 Task: Look for space in Union City, United States from 12th July, 2023 to 16th July, 2023 for 8 adults in price range Rs.10000 to Rs.16000. Place can be private room with 8 bedrooms having 8 beds and 8 bathrooms. Property type can be house, flat, guest house. Amenities needed are: wifi, TV, free parkinig on premises, gym, breakfast. Booking option can be shelf check-in. Required host language is English.
Action: Mouse moved to (499, 130)
Screenshot: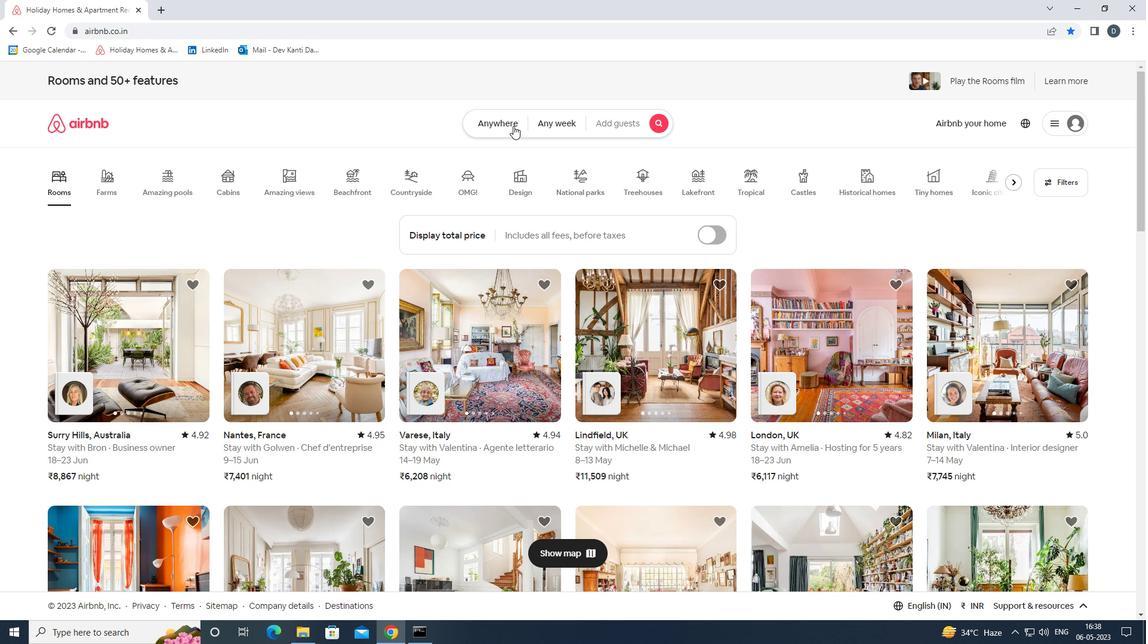 
Action: Mouse pressed left at (499, 130)
Screenshot: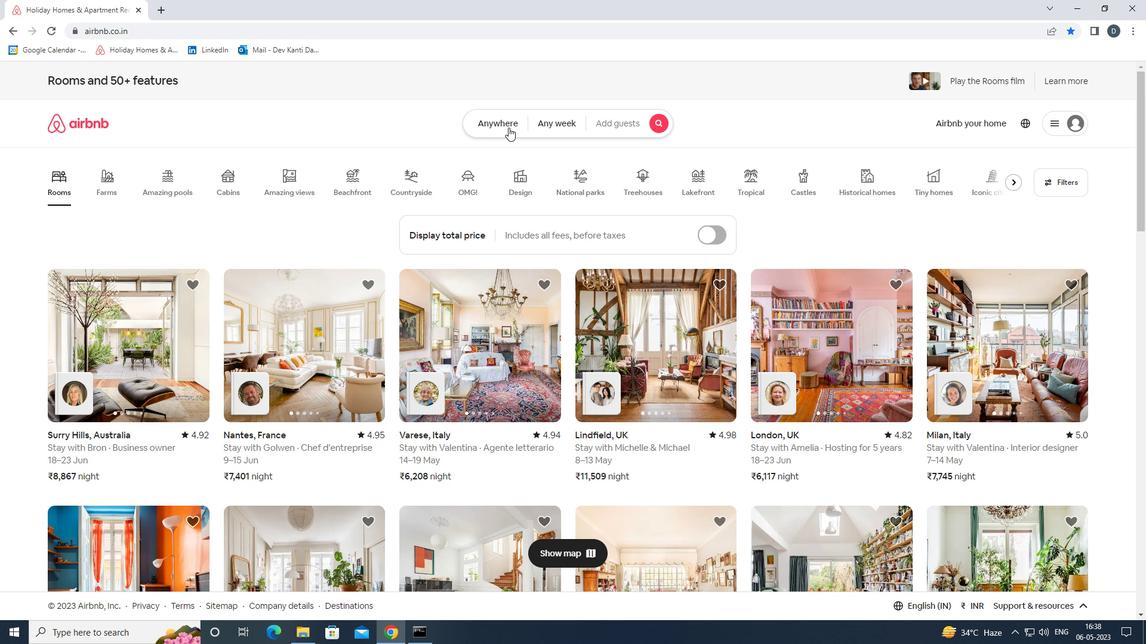 
Action: Mouse moved to (444, 164)
Screenshot: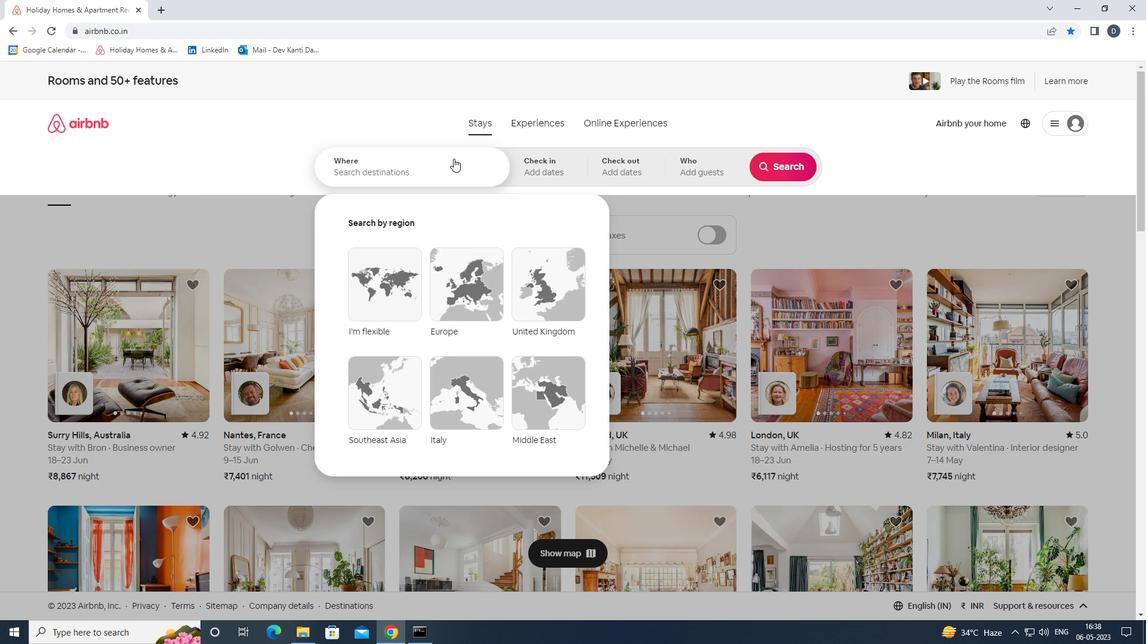 
Action: Mouse pressed left at (444, 164)
Screenshot: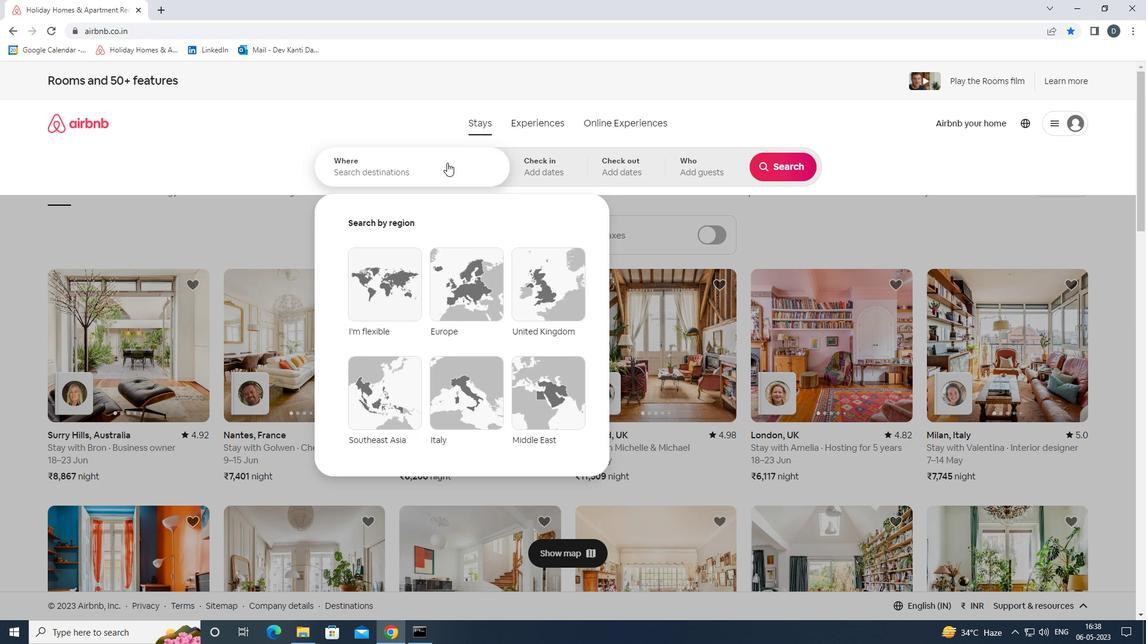 
Action: Mouse moved to (440, 167)
Screenshot: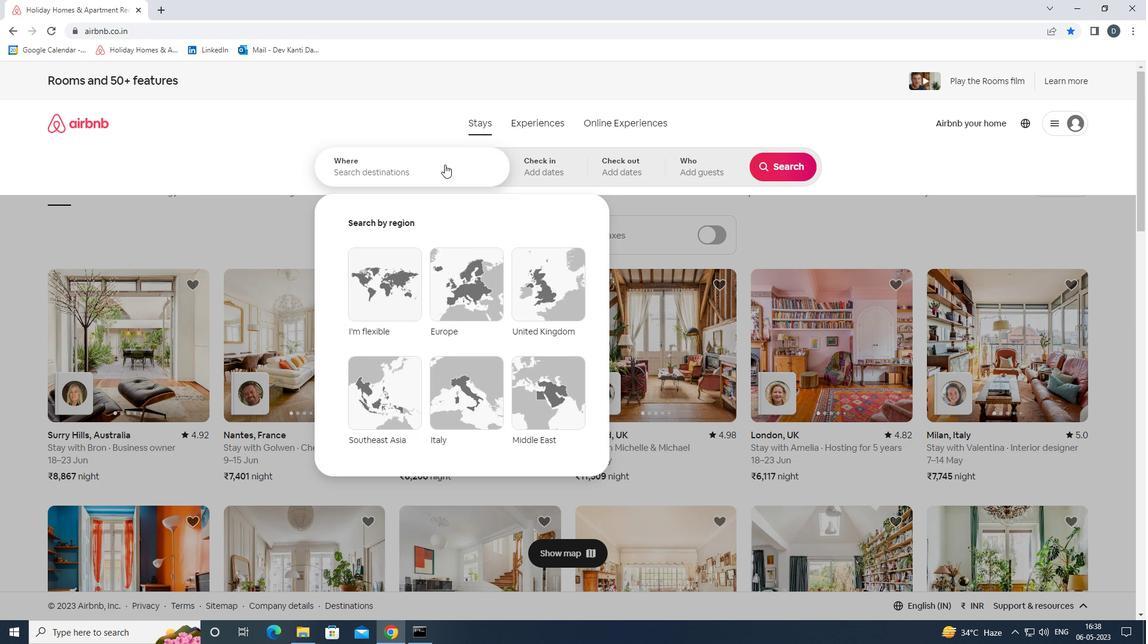 
Action: Mouse pressed left at (440, 167)
Screenshot: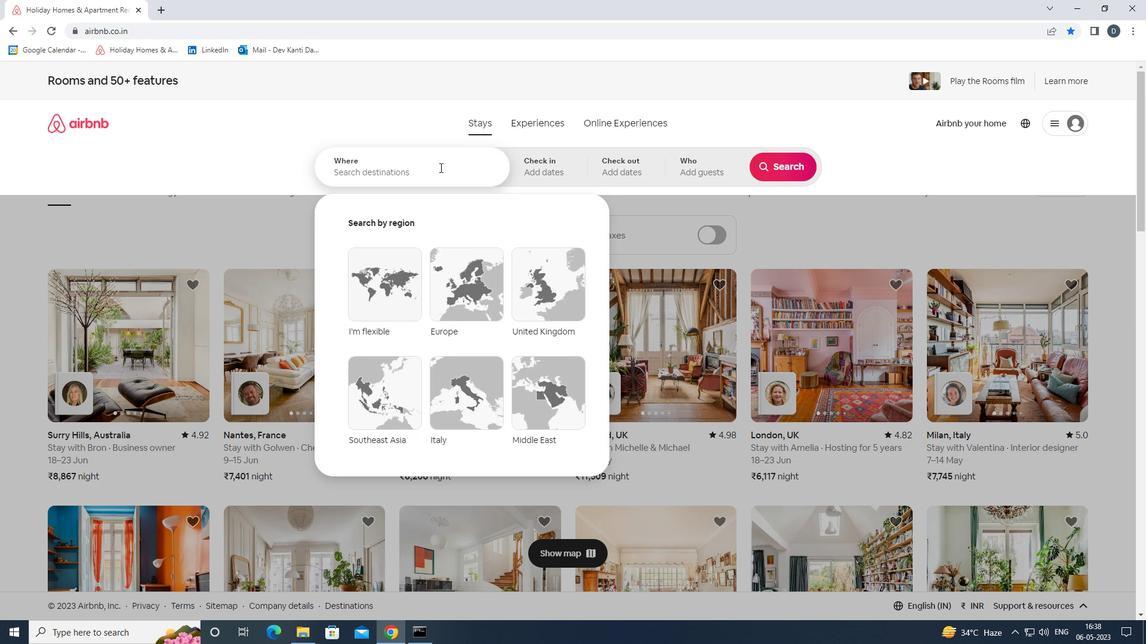 
Action: Mouse moved to (434, 170)
Screenshot: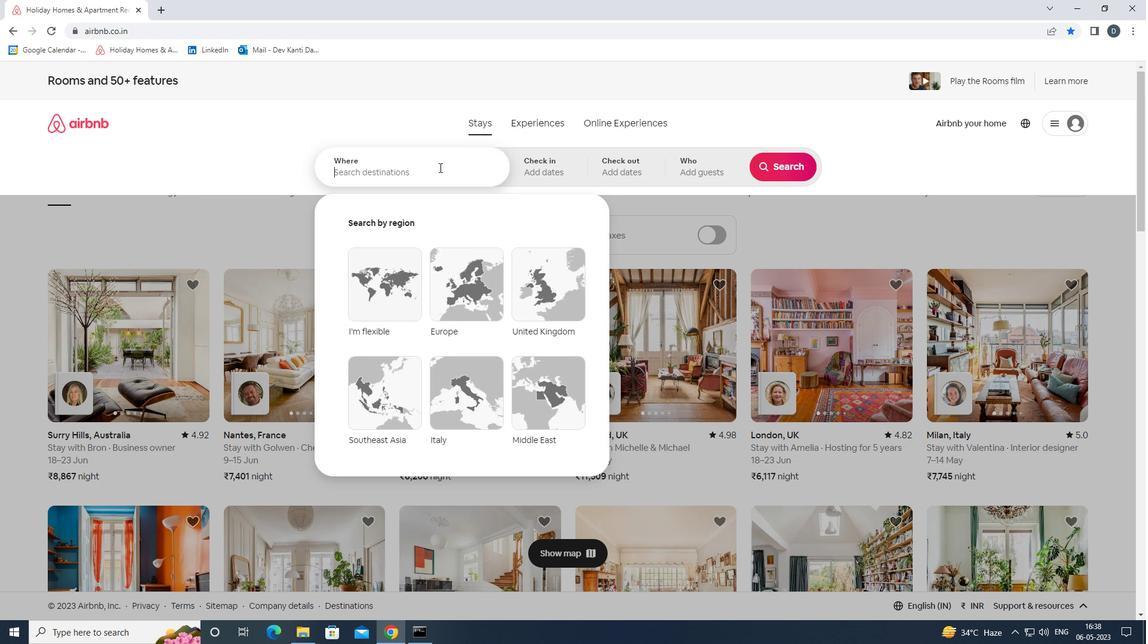 
Action: Key pressed <Key.shift>
Screenshot: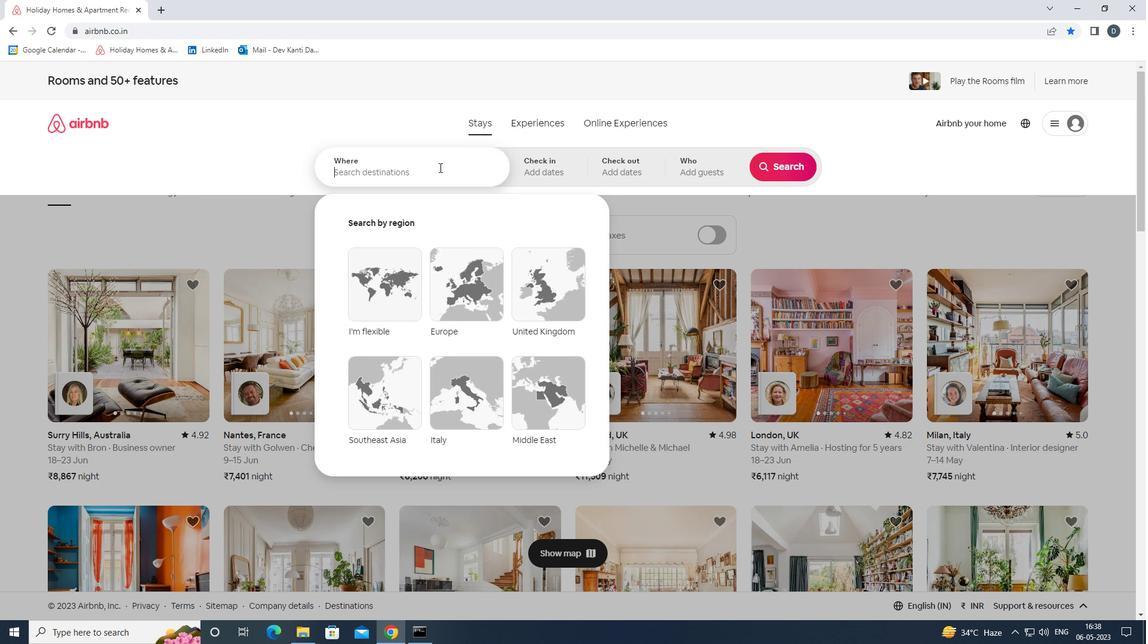 
Action: Mouse moved to (431, 172)
Screenshot: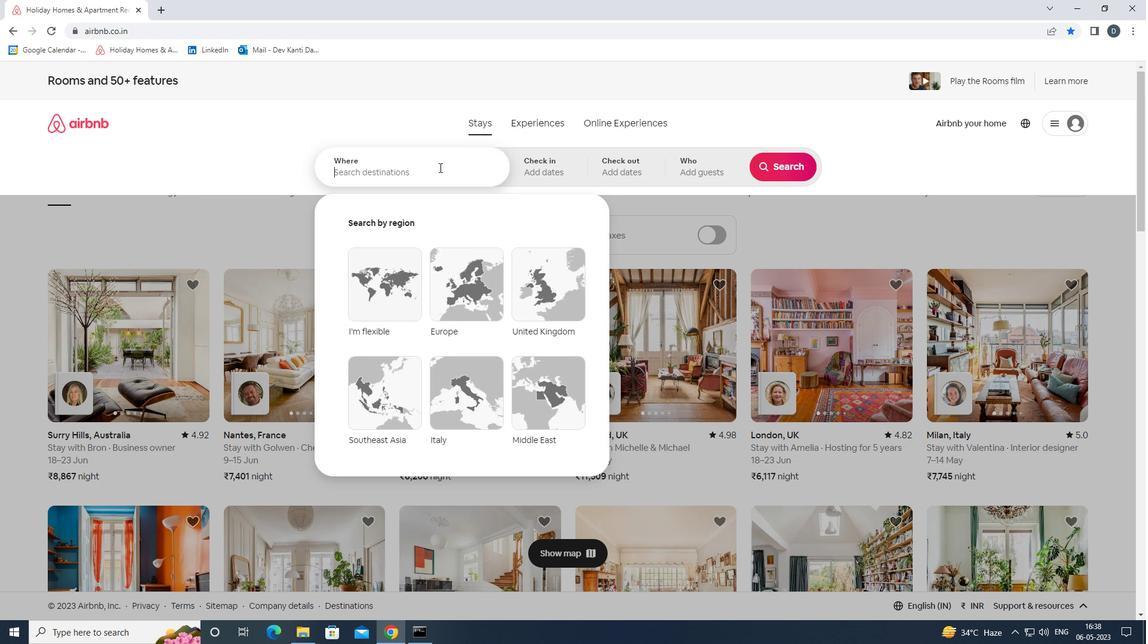 
Action: Key pressed <Key.shift><Key.shift><Key.shift><Key.shift><Key.shift><Key.shift><Key.shift><Key.shift><Key.shift><Key.shift><Key.shift><Key.shift><Key.shift><Key.shift><Key.shift><Key.shift><Key.shift><Key.shift><Key.shift><Key.shift><Key.shift><Key.shift><Key.shift><Key.shift><Key.shift><Key.shift><Key.shift><Key.shift><Key.shift><Key.shift><Key.shift><Key.shift><Key.shift><Key.shift><Key.shift><Key.shift><Key.shift><Key.shift><Key.shift><Key.shift><Key.shift><Key.shift>UNION<Key.shift><Key.space><Key.shift>CITY<Key.space><Key.backspace>,<Key.shift><Key.shift><Key.shift><Key.shift><Key.shift><Key.shift><Key.shift><Key.shift><Key.shift><Key.shift><Key.shift><Key.shift><Key.shift>UNITED<Key.space><Key.shift>STATES<Key.enter>
Screenshot: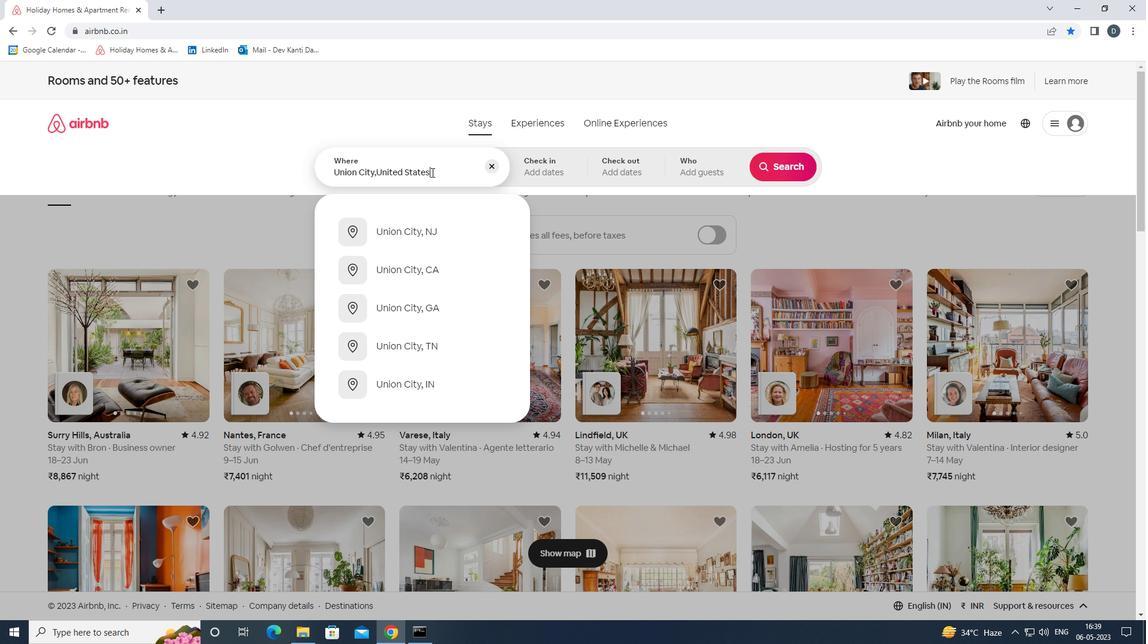 
Action: Mouse moved to (780, 265)
Screenshot: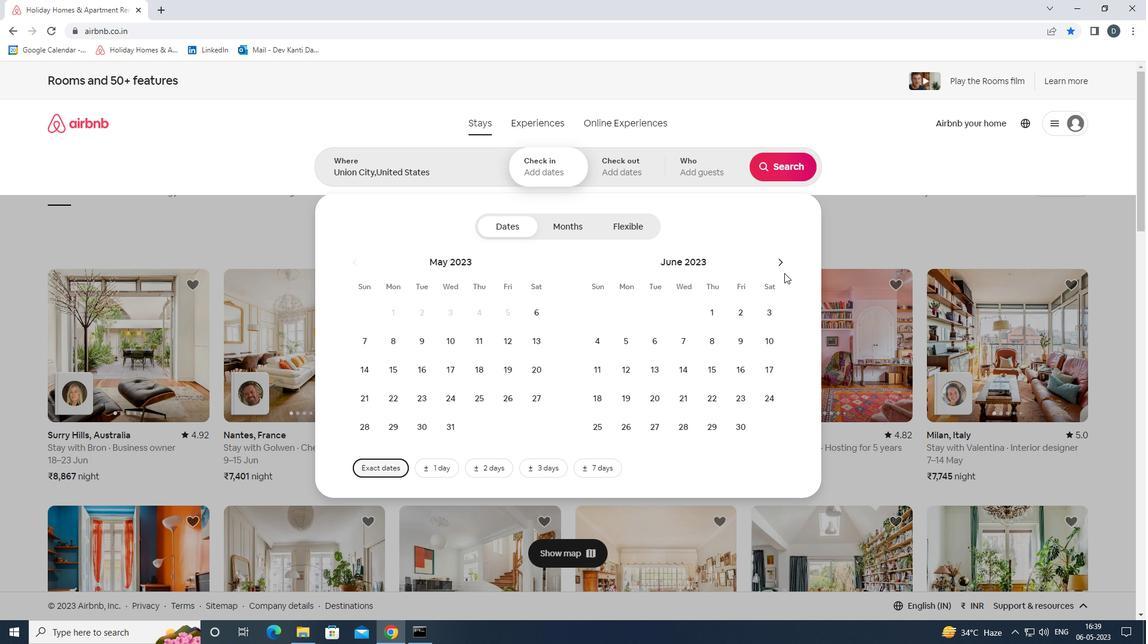 
Action: Mouse pressed left at (780, 265)
Screenshot: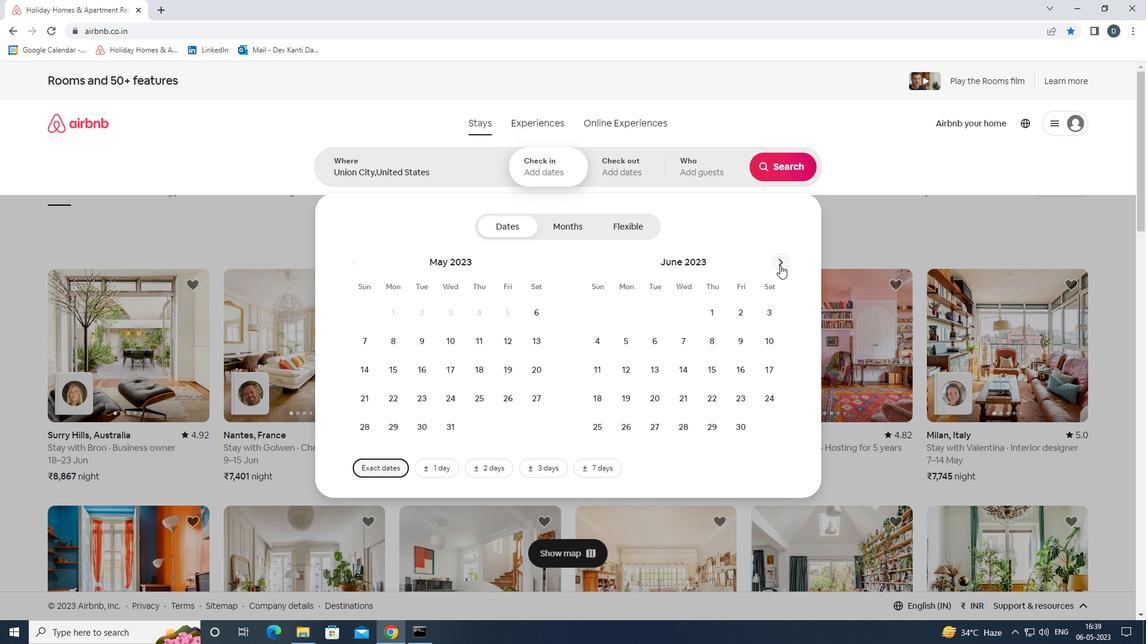 
Action: Mouse moved to (687, 372)
Screenshot: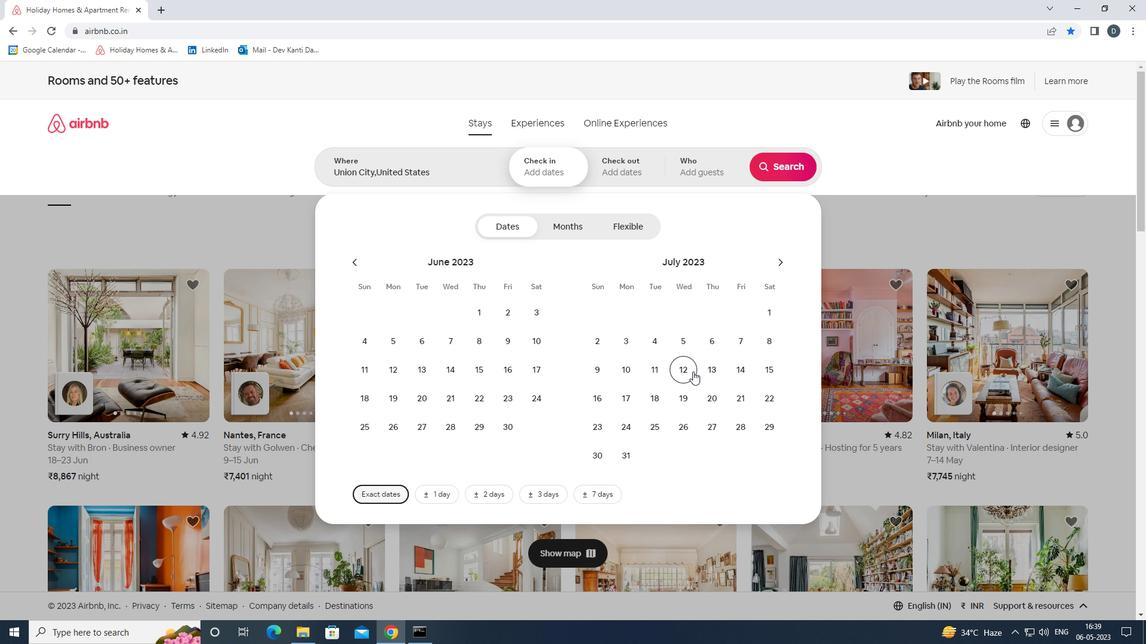 
Action: Mouse pressed left at (687, 372)
Screenshot: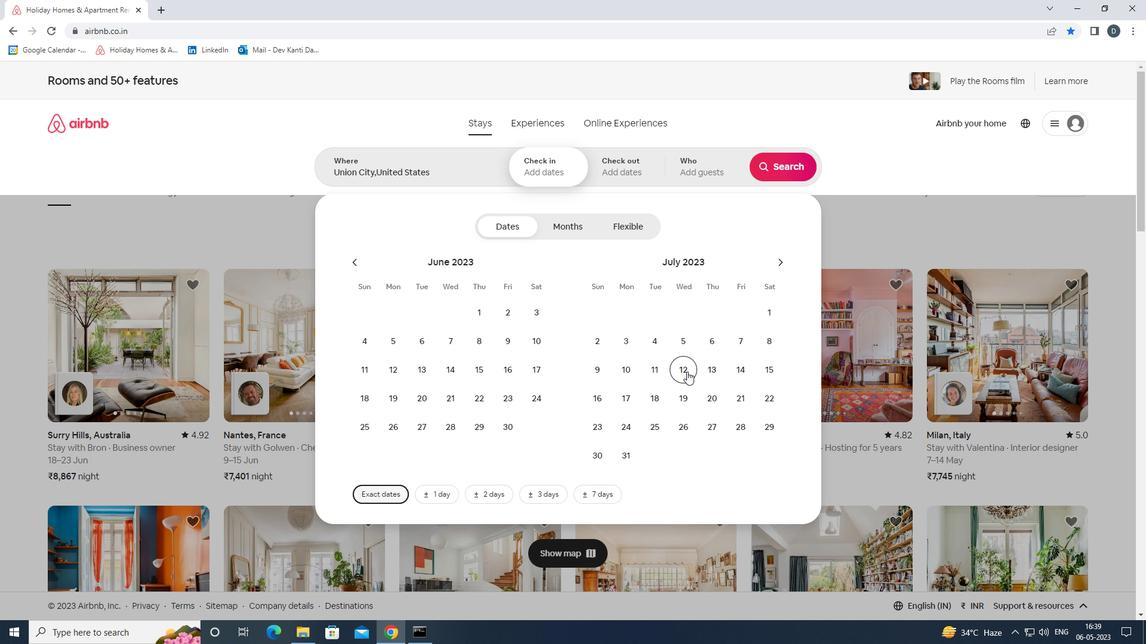 
Action: Mouse moved to (608, 401)
Screenshot: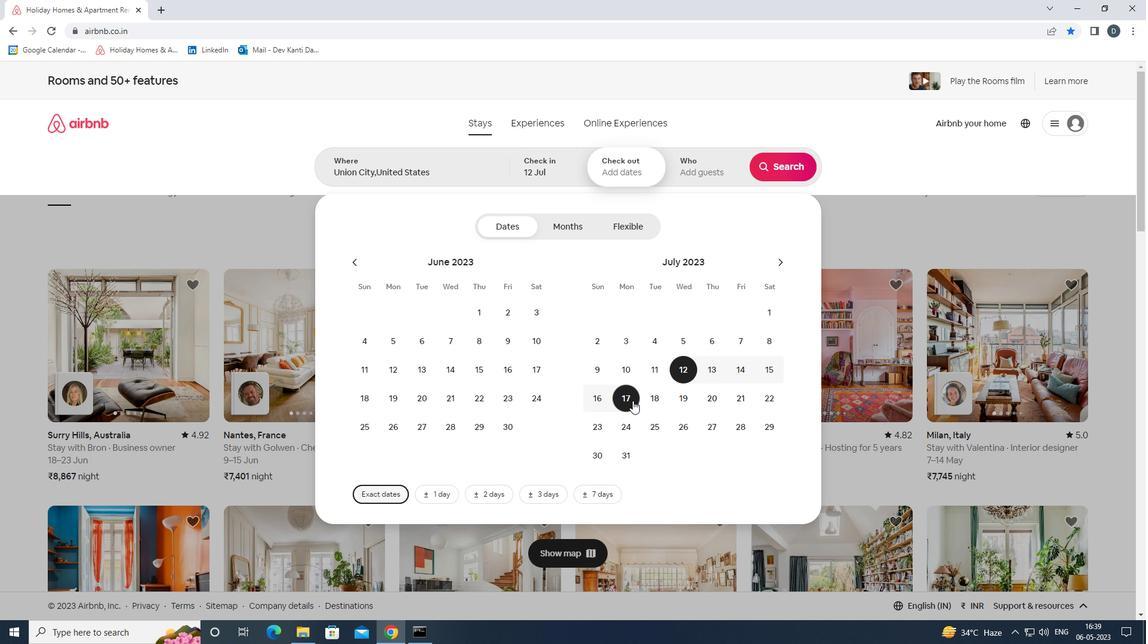 
Action: Mouse pressed left at (608, 401)
Screenshot: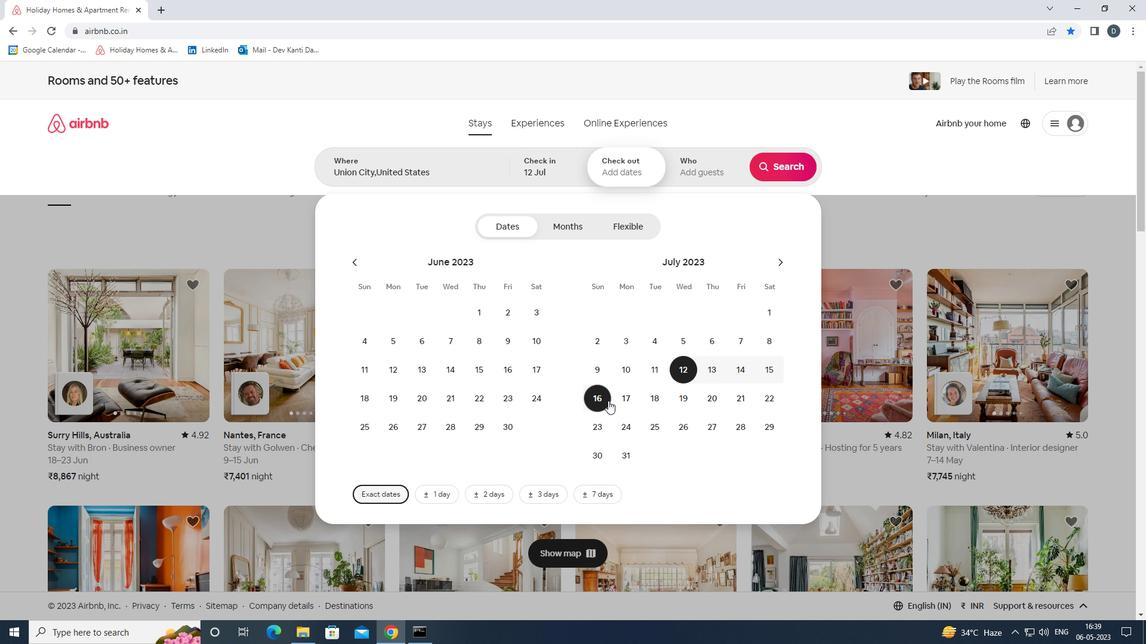 
Action: Mouse moved to (706, 177)
Screenshot: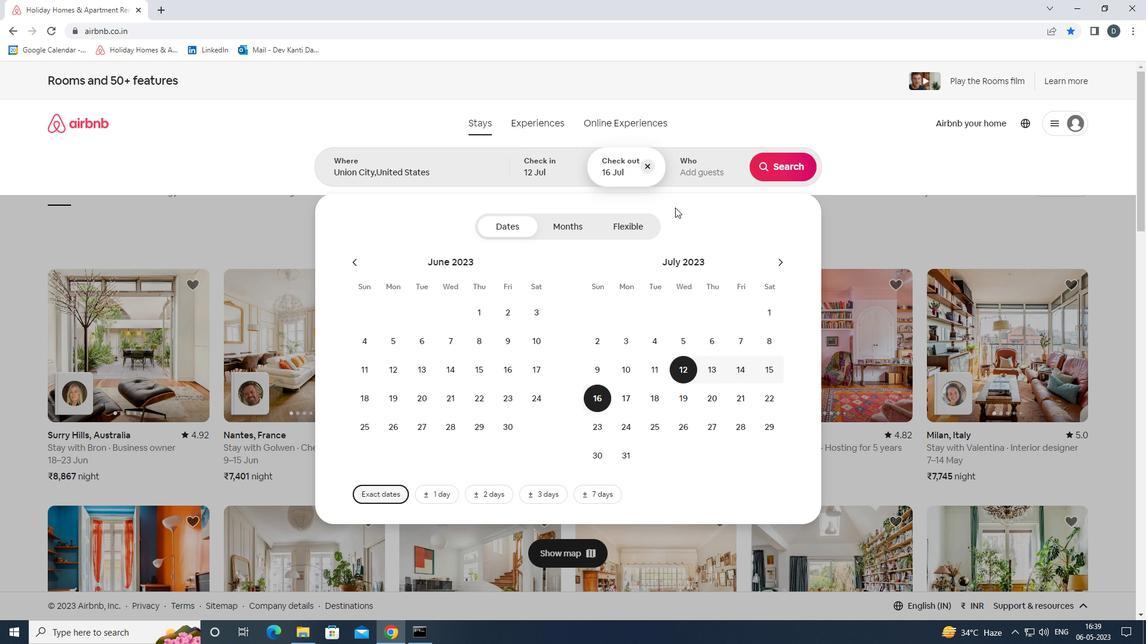 
Action: Mouse pressed left at (706, 177)
Screenshot: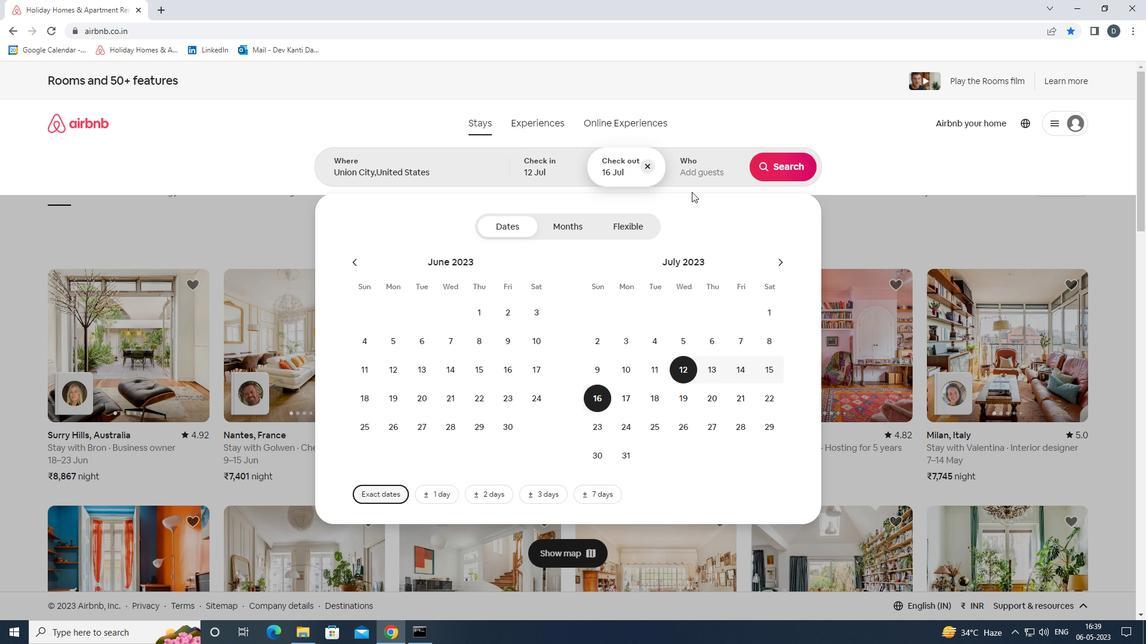 
Action: Mouse moved to (783, 229)
Screenshot: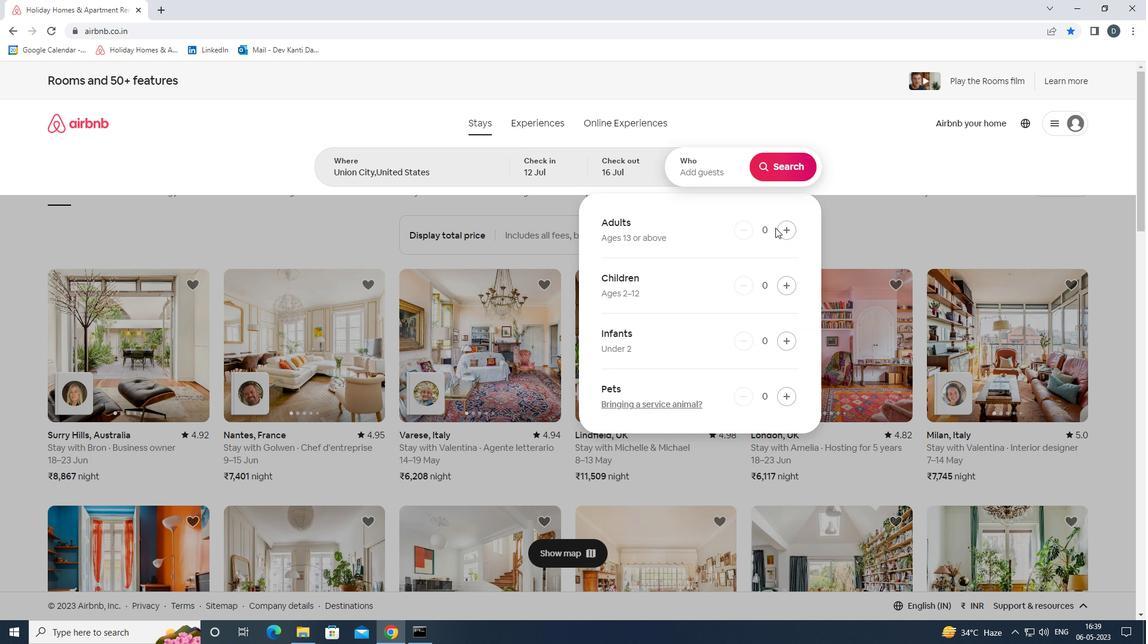 
Action: Mouse pressed left at (783, 229)
Screenshot: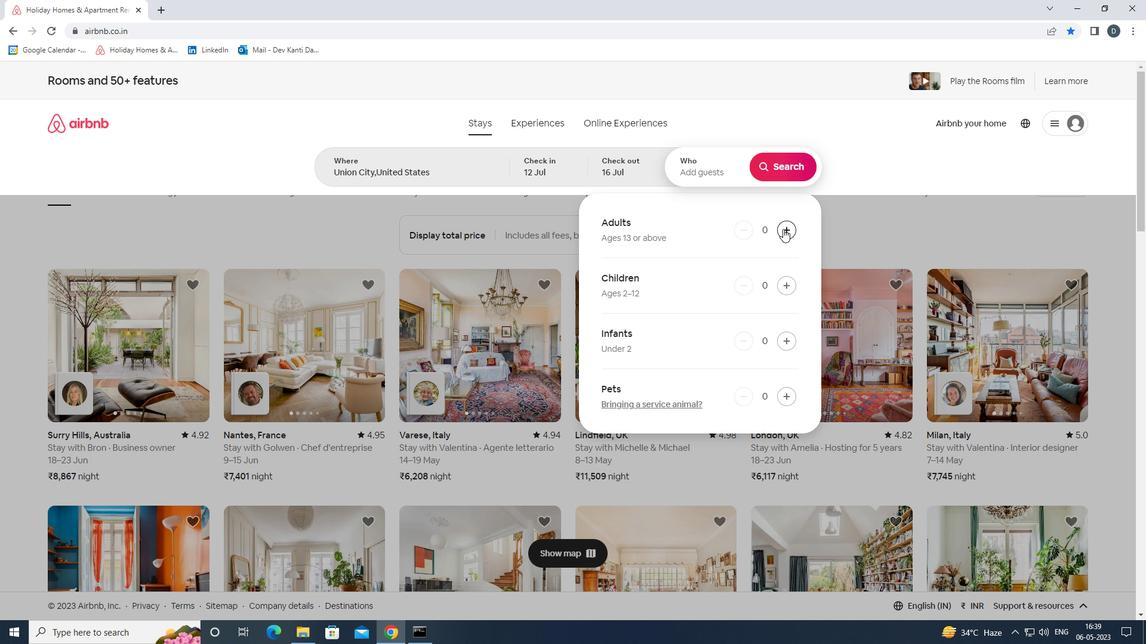 
Action: Mouse pressed left at (783, 229)
Screenshot: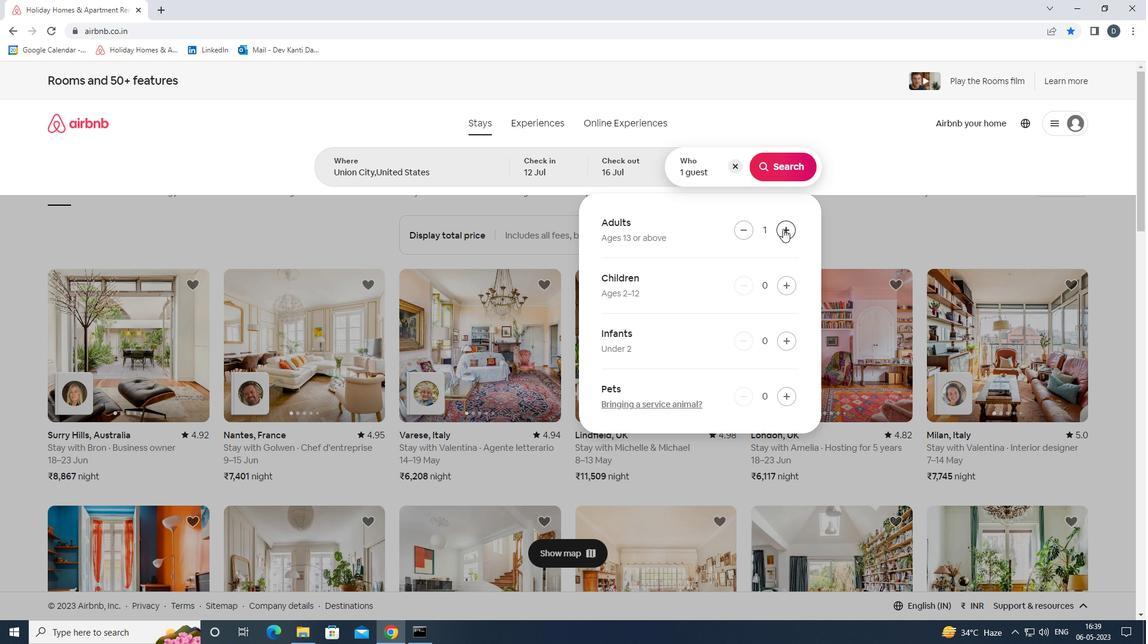 
Action: Mouse pressed left at (783, 229)
Screenshot: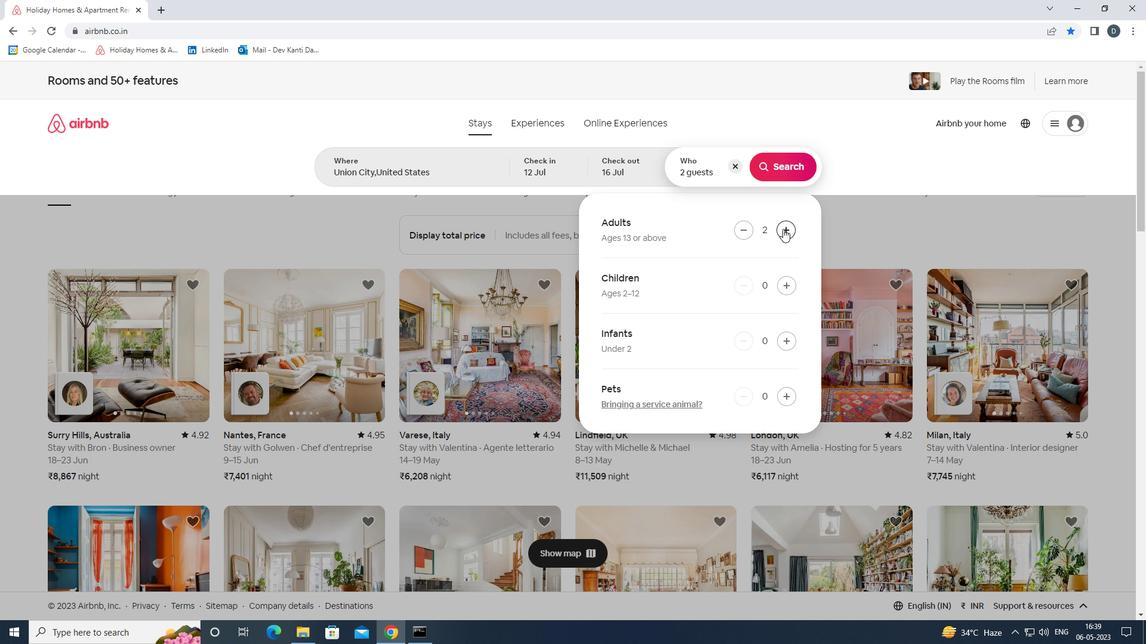 
Action: Mouse pressed left at (783, 229)
Screenshot: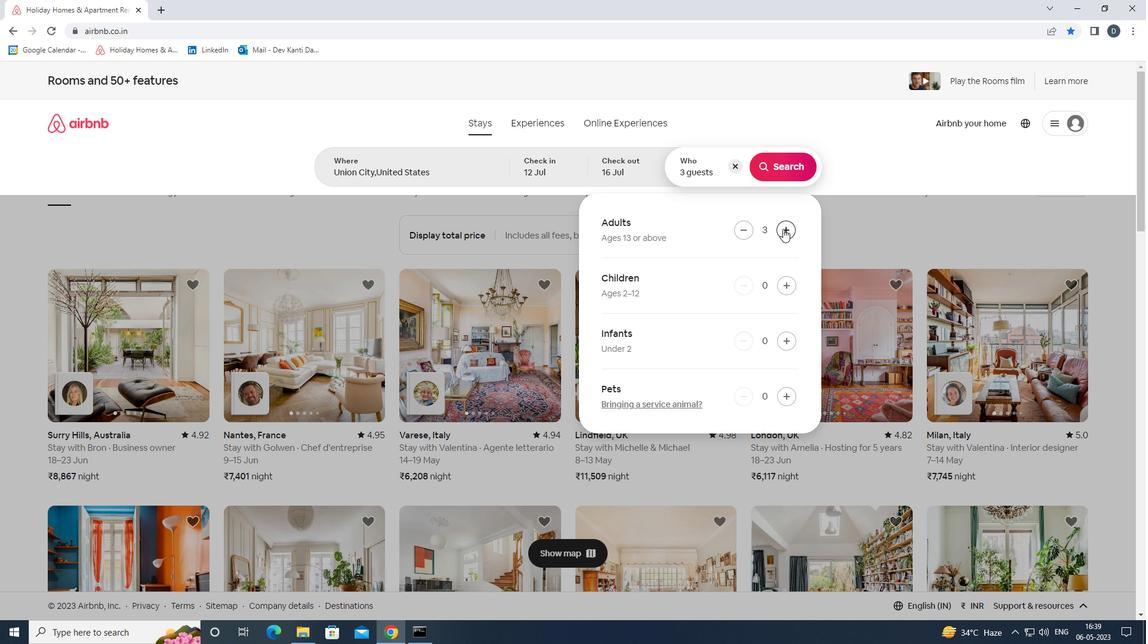 
Action: Mouse pressed left at (783, 229)
Screenshot: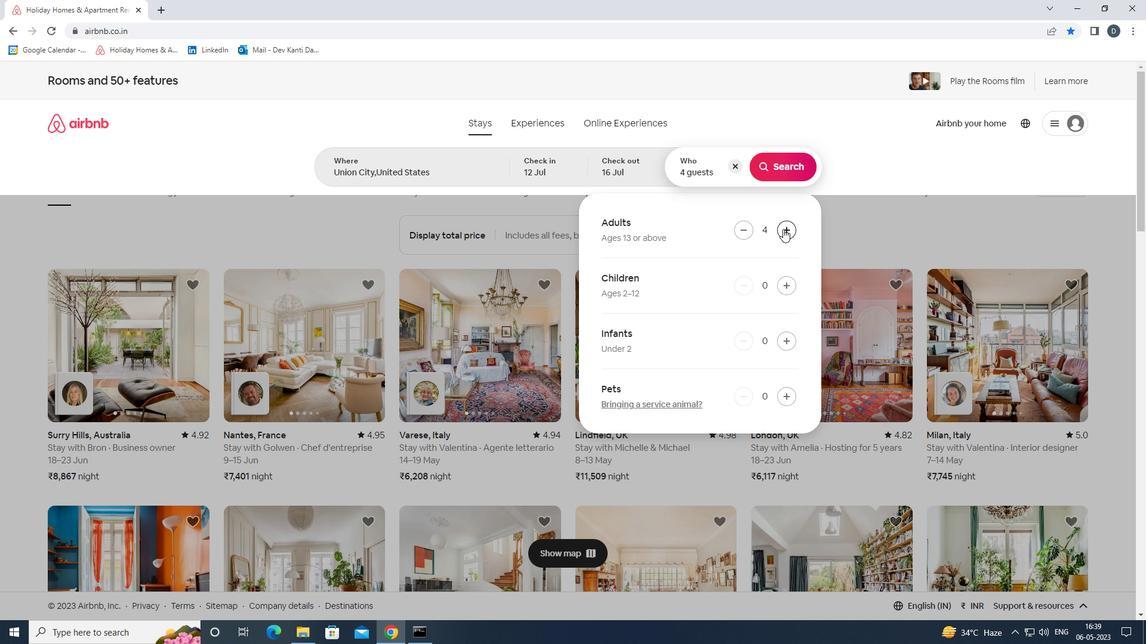 
Action: Mouse pressed left at (783, 229)
Screenshot: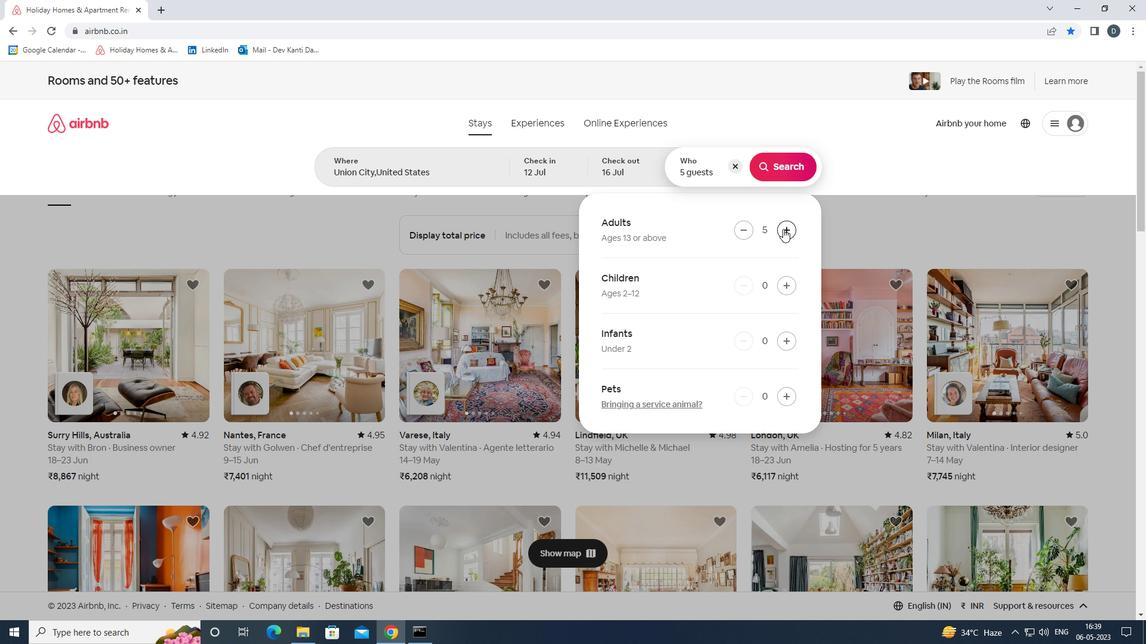 
Action: Mouse pressed left at (783, 229)
Screenshot: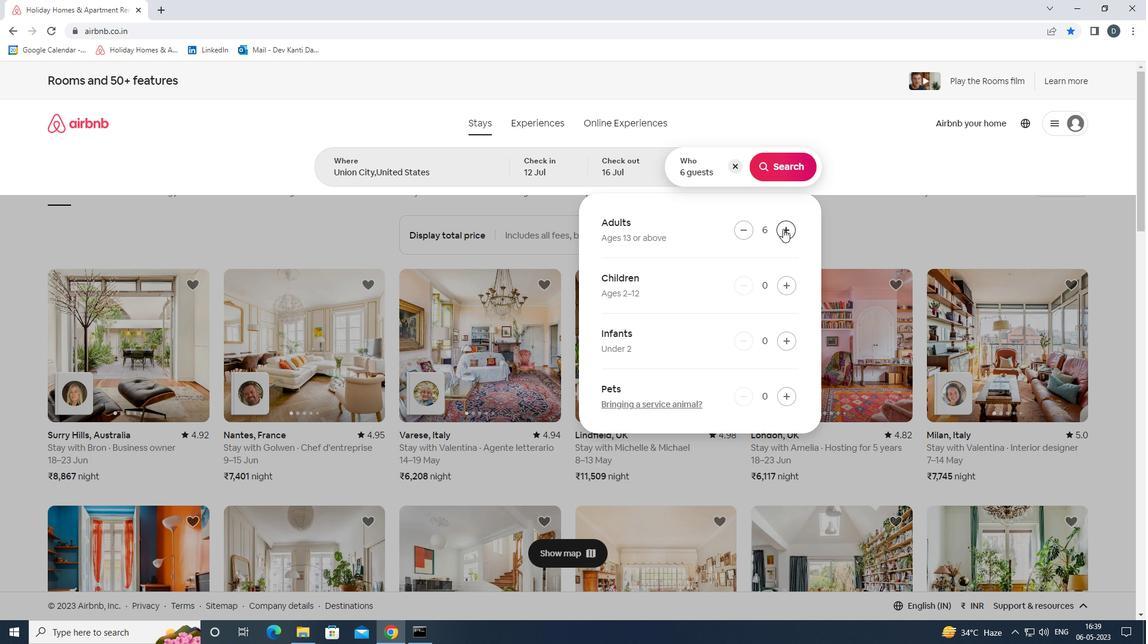 
Action: Mouse pressed left at (783, 229)
Screenshot: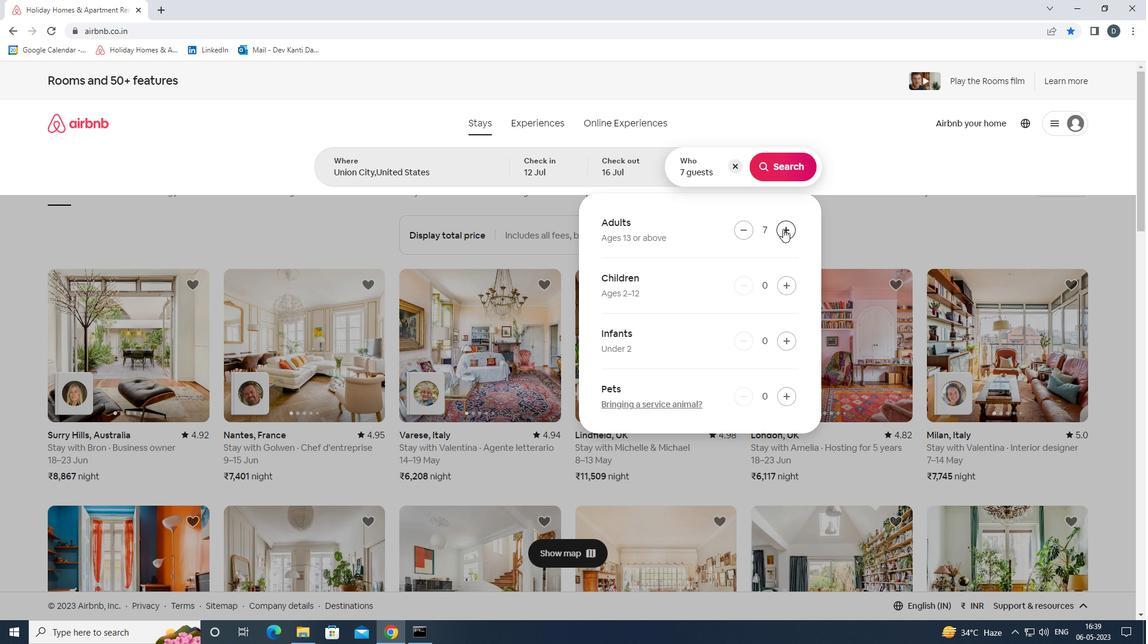 
Action: Mouse moved to (788, 172)
Screenshot: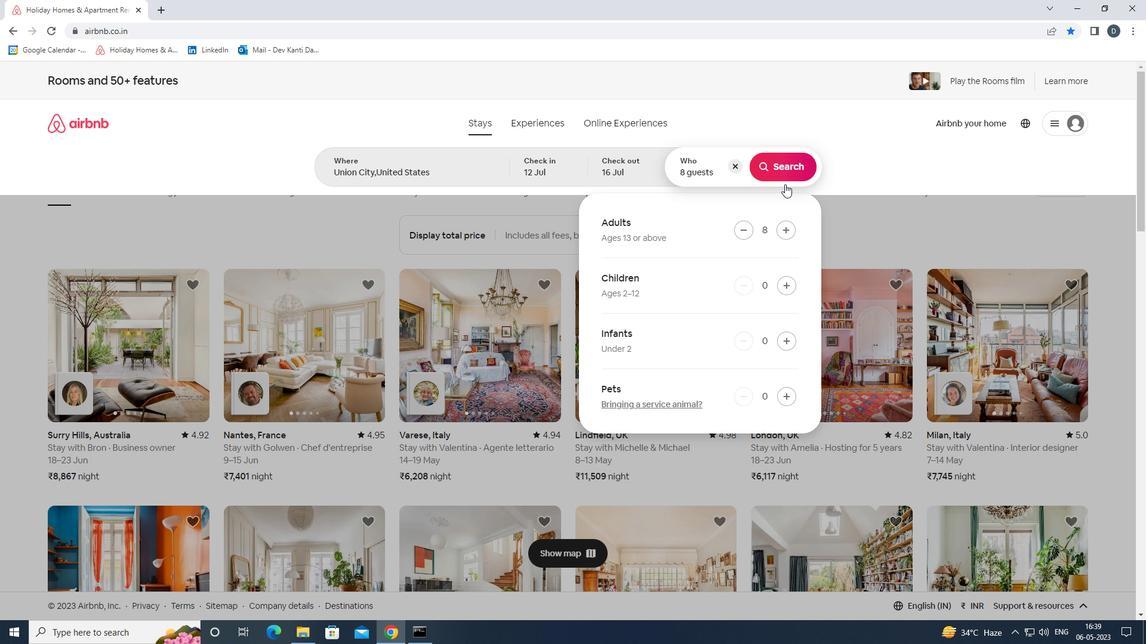 
Action: Mouse pressed left at (788, 172)
Screenshot: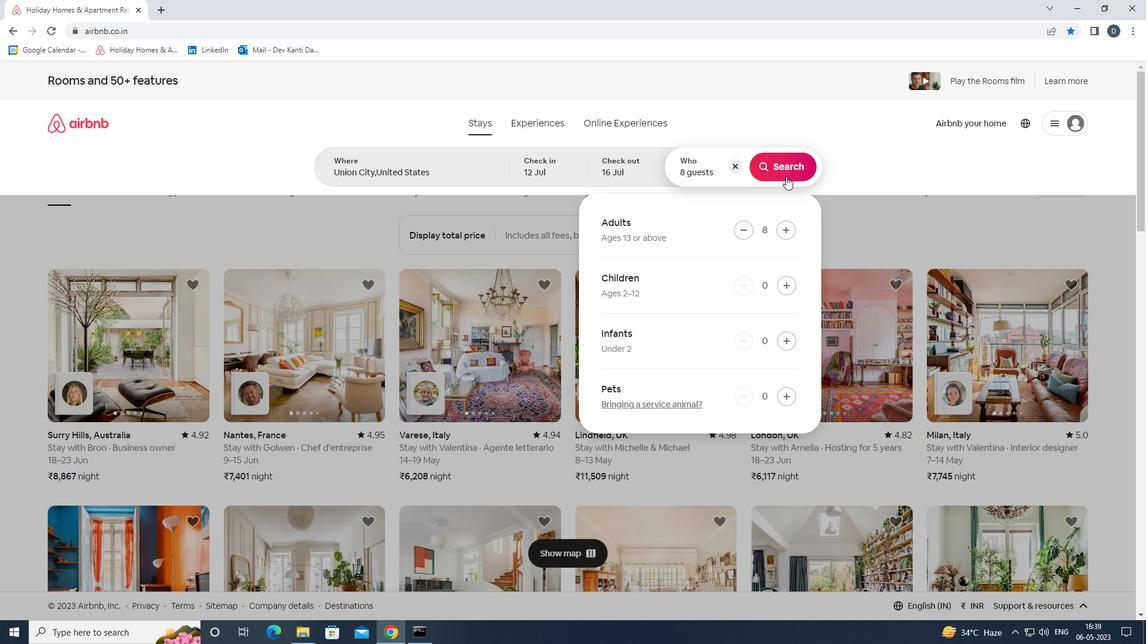 
Action: Mouse moved to (1085, 135)
Screenshot: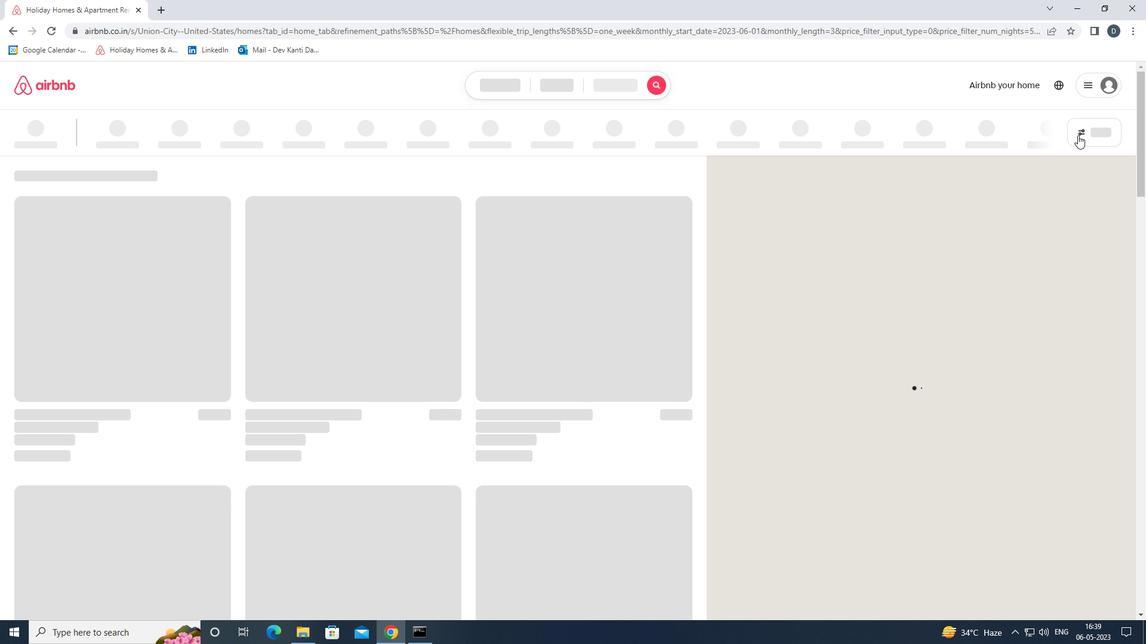 
Action: Mouse pressed left at (1085, 135)
Screenshot: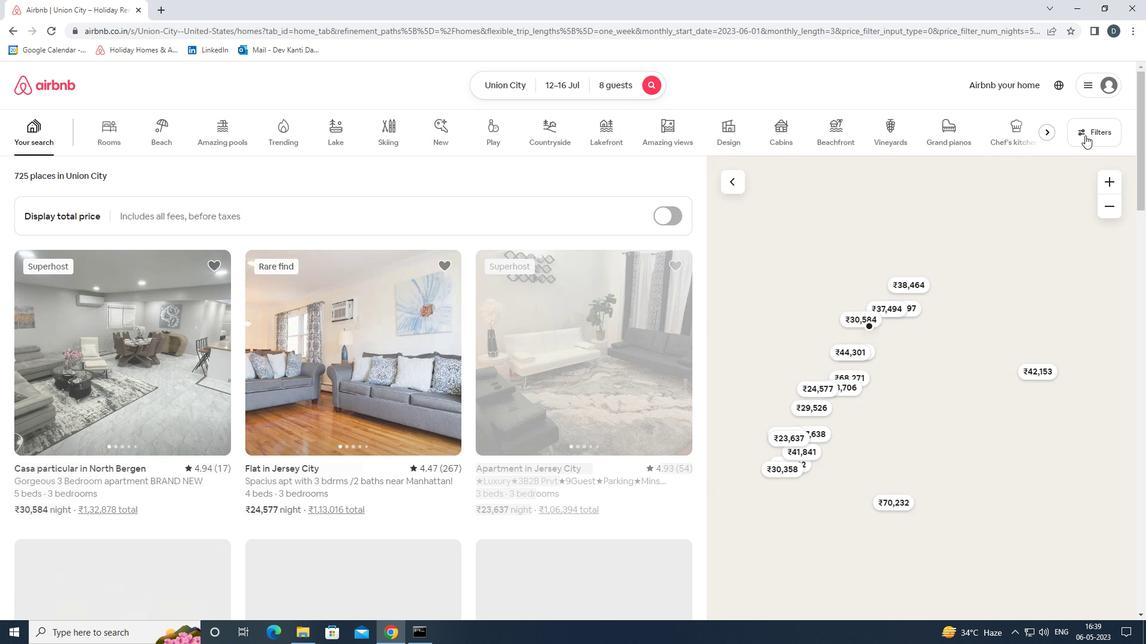 
Action: Mouse moved to (459, 425)
Screenshot: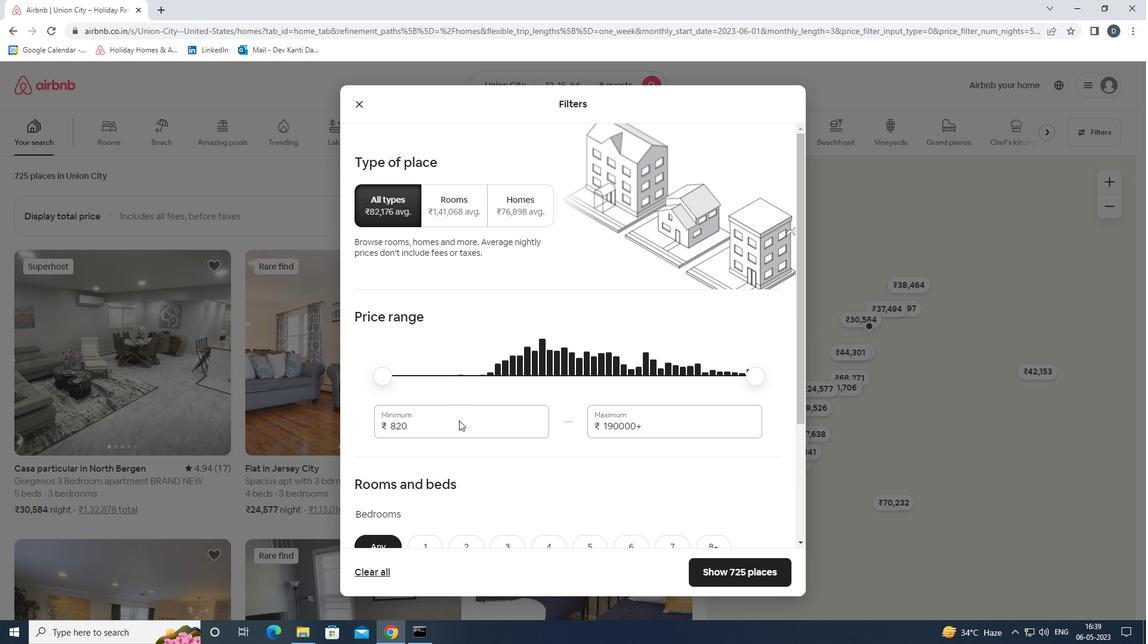 
Action: Mouse pressed left at (459, 425)
Screenshot: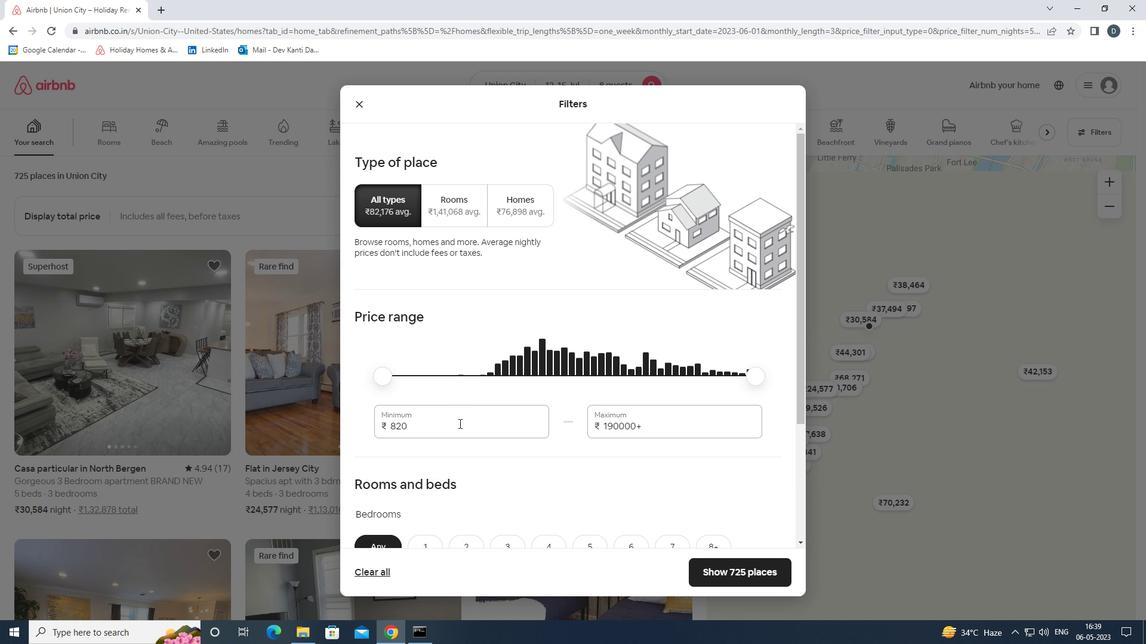 
Action: Mouse pressed left at (459, 425)
Screenshot: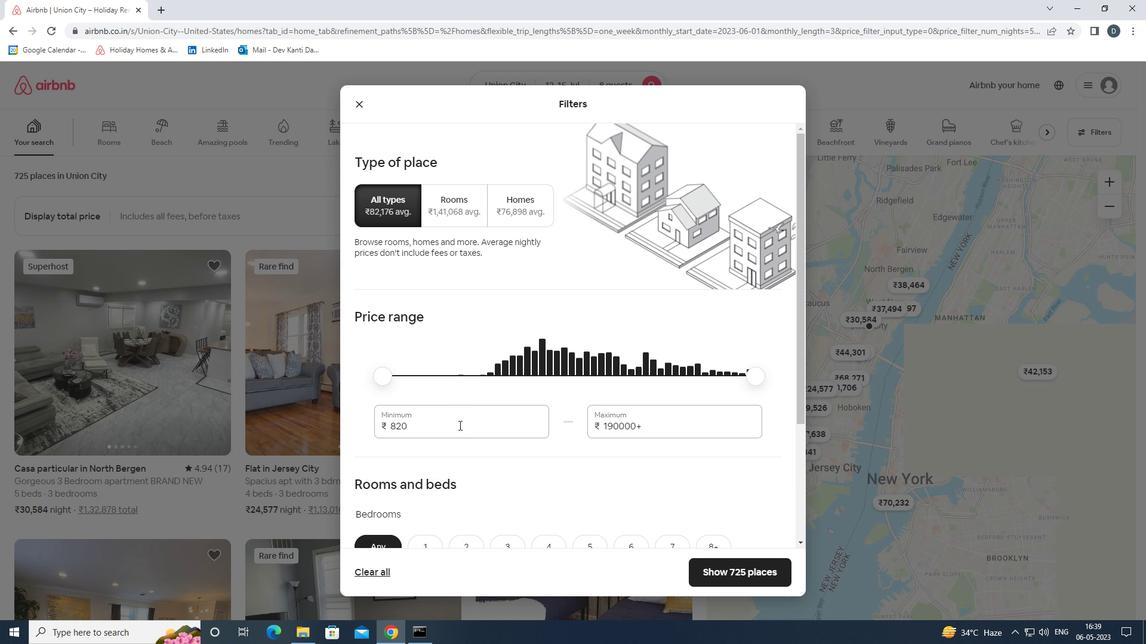 
Action: Mouse moved to (443, 437)
Screenshot: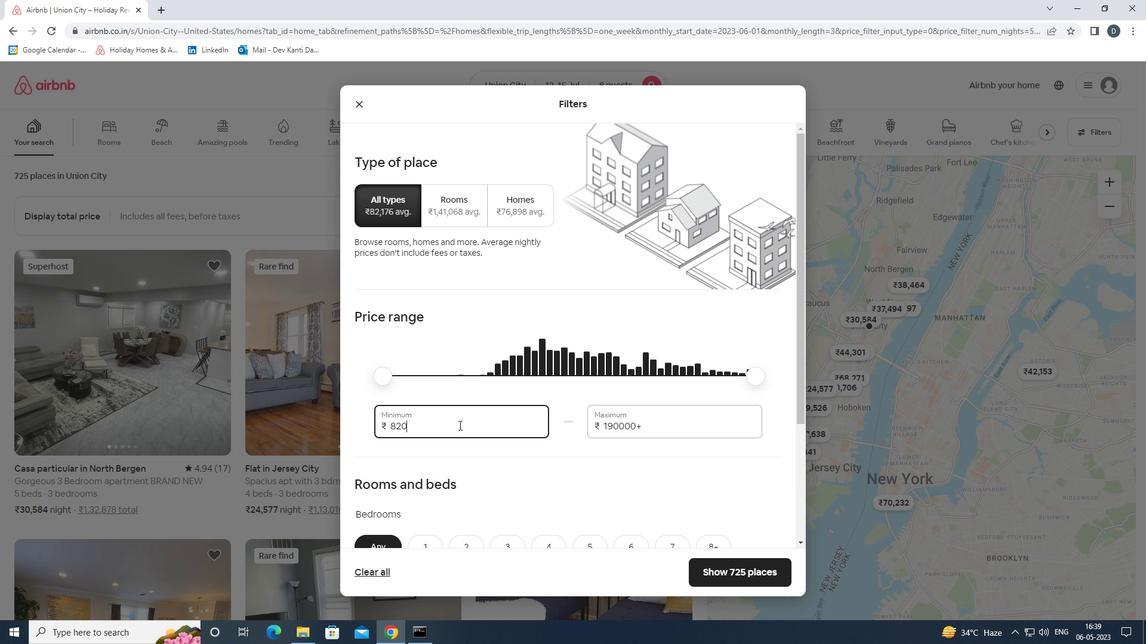 
Action: Key pressed 10000<Key.tab>16000
Screenshot: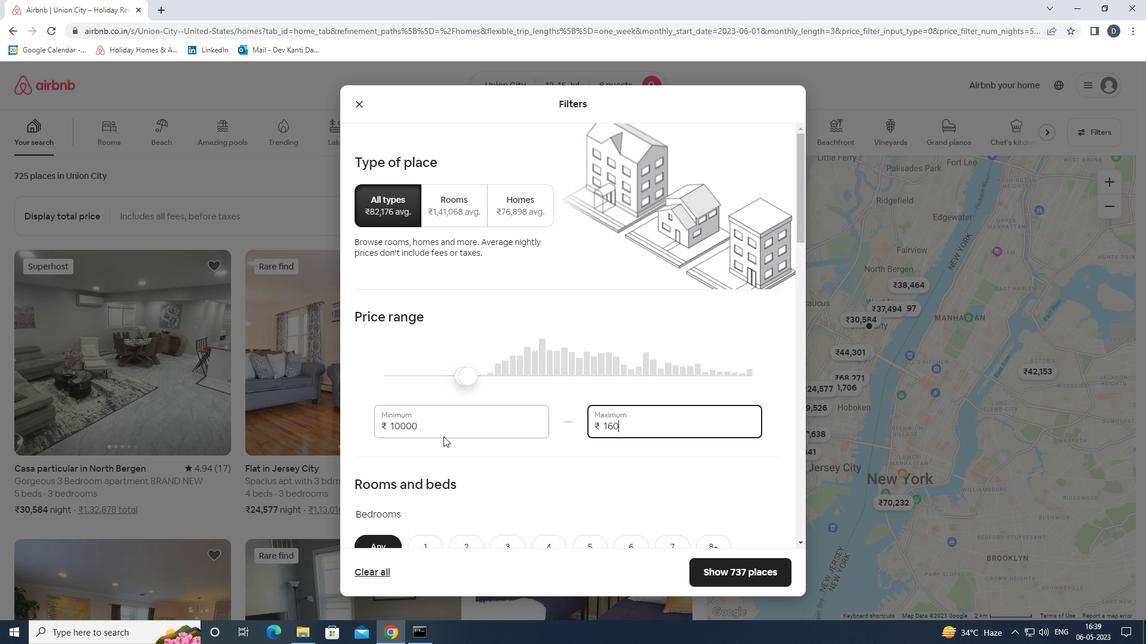 
Action: Mouse moved to (445, 437)
Screenshot: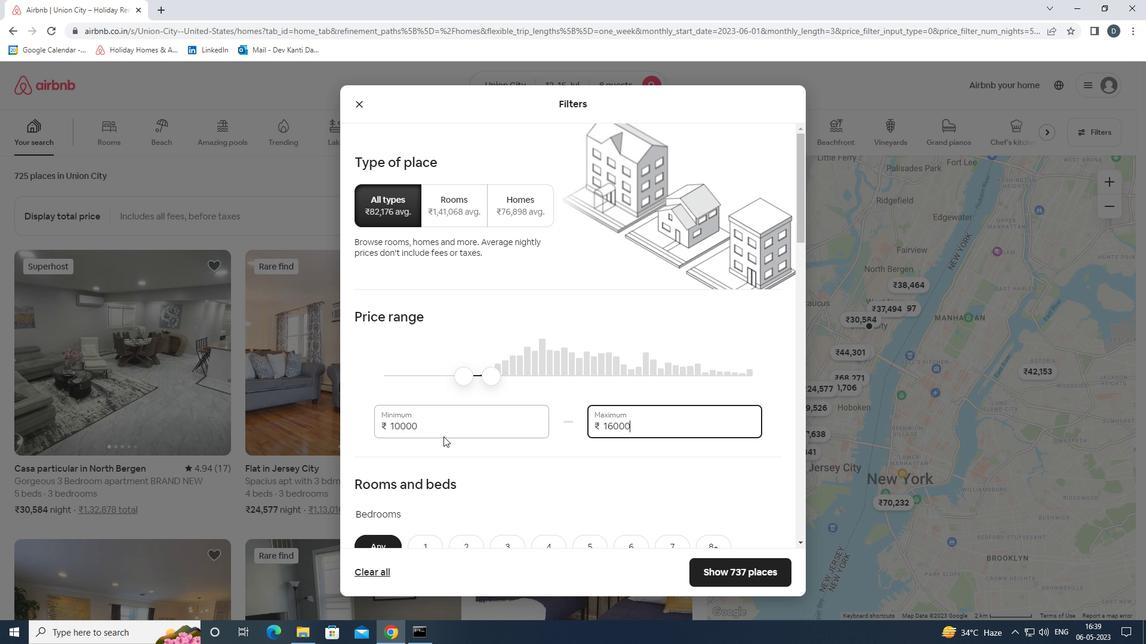 
Action: Mouse scrolled (445, 436) with delta (0, 0)
Screenshot: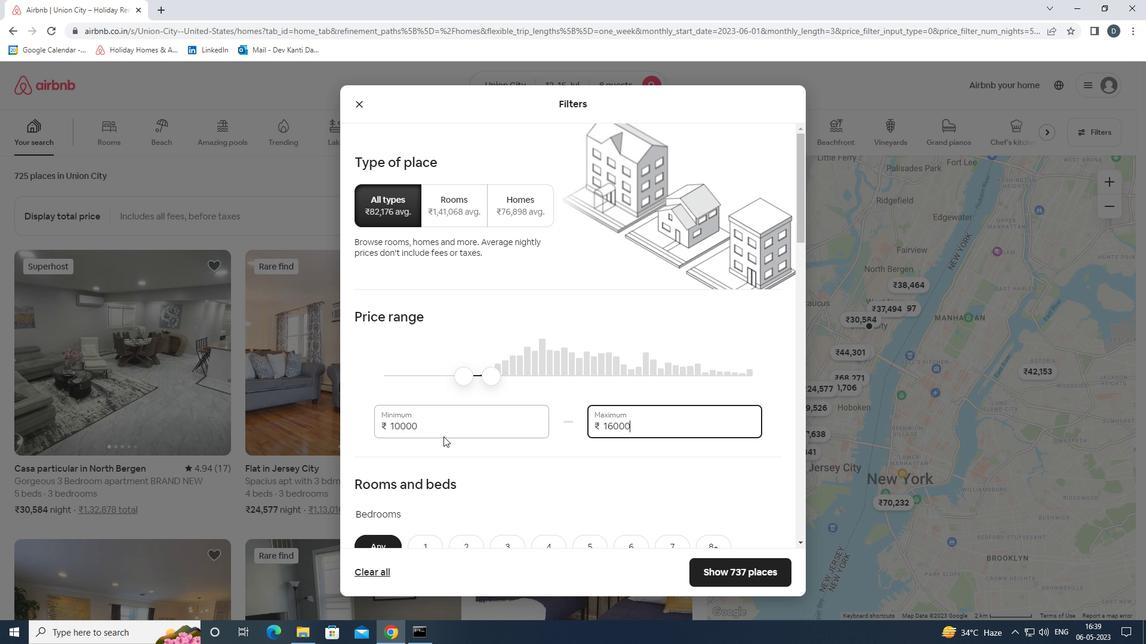 
Action: Mouse moved to (446, 437)
Screenshot: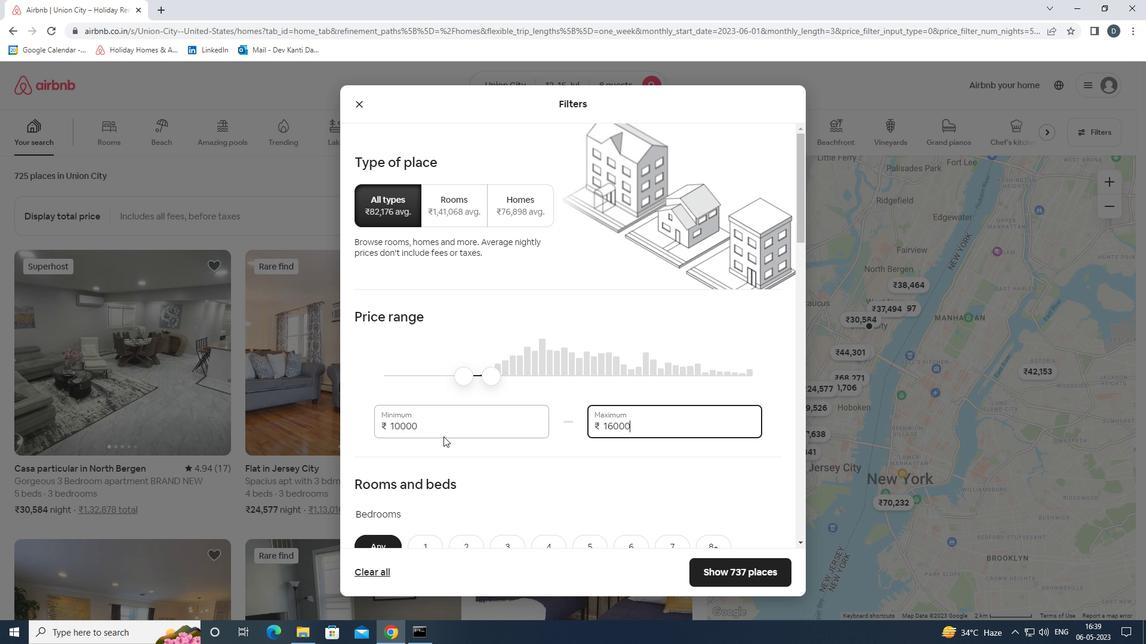 
Action: Mouse scrolled (446, 436) with delta (0, 0)
Screenshot: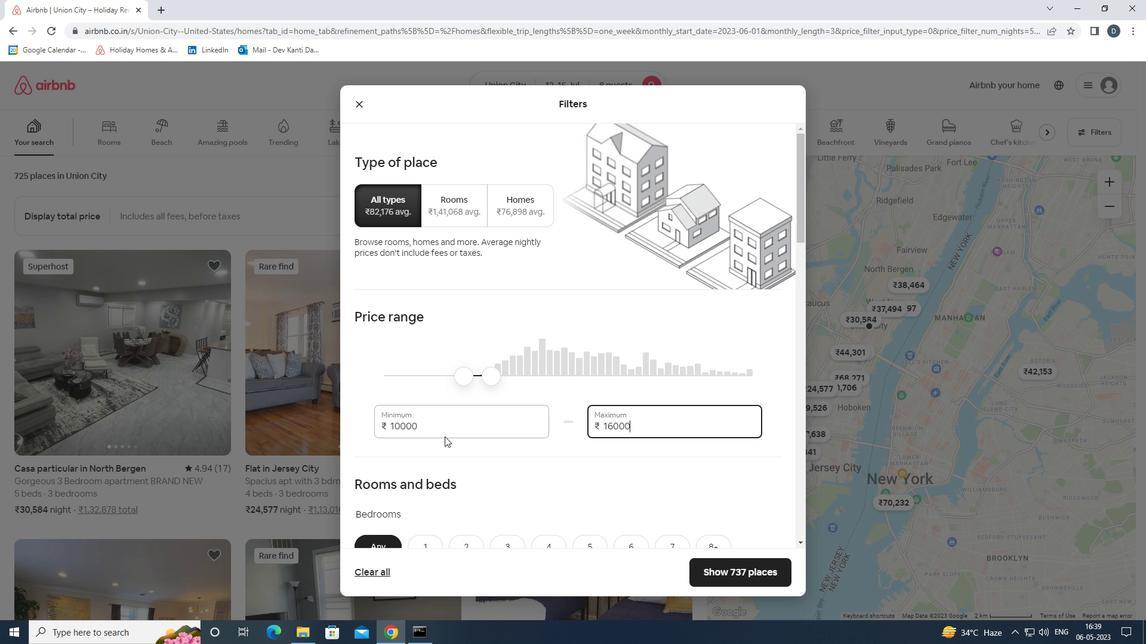
Action: Mouse moved to (450, 434)
Screenshot: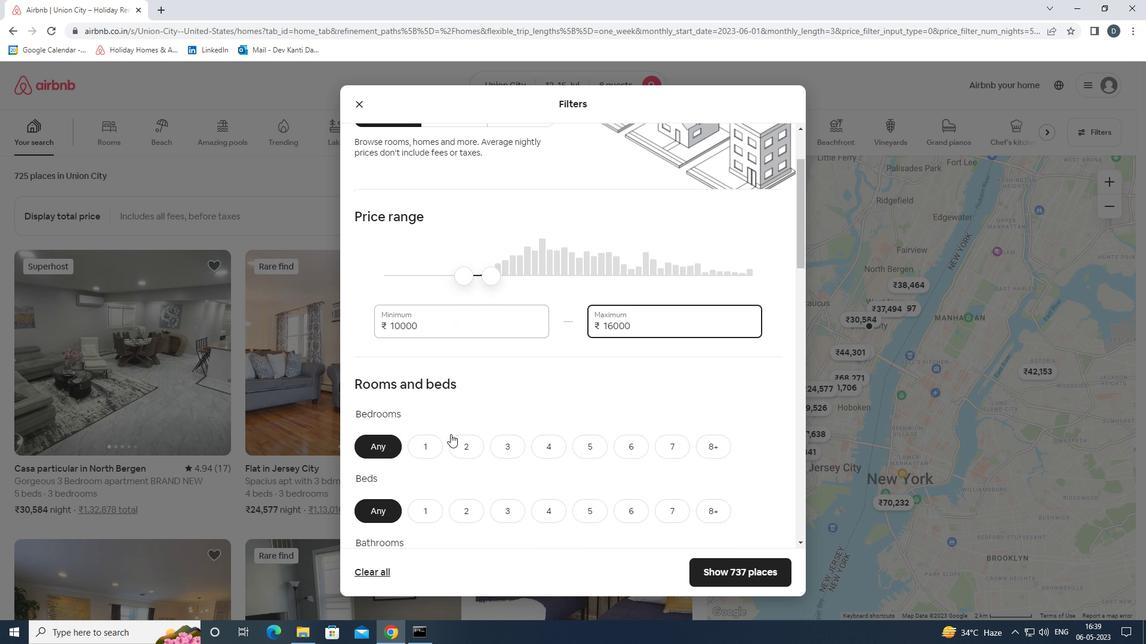 
Action: Mouse scrolled (450, 434) with delta (0, 0)
Screenshot: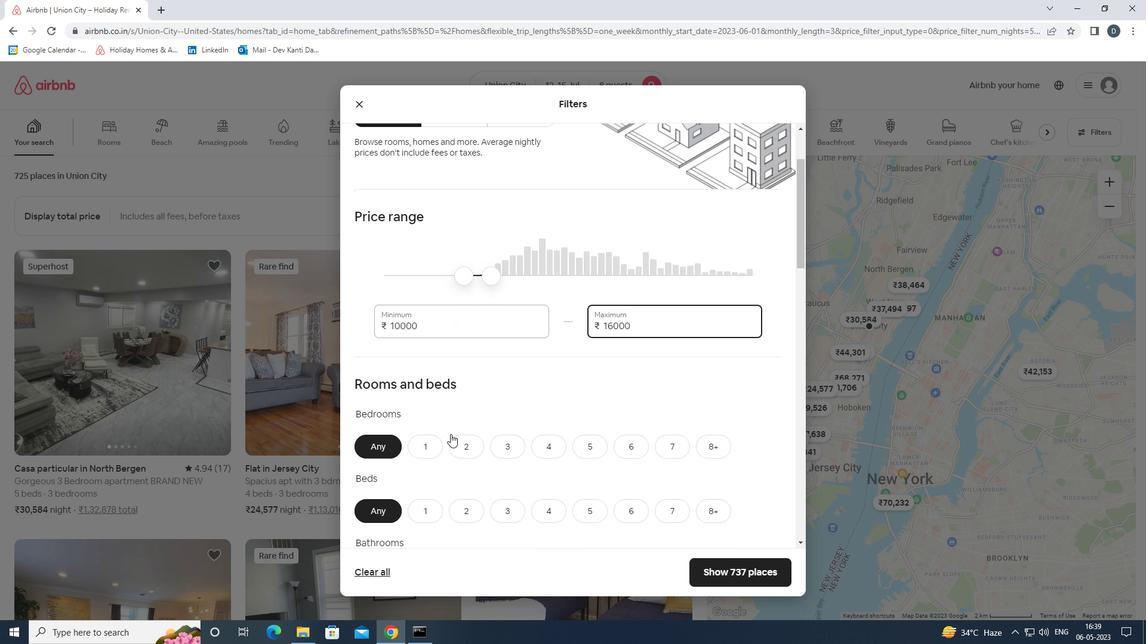 
Action: Mouse moved to (454, 434)
Screenshot: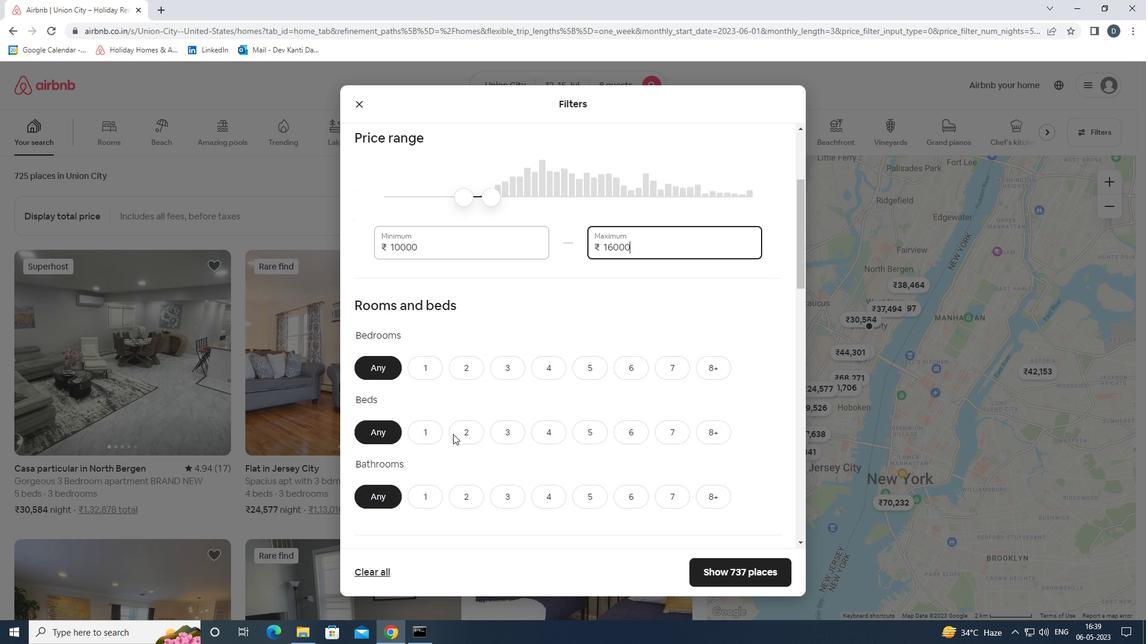 
Action: Mouse scrolled (454, 434) with delta (0, 0)
Screenshot: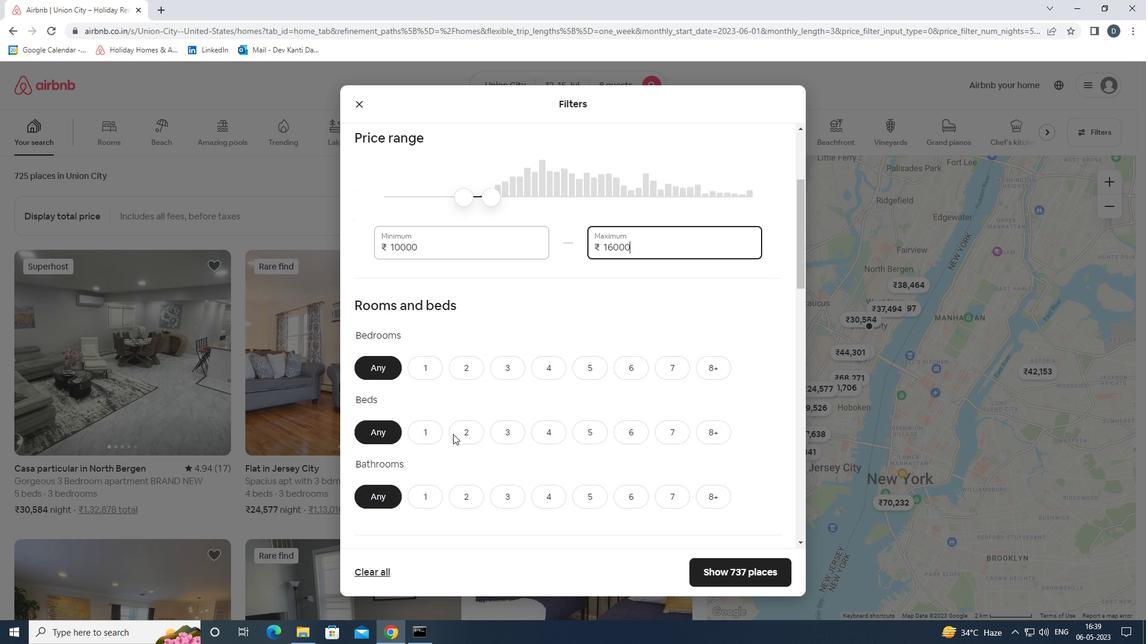 
Action: Mouse moved to (717, 308)
Screenshot: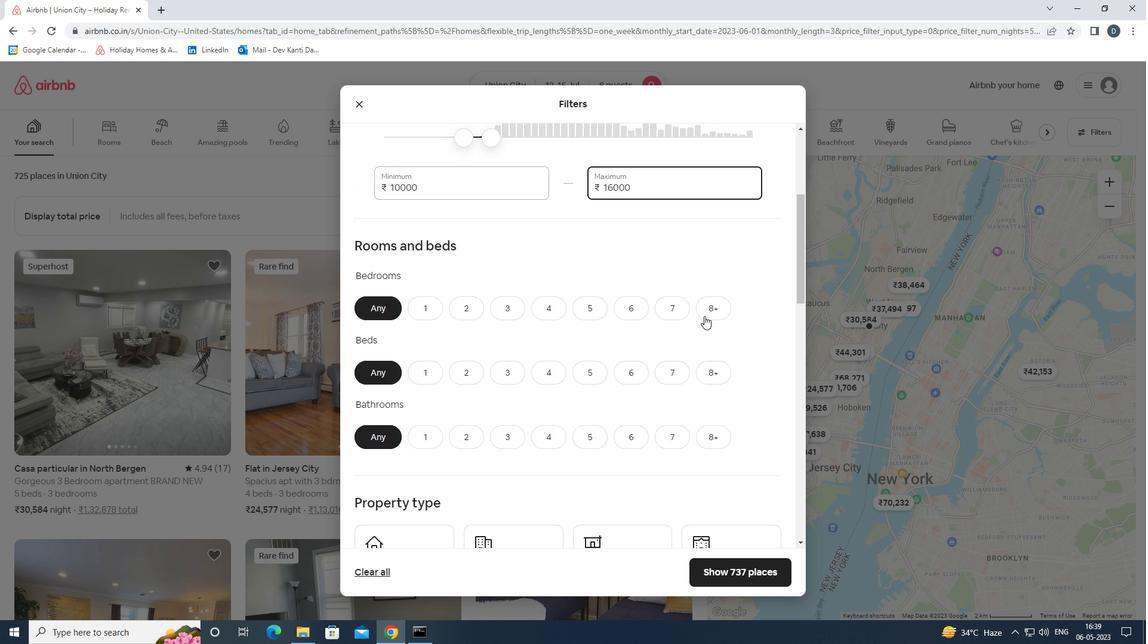 
Action: Mouse pressed left at (717, 308)
Screenshot: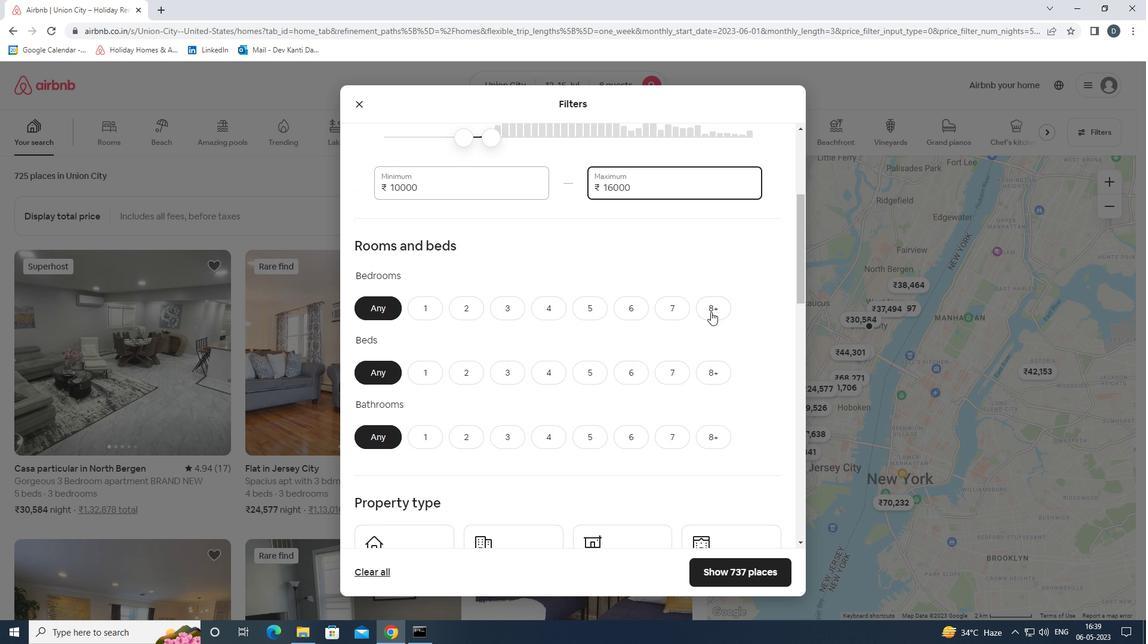 
Action: Mouse moved to (712, 378)
Screenshot: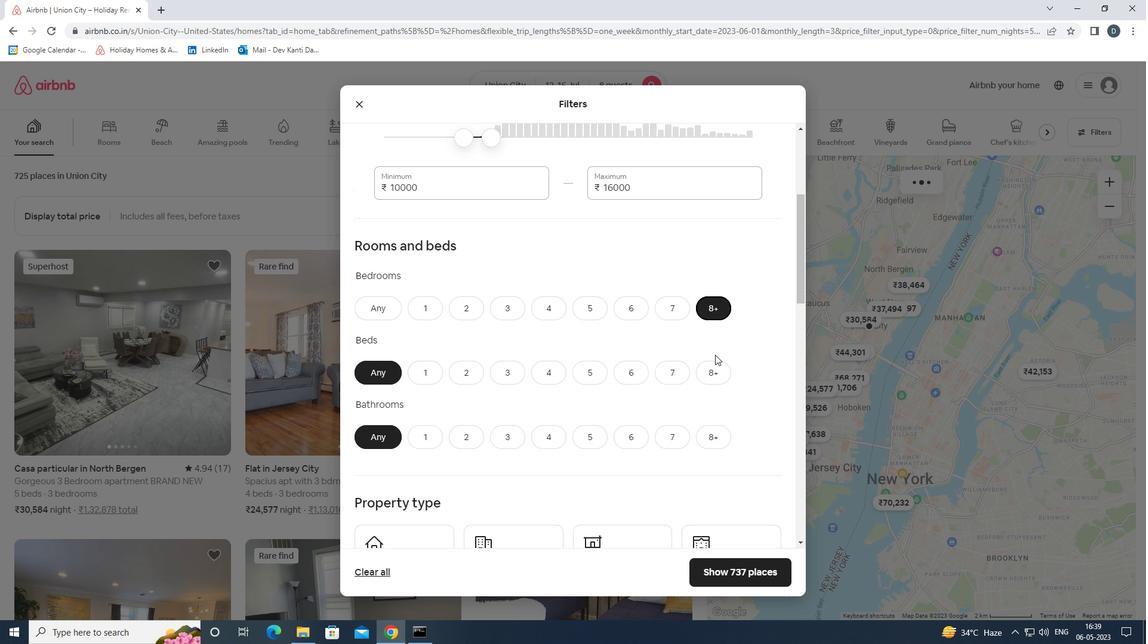 
Action: Mouse pressed left at (712, 378)
Screenshot: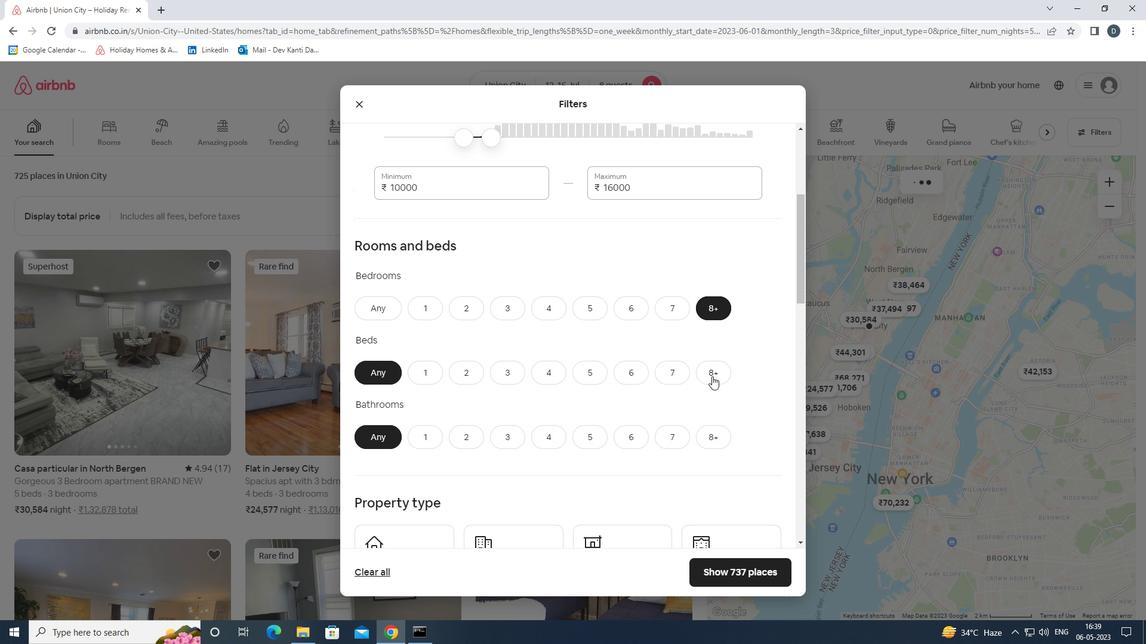
Action: Mouse moved to (713, 435)
Screenshot: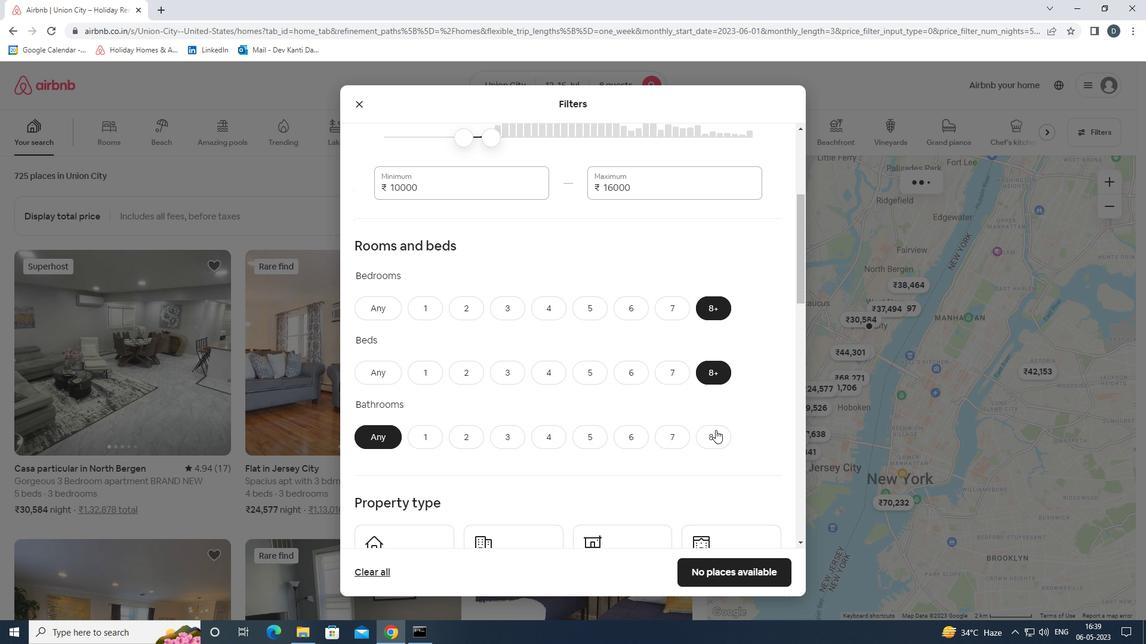 
Action: Mouse pressed left at (713, 435)
Screenshot: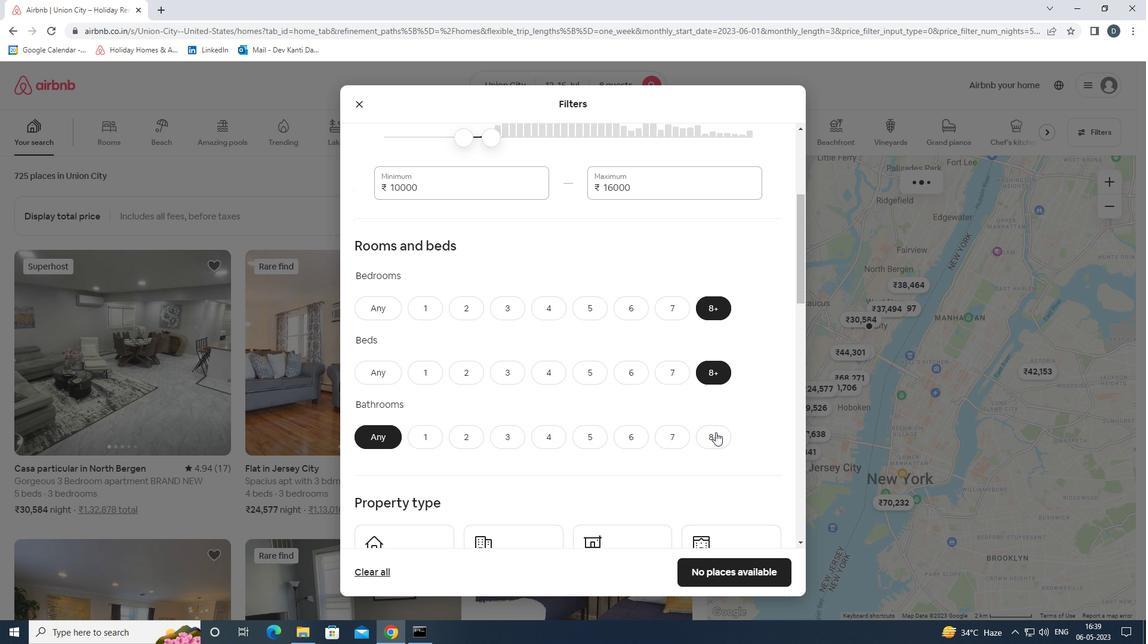 
Action: Mouse moved to (713, 431)
Screenshot: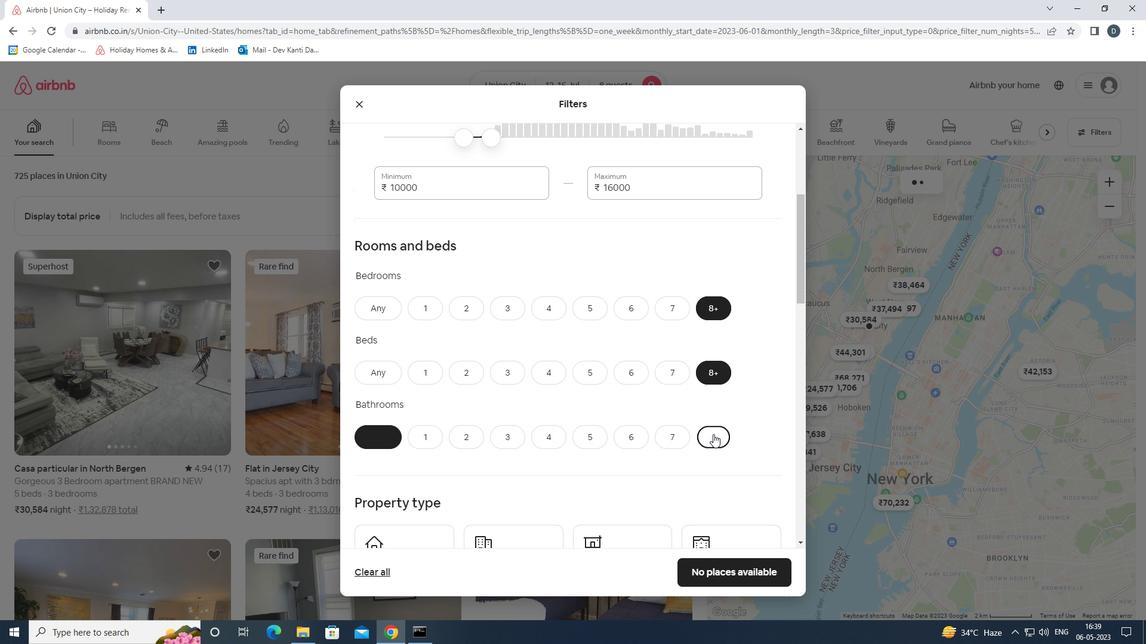 
Action: Mouse scrolled (713, 431) with delta (0, 0)
Screenshot: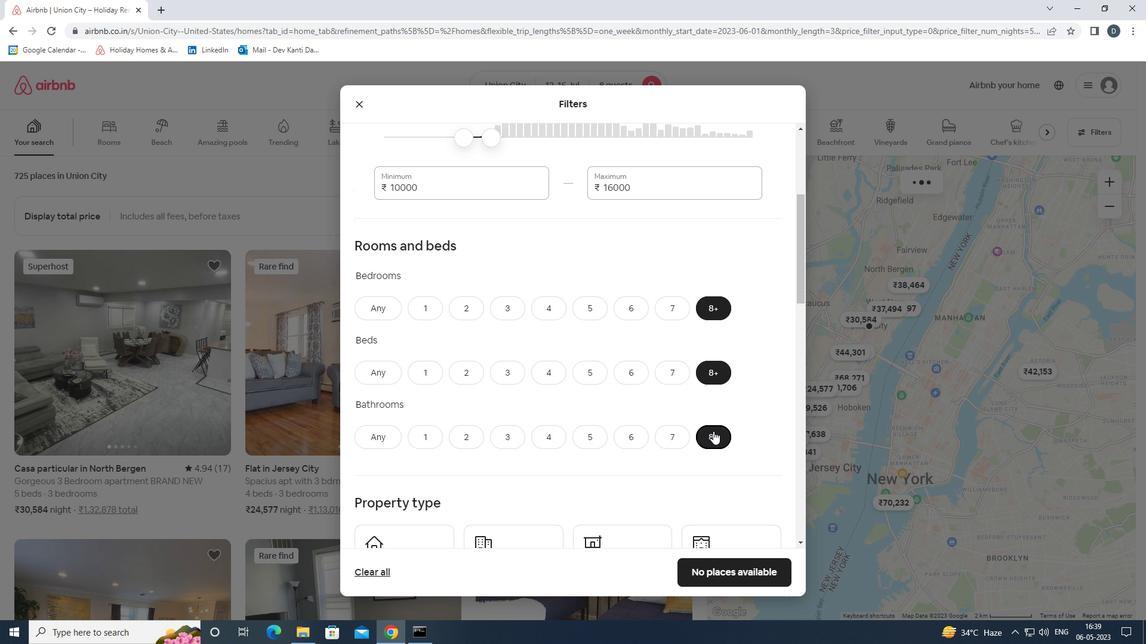 
Action: Mouse scrolled (713, 431) with delta (0, 0)
Screenshot: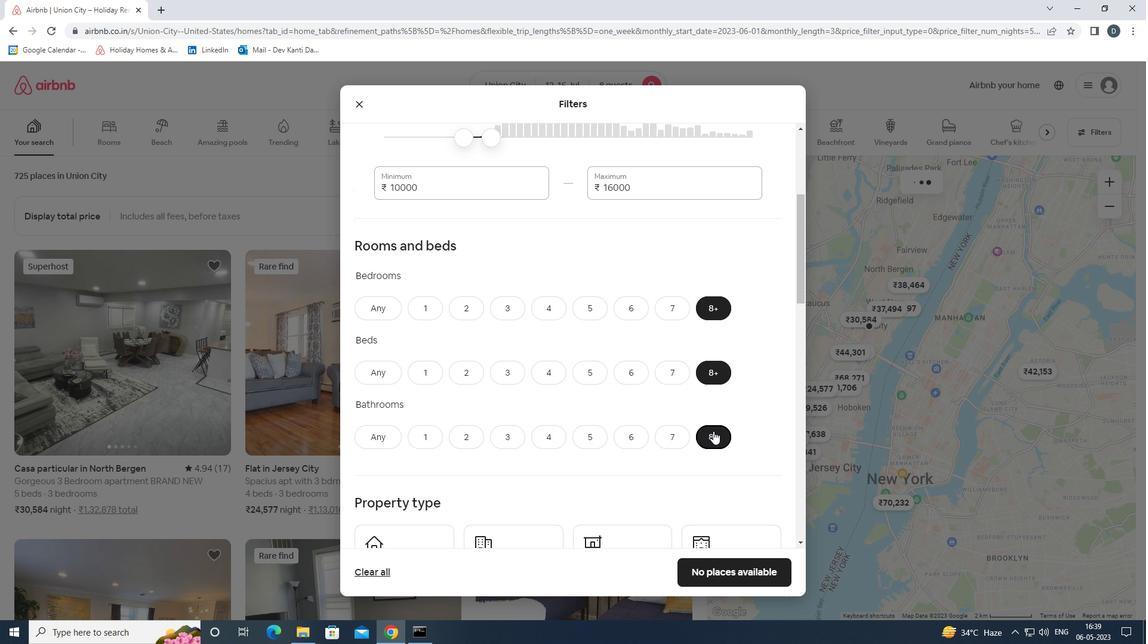 
Action: Mouse moved to (445, 427)
Screenshot: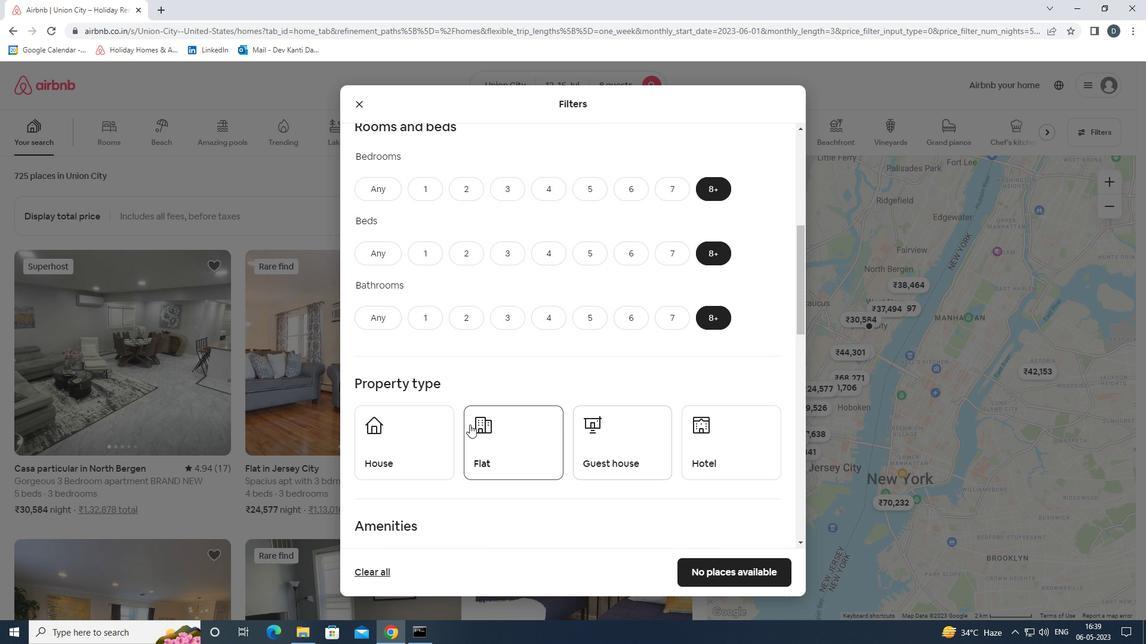 
Action: Mouse pressed left at (445, 427)
Screenshot: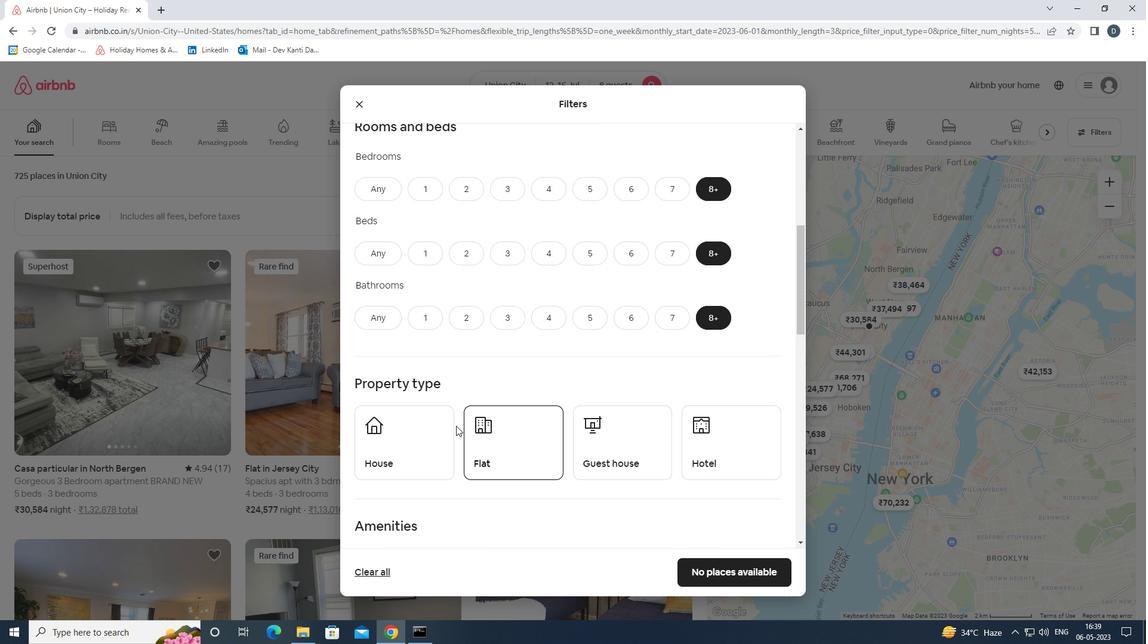 
Action: Mouse moved to (514, 428)
Screenshot: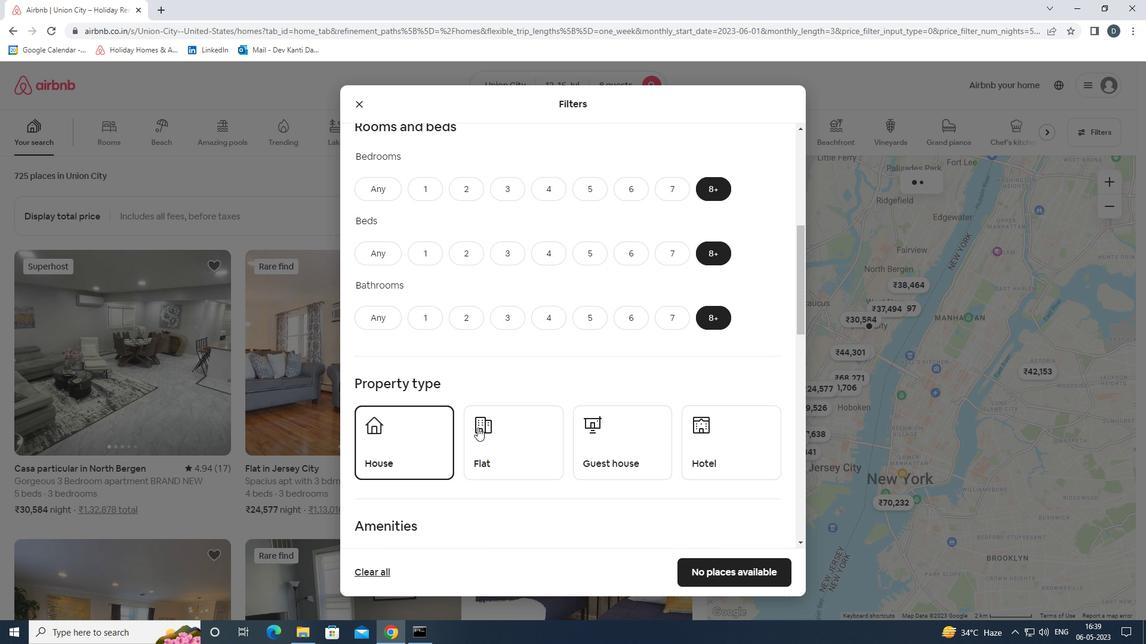 
Action: Mouse pressed left at (514, 428)
Screenshot: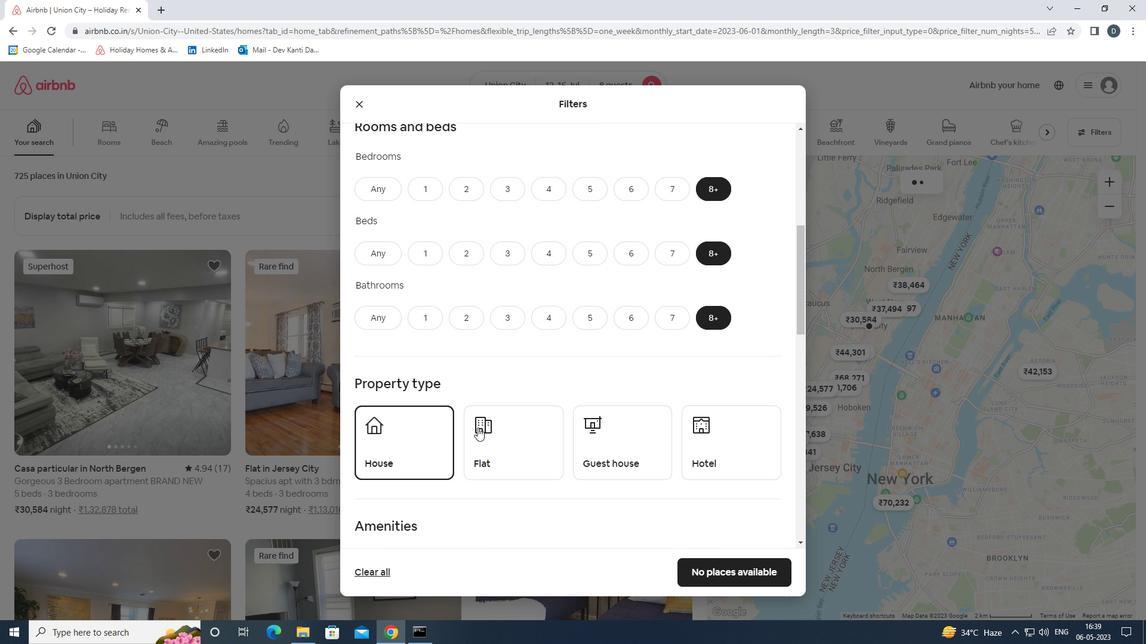 
Action: Mouse moved to (609, 427)
Screenshot: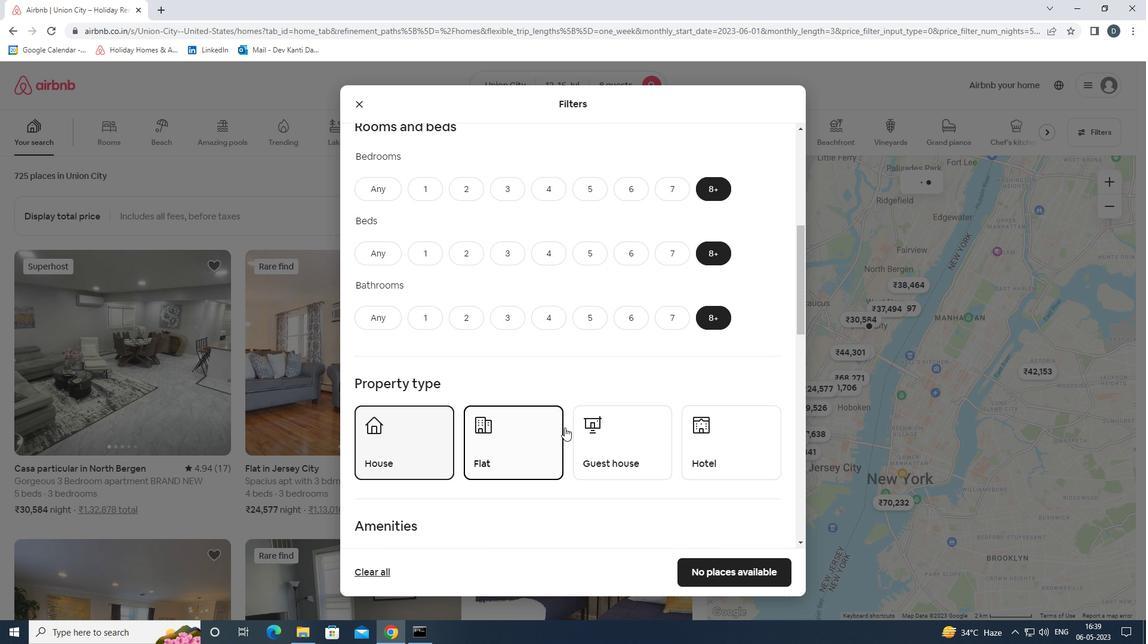 
Action: Mouse pressed left at (609, 427)
Screenshot: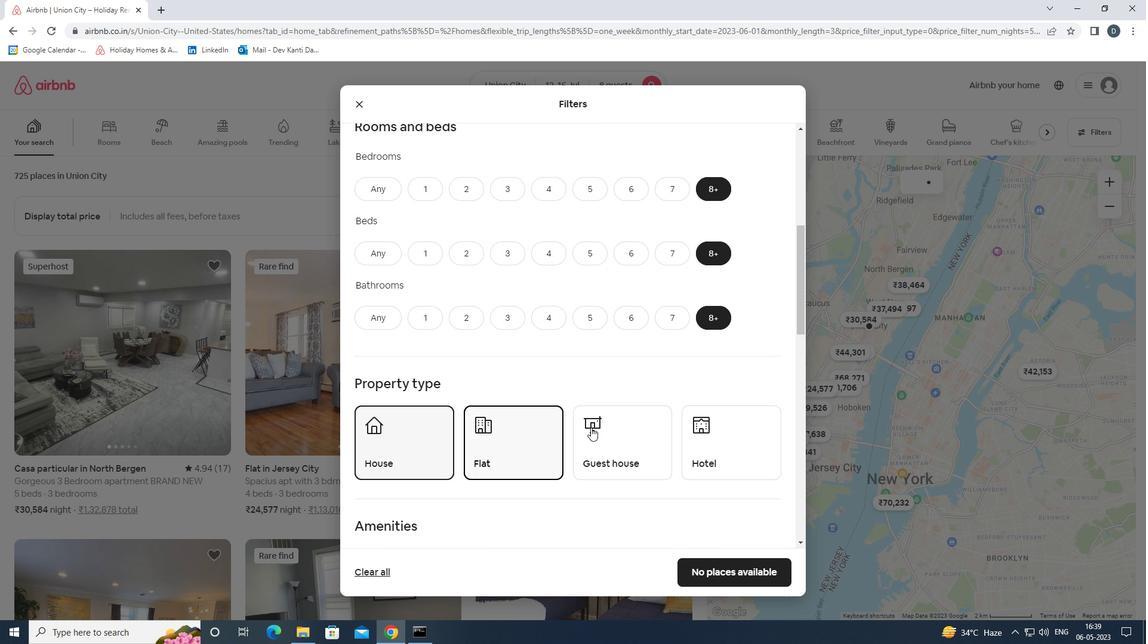 
Action: Mouse scrolled (609, 426) with delta (0, 0)
Screenshot: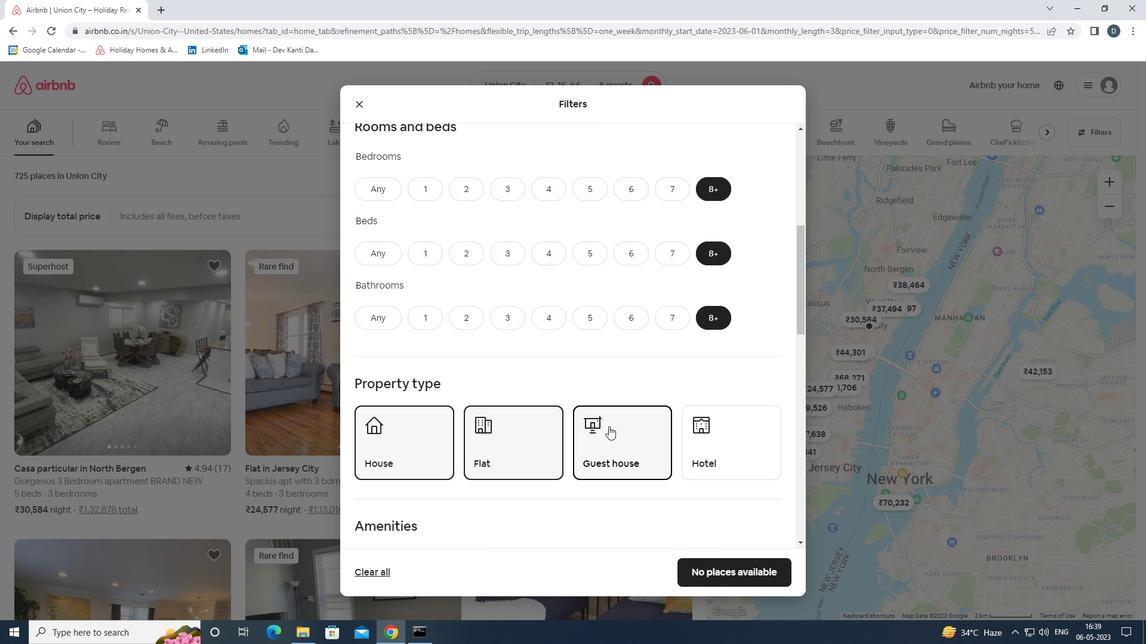 
Action: Mouse scrolled (609, 426) with delta (0, 0)
Screenshot: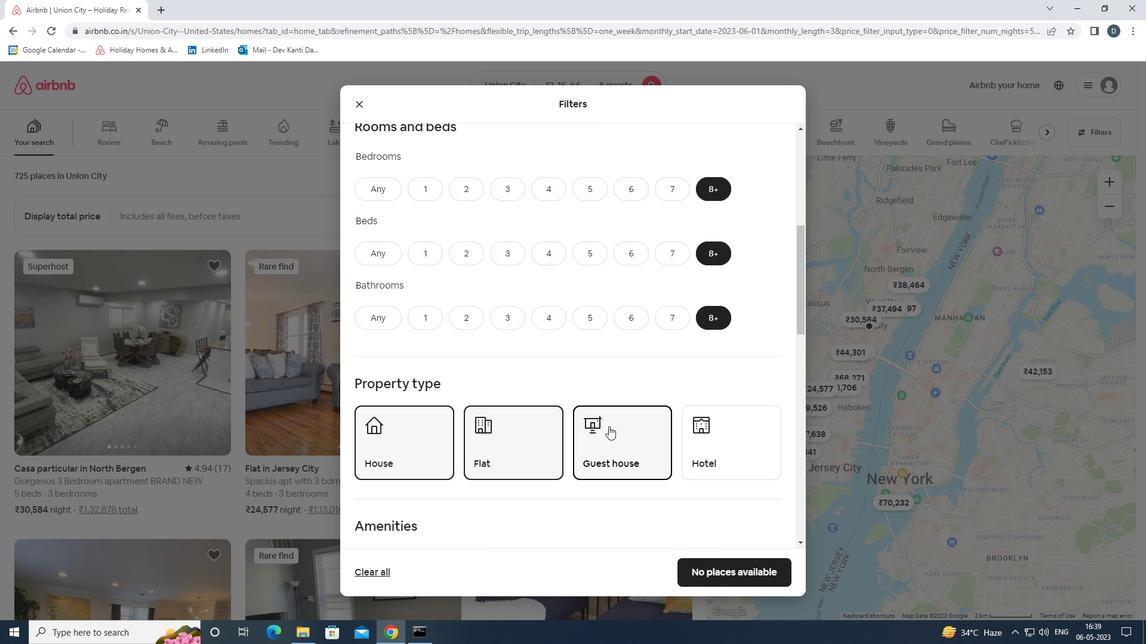 
Action: Mouse scrolled (609, 426) with delta (0, 0)
Screenshot: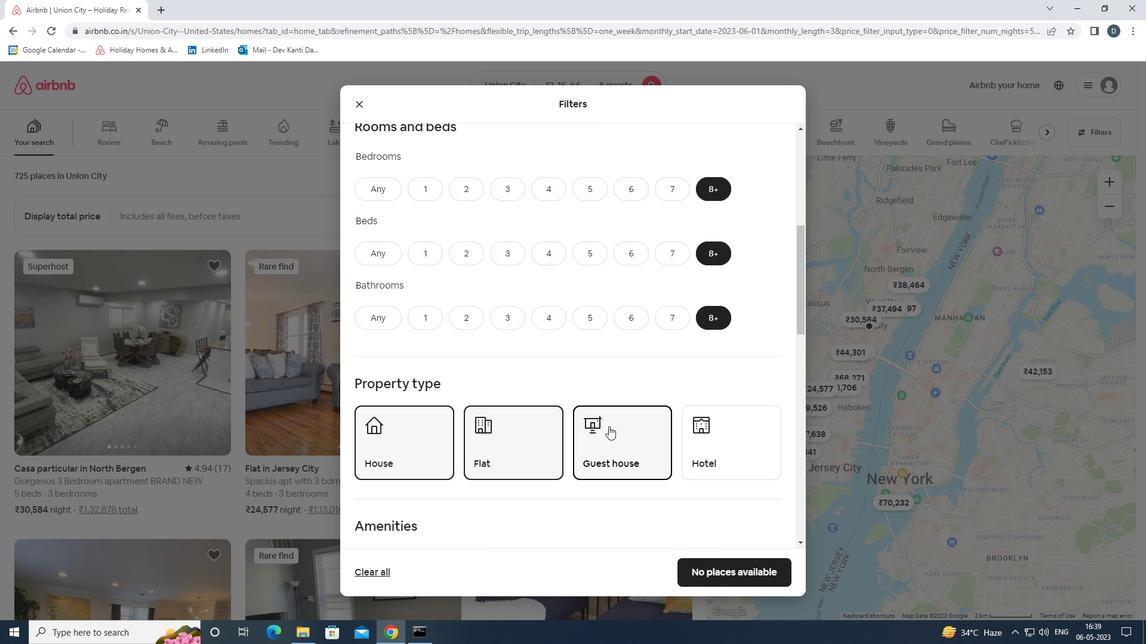 
Action: Mouse moved to (388, 410)
Screenshot: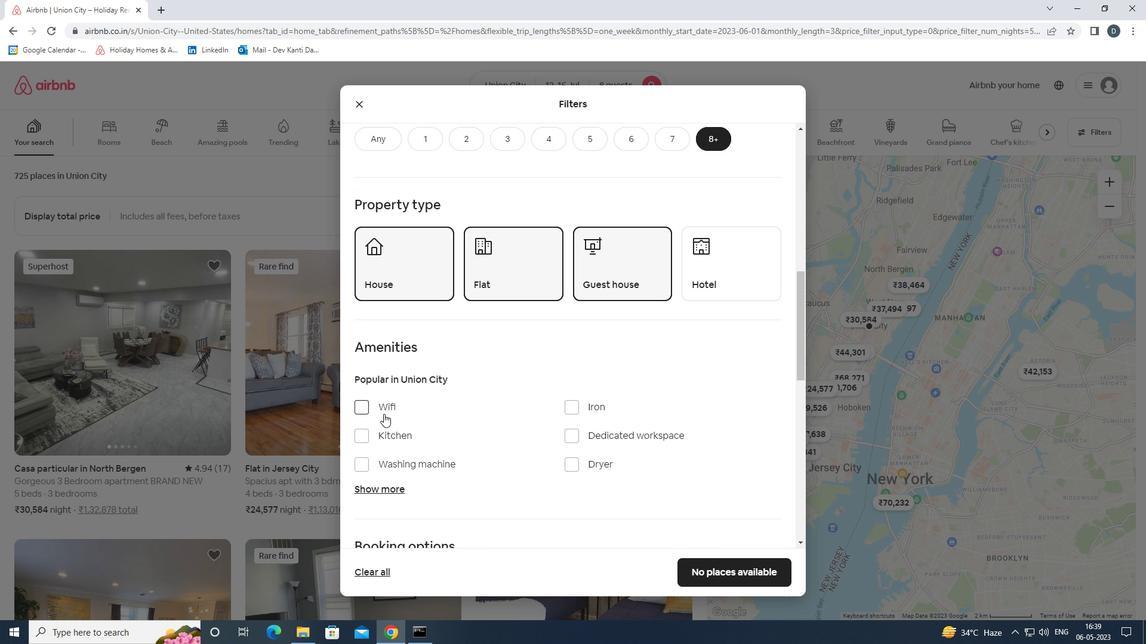
Action: Mouse pressed left at (388, 410)
Screenshot: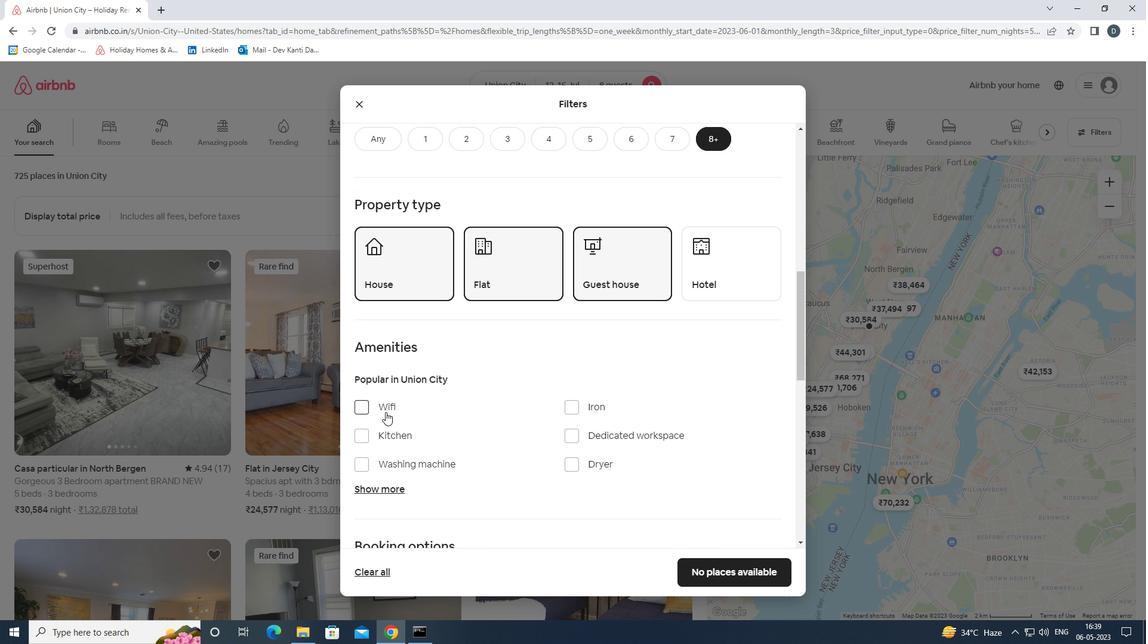 
Action: Mouse moved to (388, 484)
Screenshot: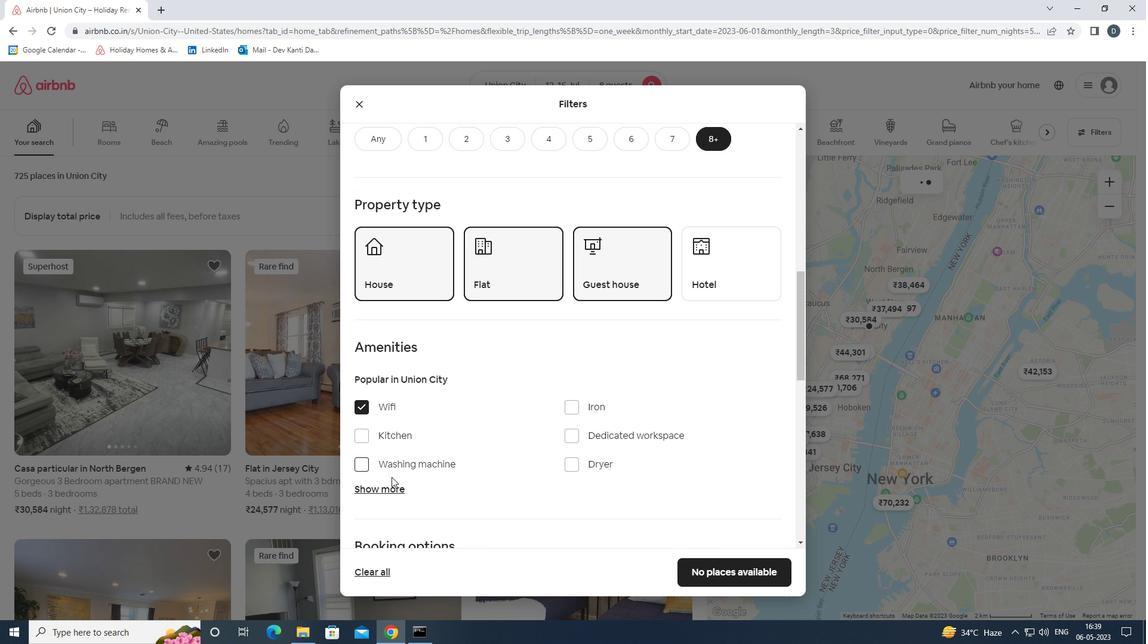 
Action: Mouse pressed left at (388, 484)
Screenshot: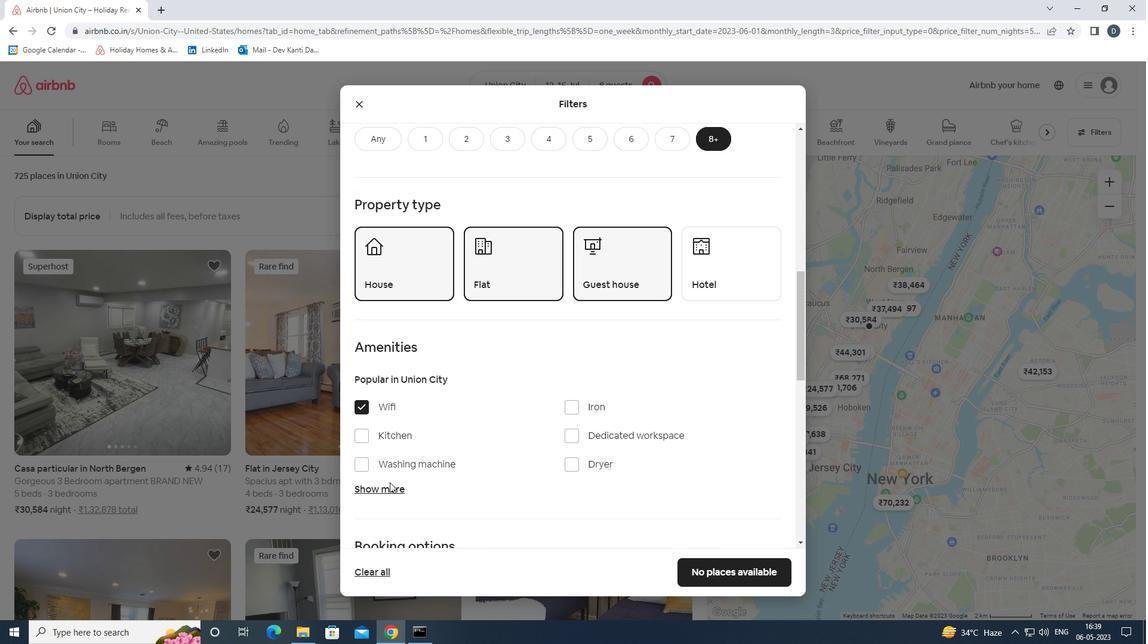 
Action: Mouse moved to (499, 412)
Screenshot: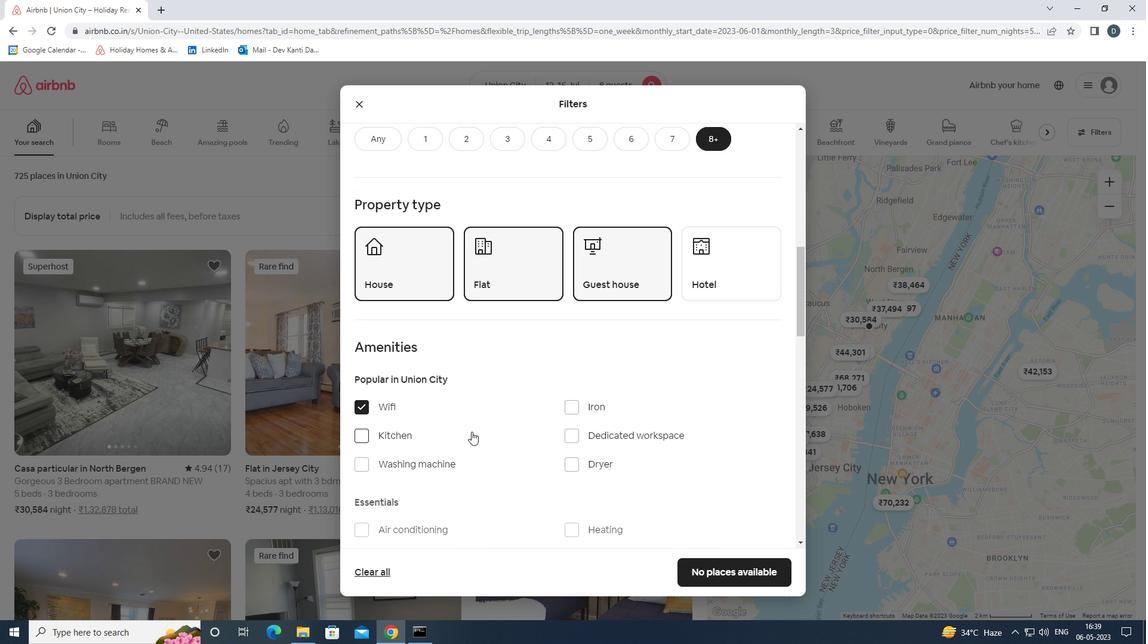 
Action: Mouse scrolled (499, 412) with delta (0, 0)
Screenshot: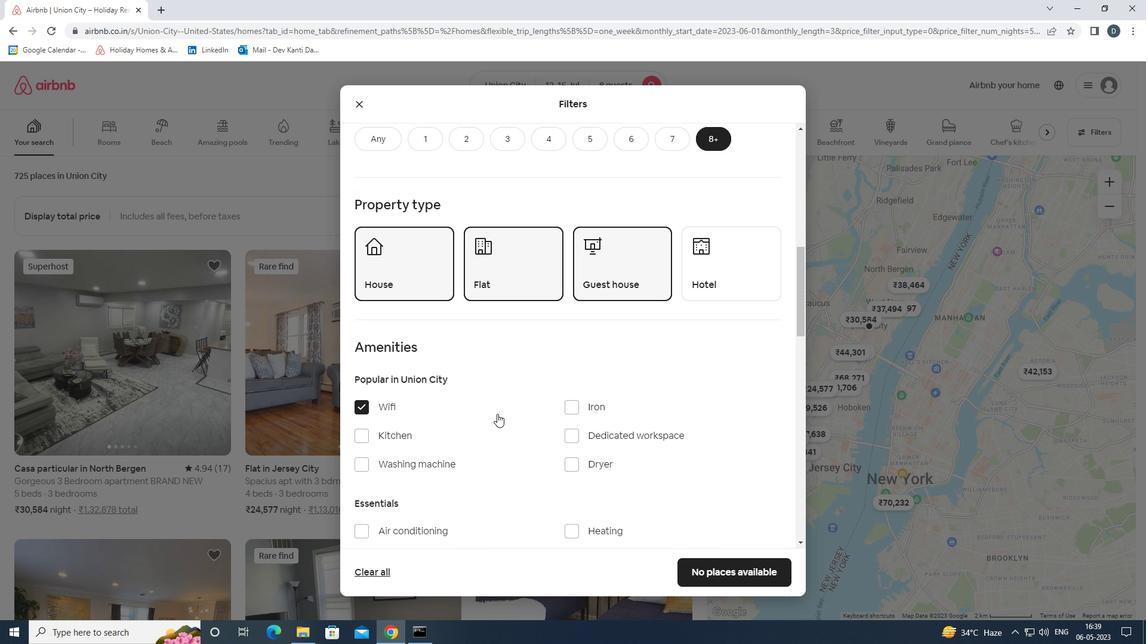 
Action: Mouse scrolled (499, 412) with delta (0, 0)
Screenshot: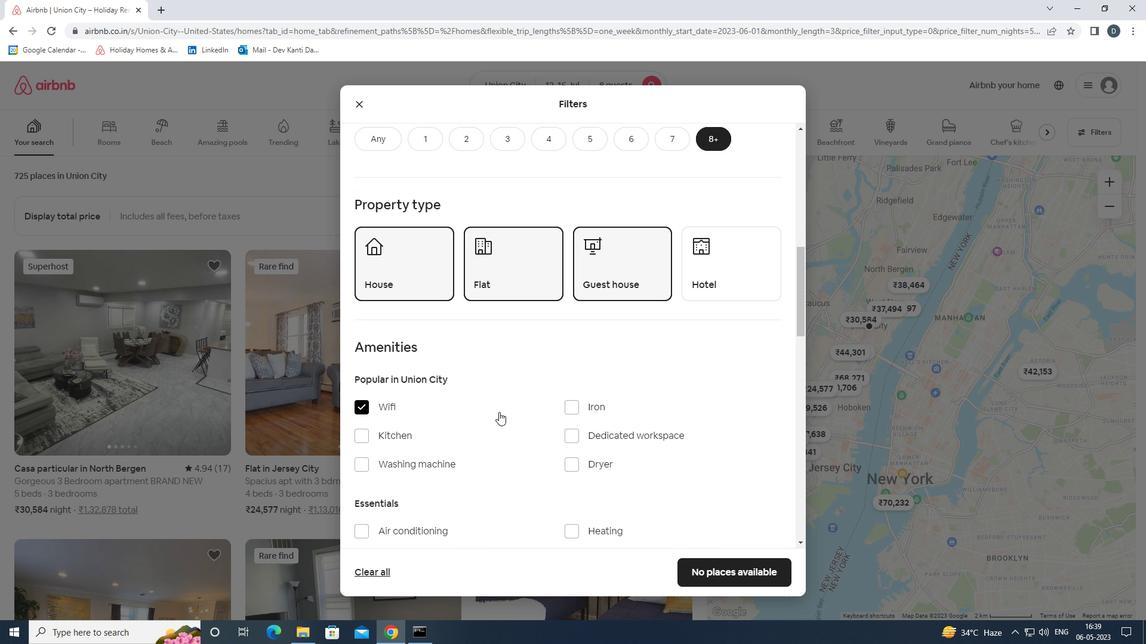 
Action: Mouse moved to (501, 412)
Screenshot: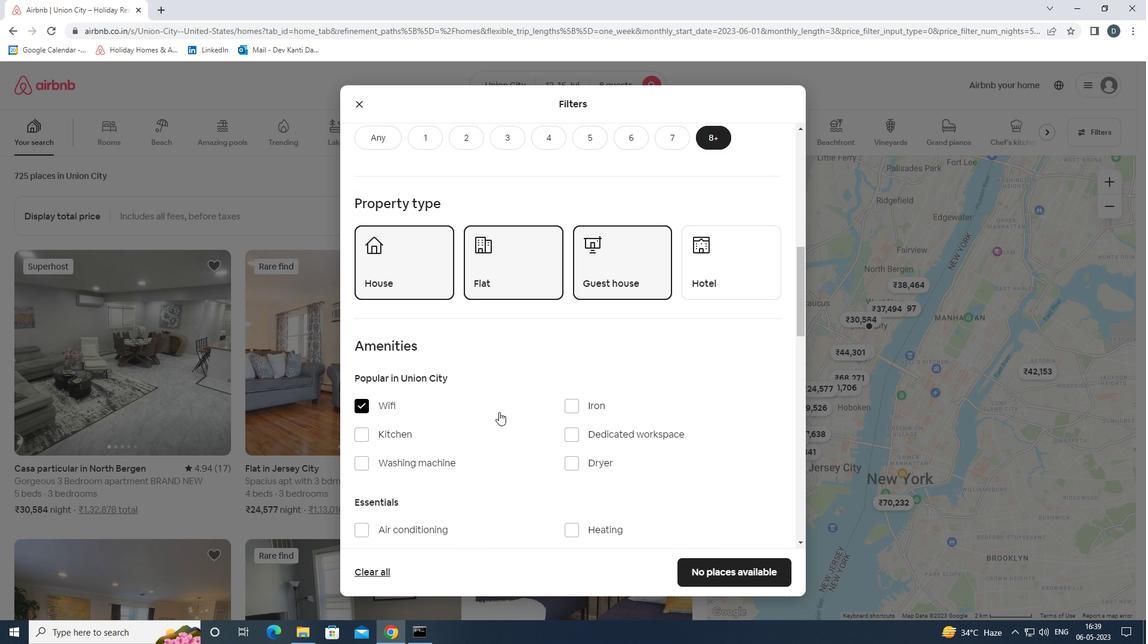 
Action: Mouse scrolled (501, 411) with delta (0, 0)
Screenshot: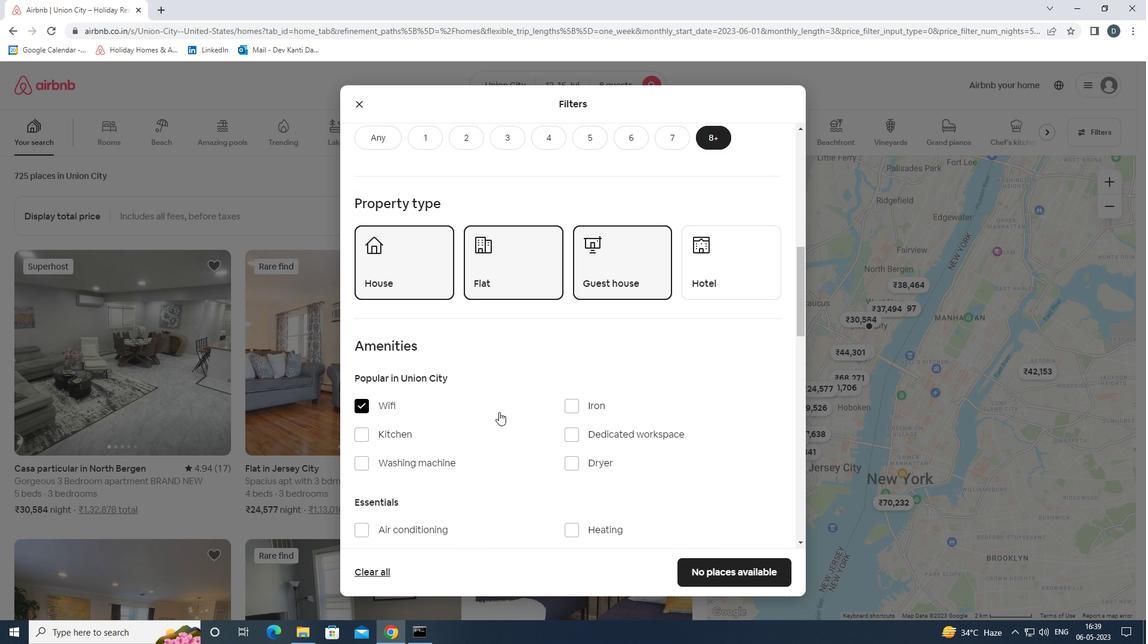 
Action: Mouse moved to (382, 382)
Screenshot: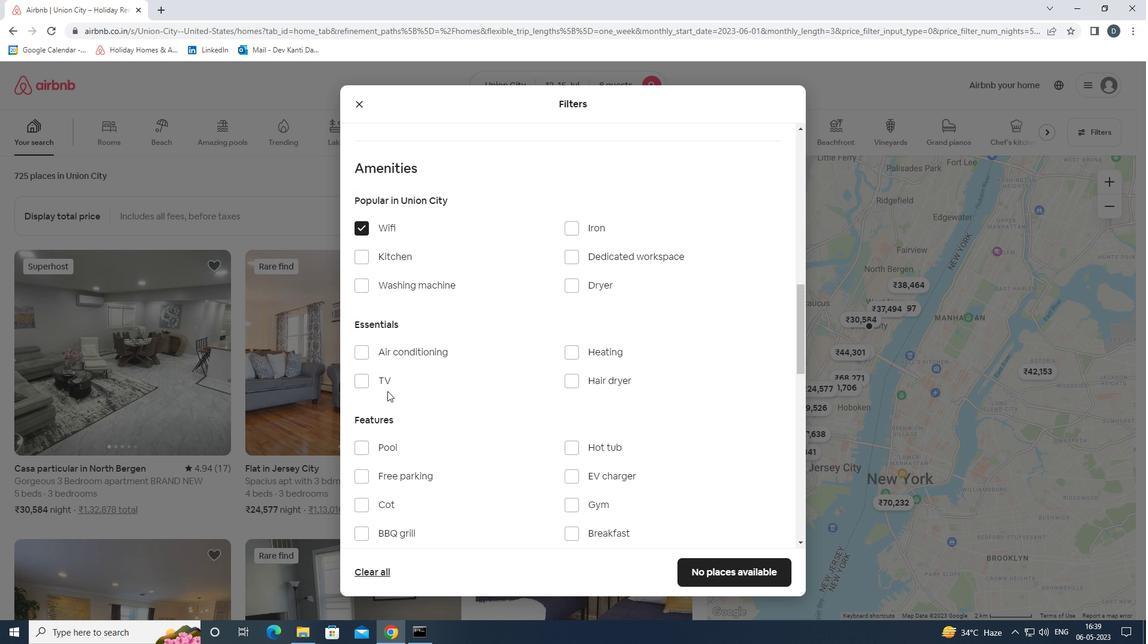 
Action: Mouse pressed left at (382, 382)
Screenshot: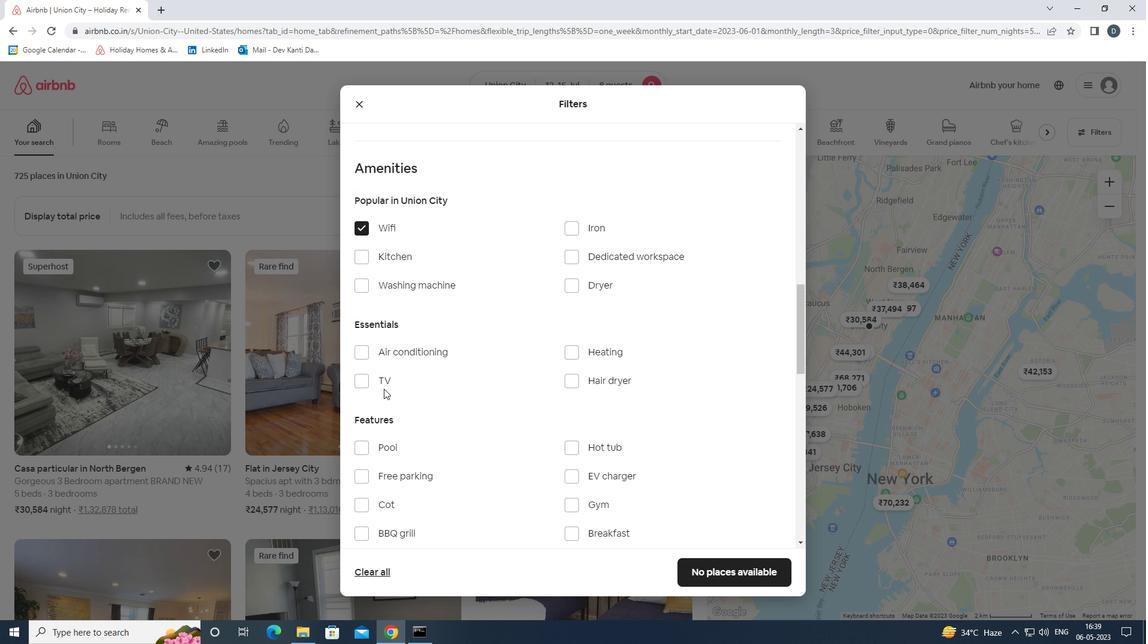 
Action: Mouse moved to (490, 387)
Screenshot: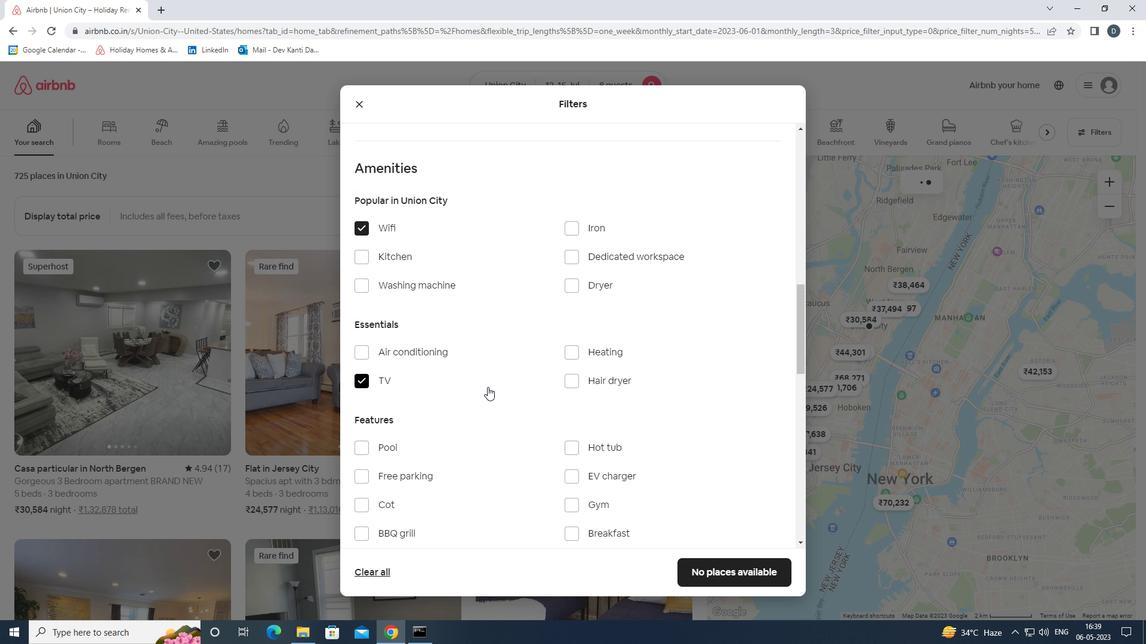 
Action: Mouse scrolled (490, 386) with delta (0, 0)
Screenshot: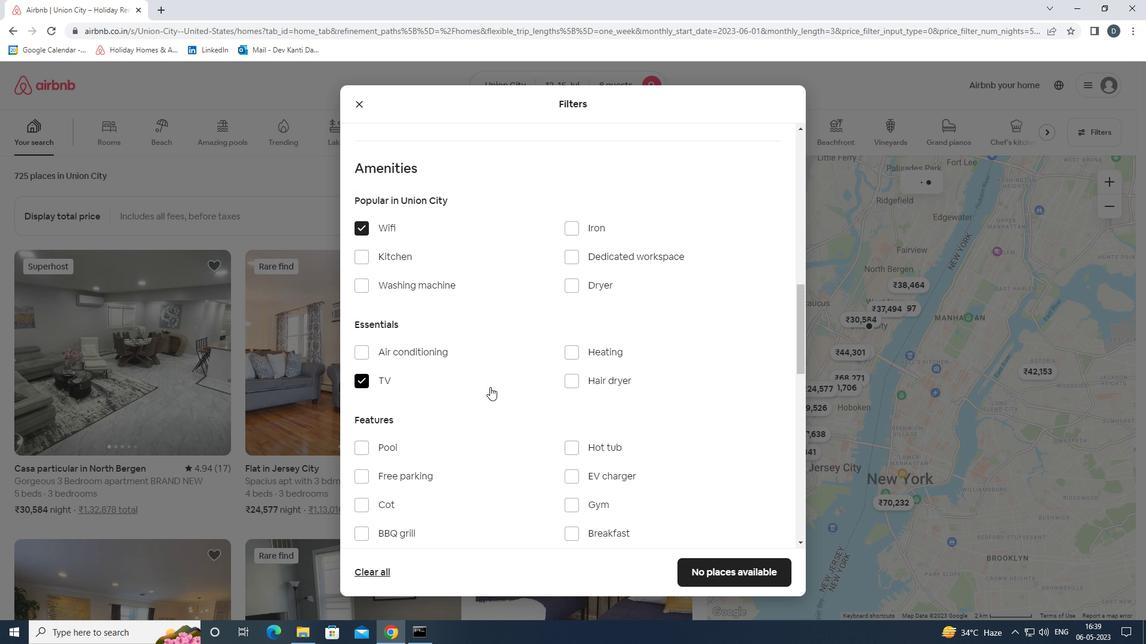 
Action: Mouse moved to (492, 388)
Screenshot: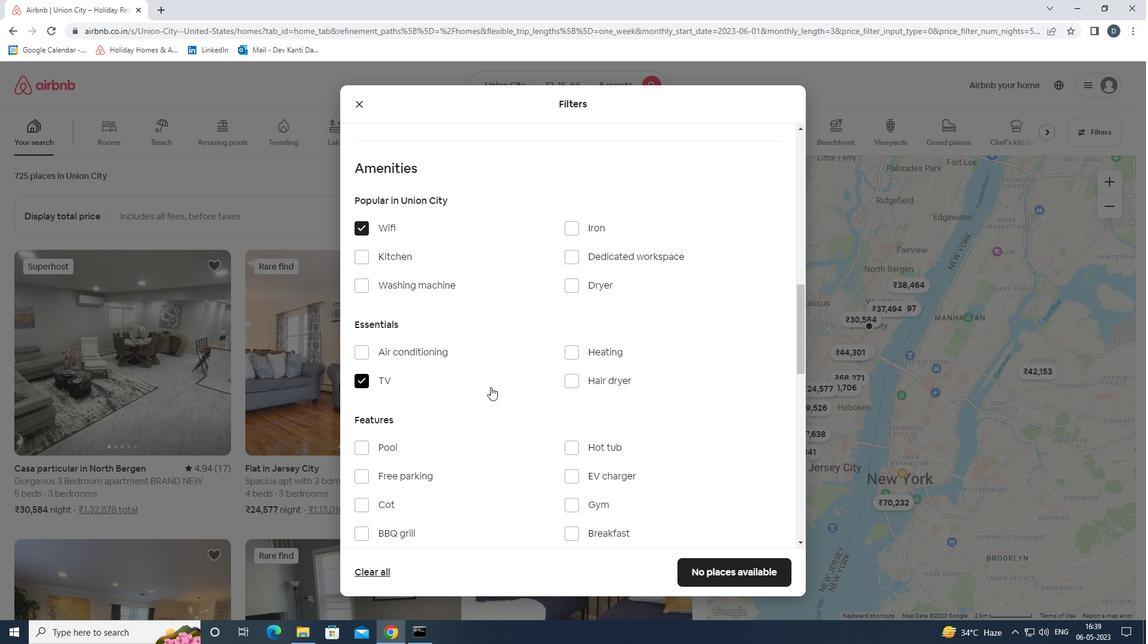 
Action: Mouse scrolled (492, 387) with delta (0, 0)
Screenshot: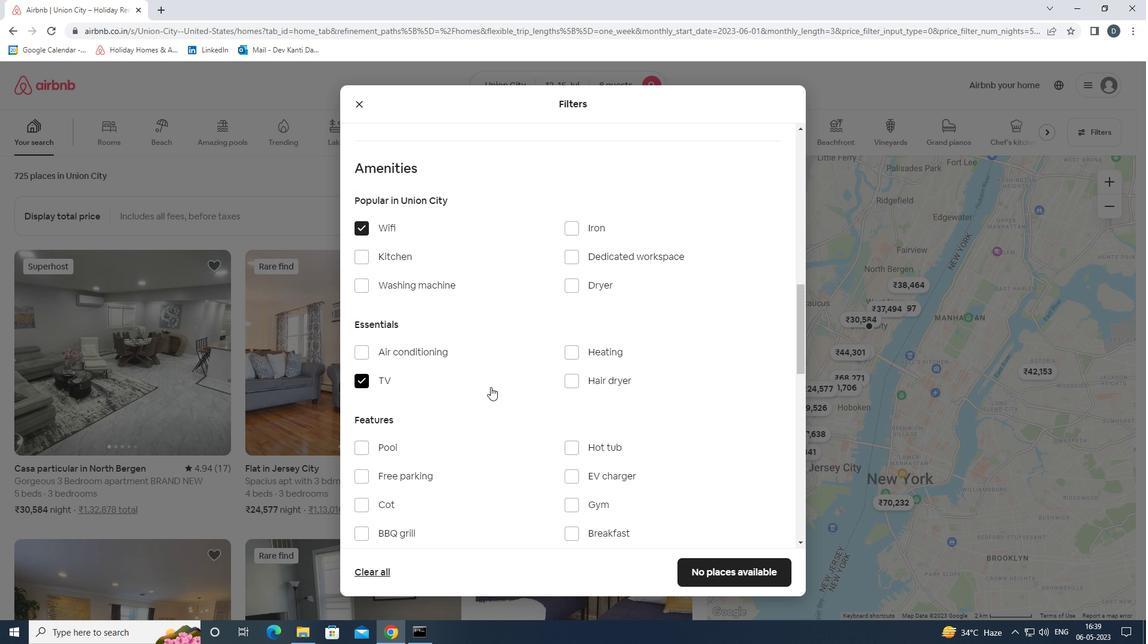 
Action: Mouse moved to (578, 383)
Screenshot: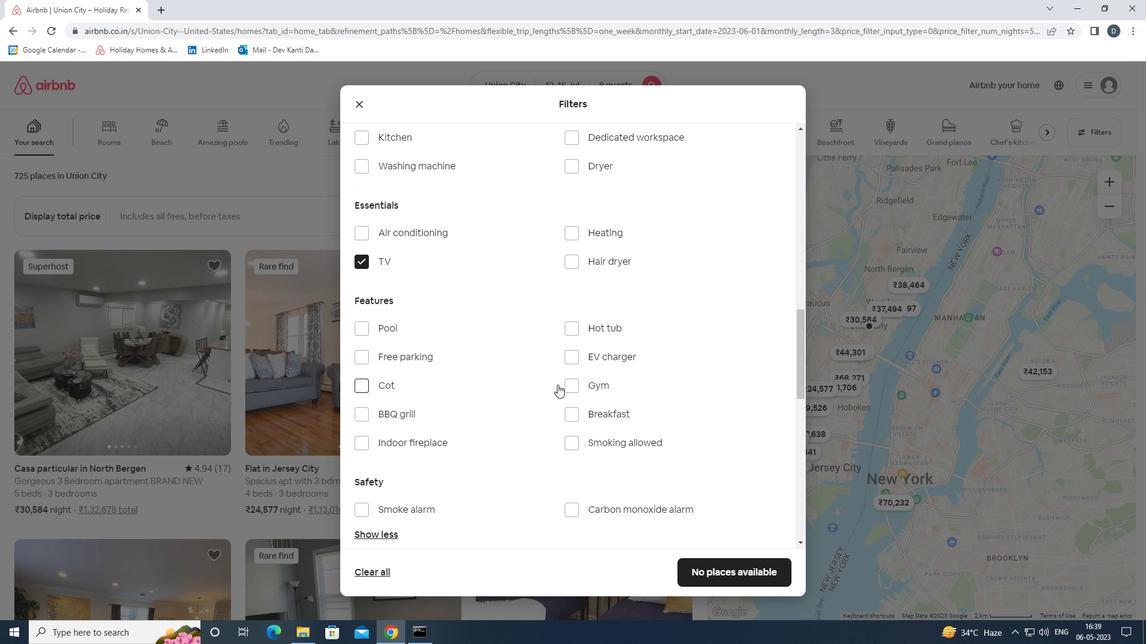 
Action: Mouse pressed left at (578, 383)
Screenshot: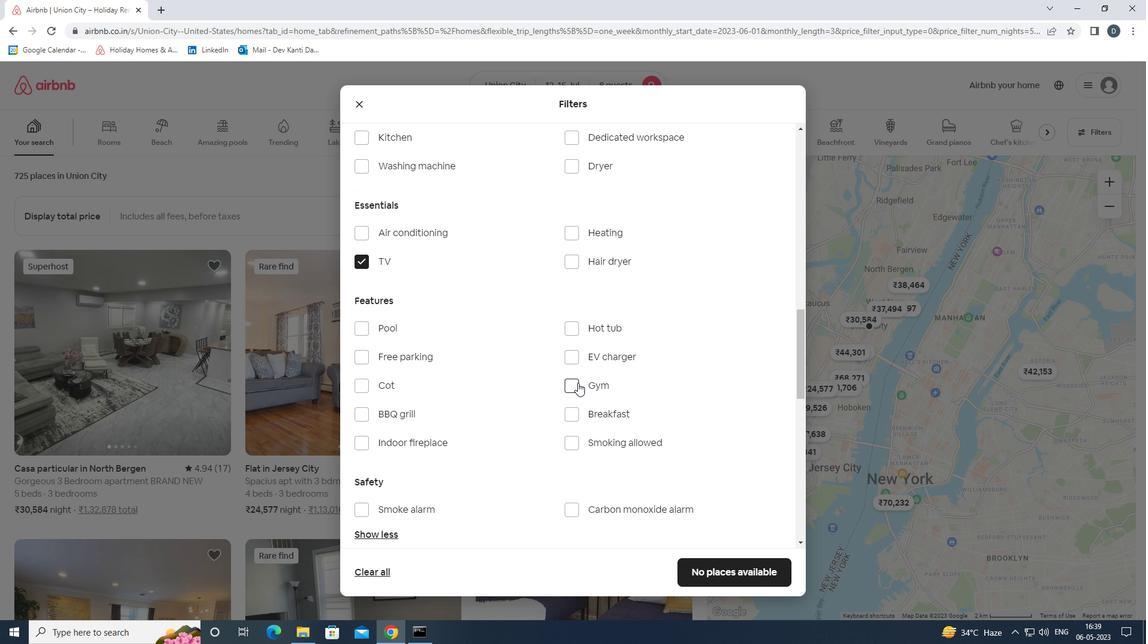 
Action: Mouse moved to (577, 413)
Screenshot: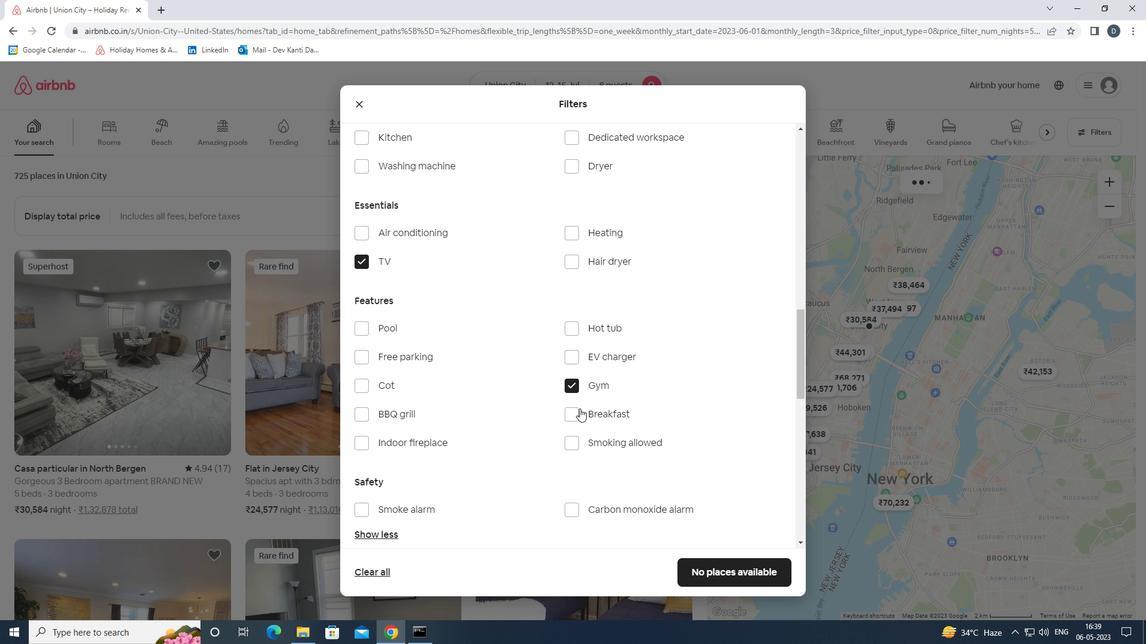 
Action: Mouse pressed left at (577, 413)
Screenshot: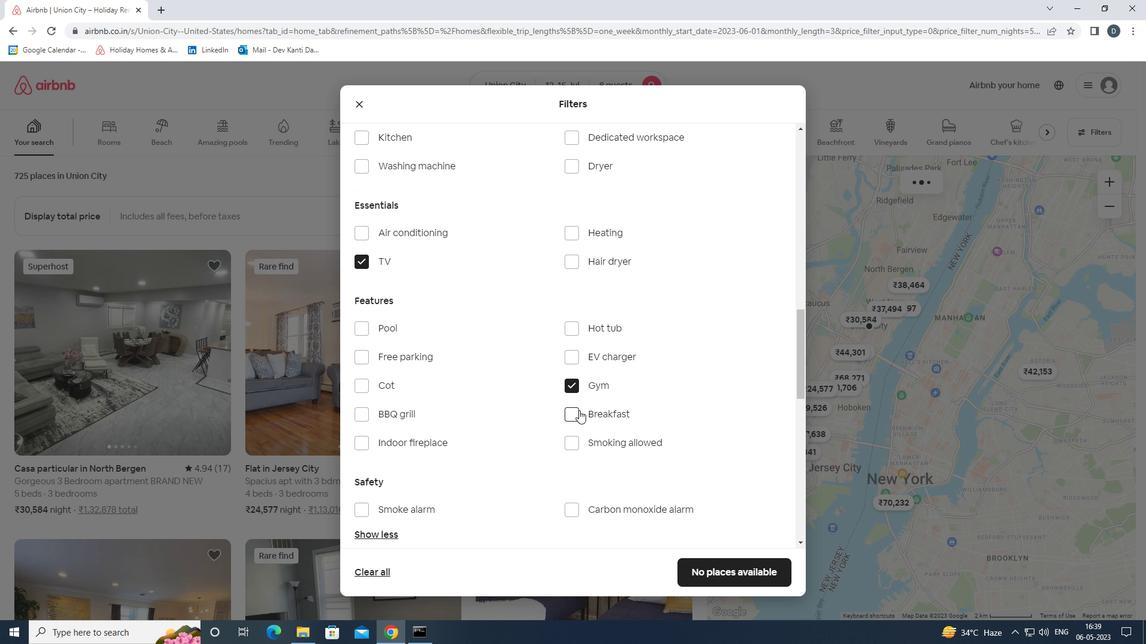 
Action: Mouse moved to (392, 361)
Screenshot: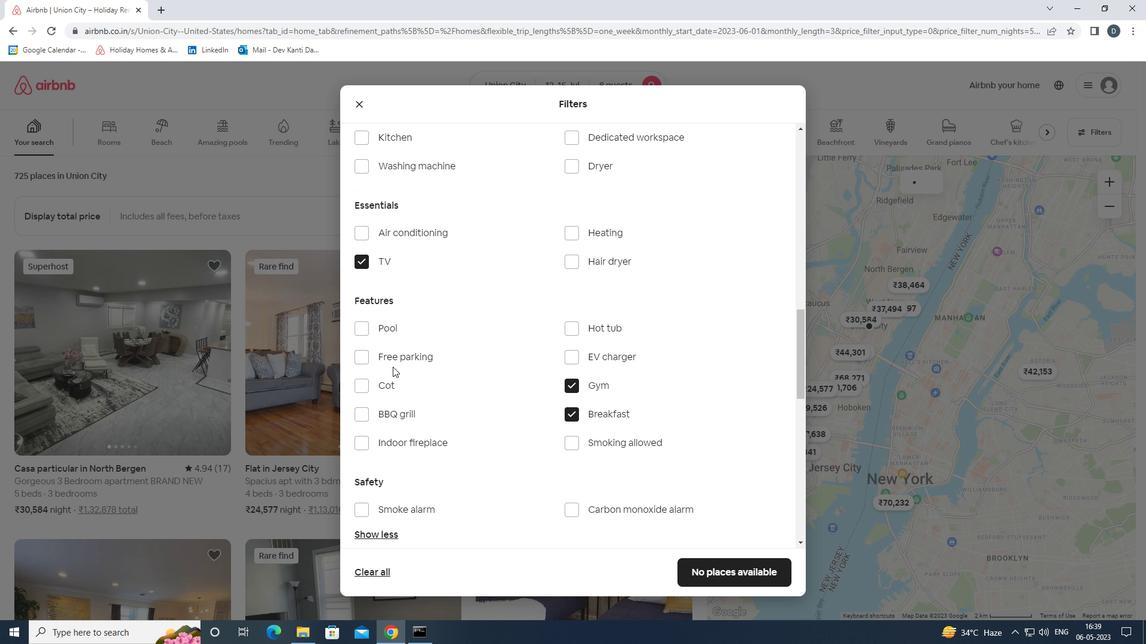 
Action: Mouse pressed left at (392, 361)
Screenshot: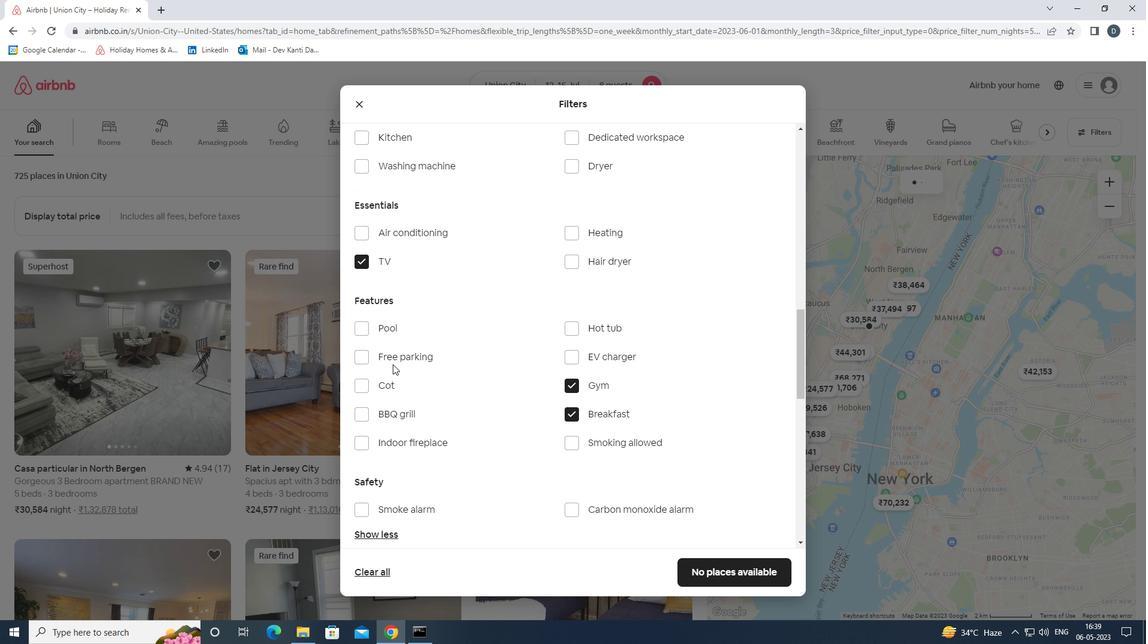 
Action: Mouse moved to (555, 409)
Screenshot: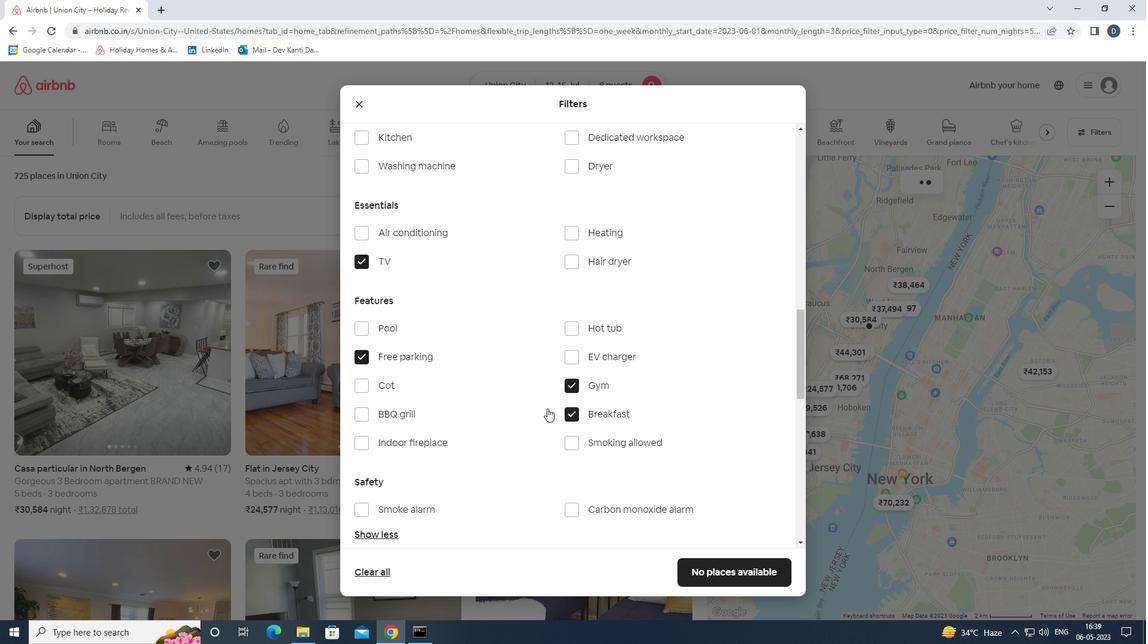 
Action: Mouse scrolled (555, 409) with delta (0, 0)
Screenshot: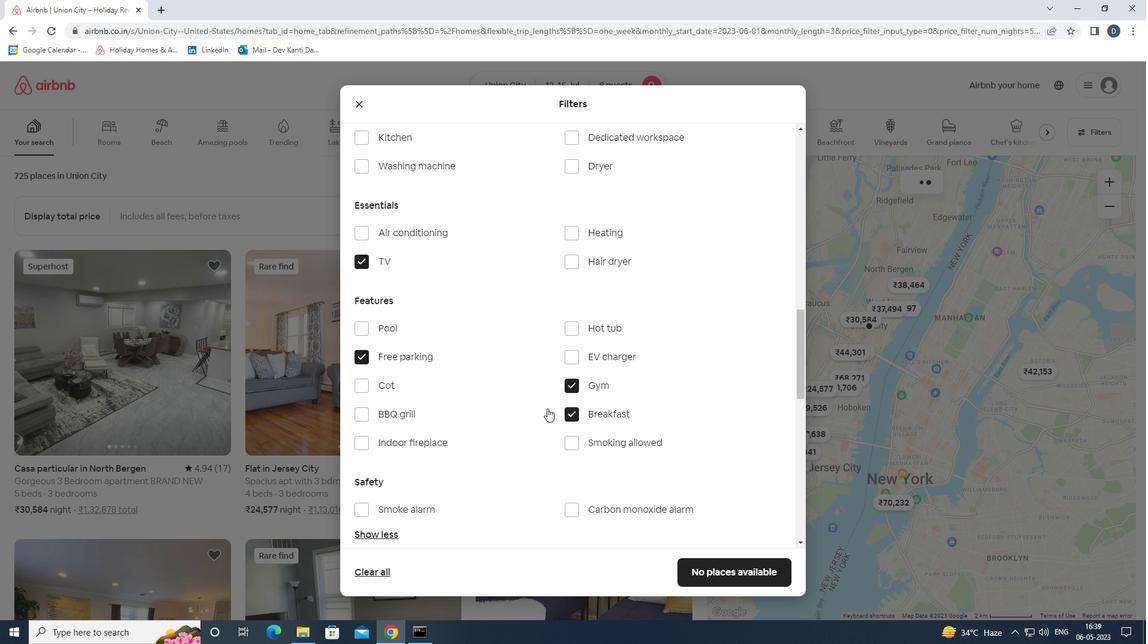 
Action: Mouse moved to (561, 412)
Screenshot: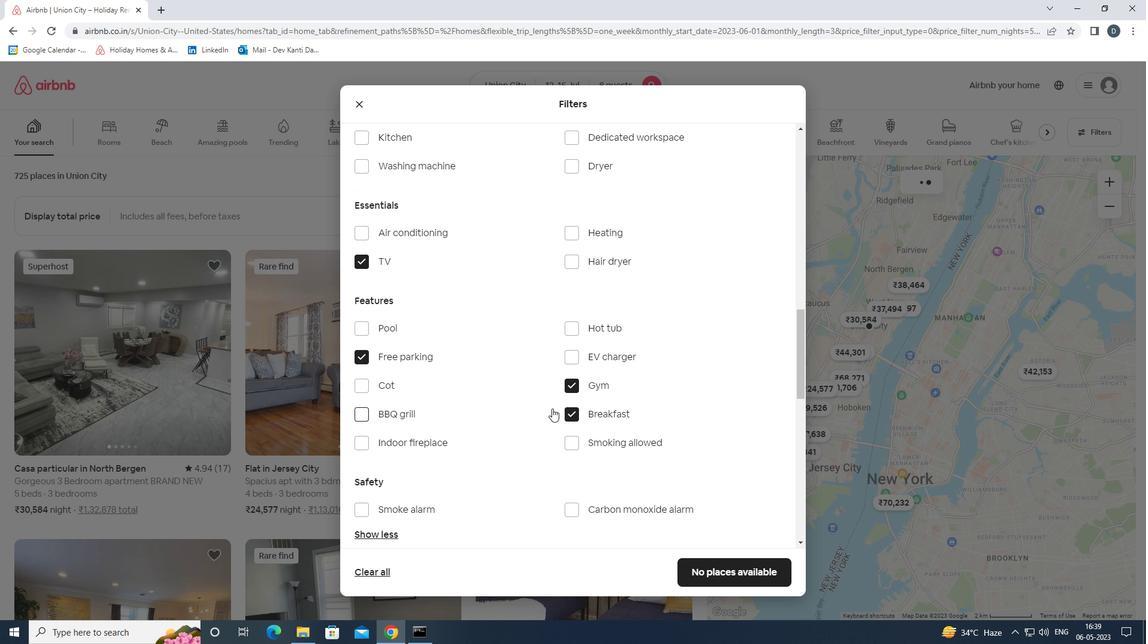 
Action: Mouse scrolled (561, 411) with delta (0, 0)
Screenshot: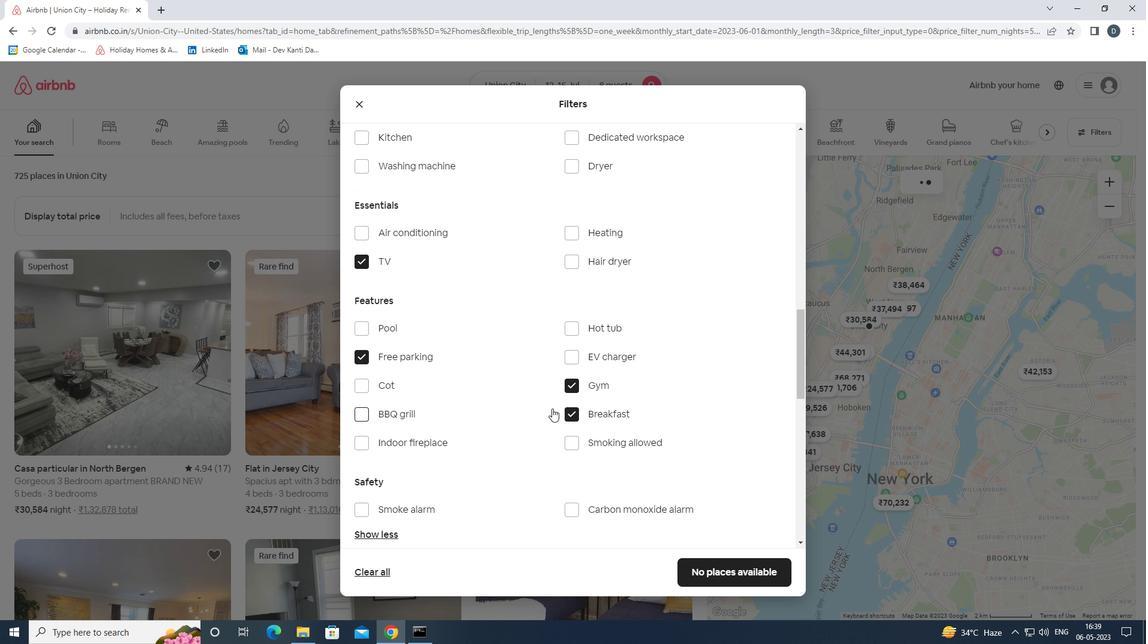 
Action: Mouse moved to (563, 412)
Screenshot: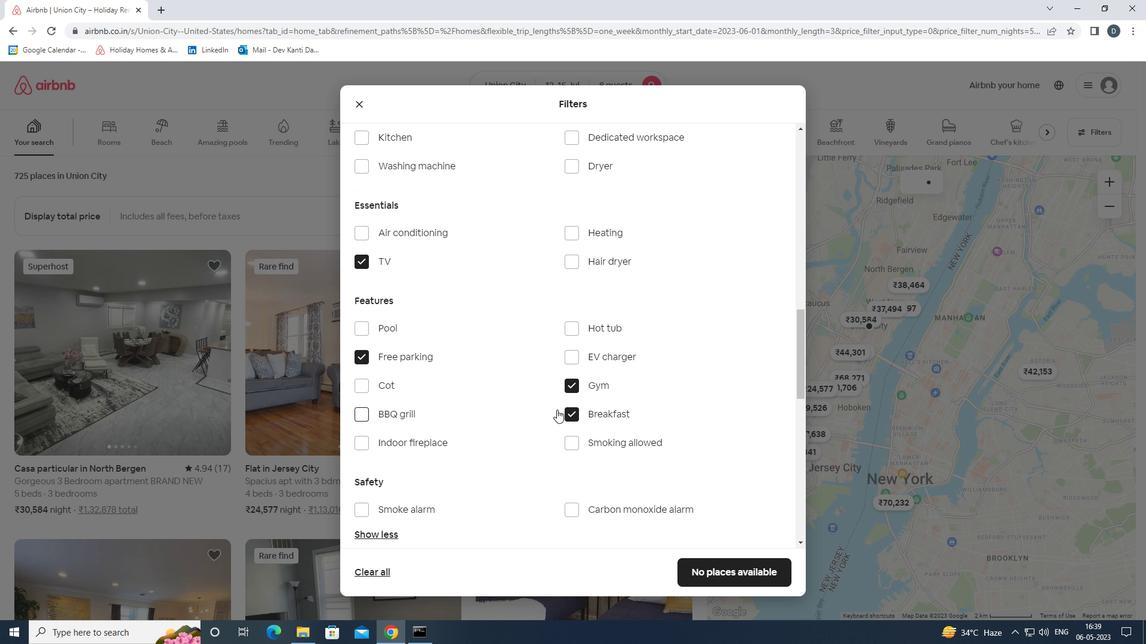 
Action: Mouse scrolled (563, 411) with delta (0, 0)
Screenshot: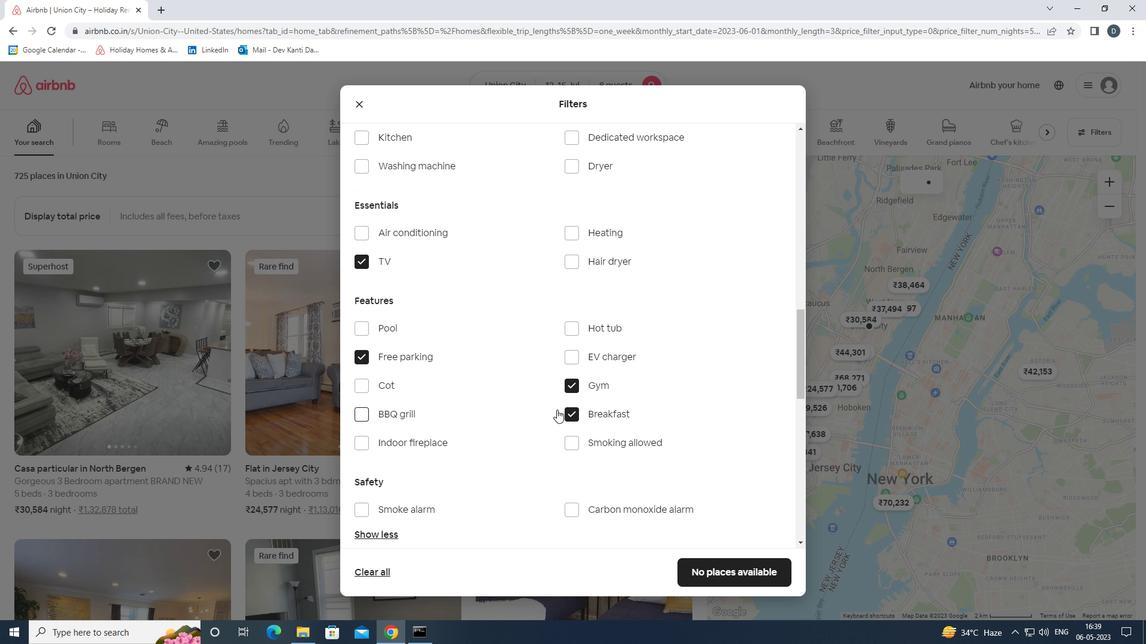 
Action: Mouse moved to (677, 395)
Screenshot: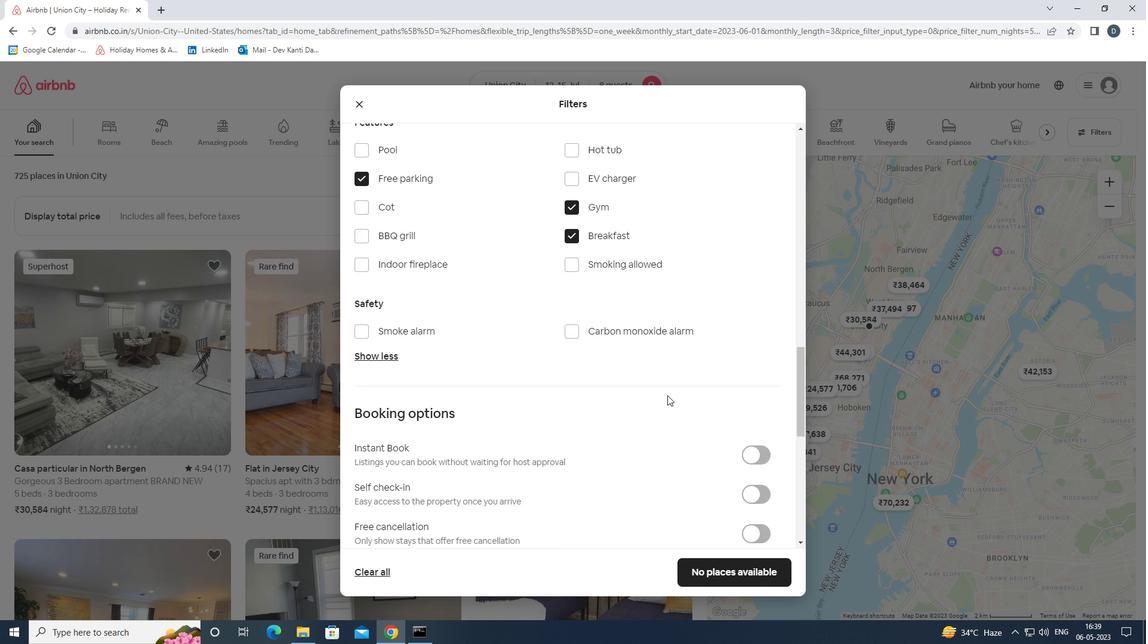 
Action: Mouse scrolled (677, 395) with delta (0, 0)
Screenshot: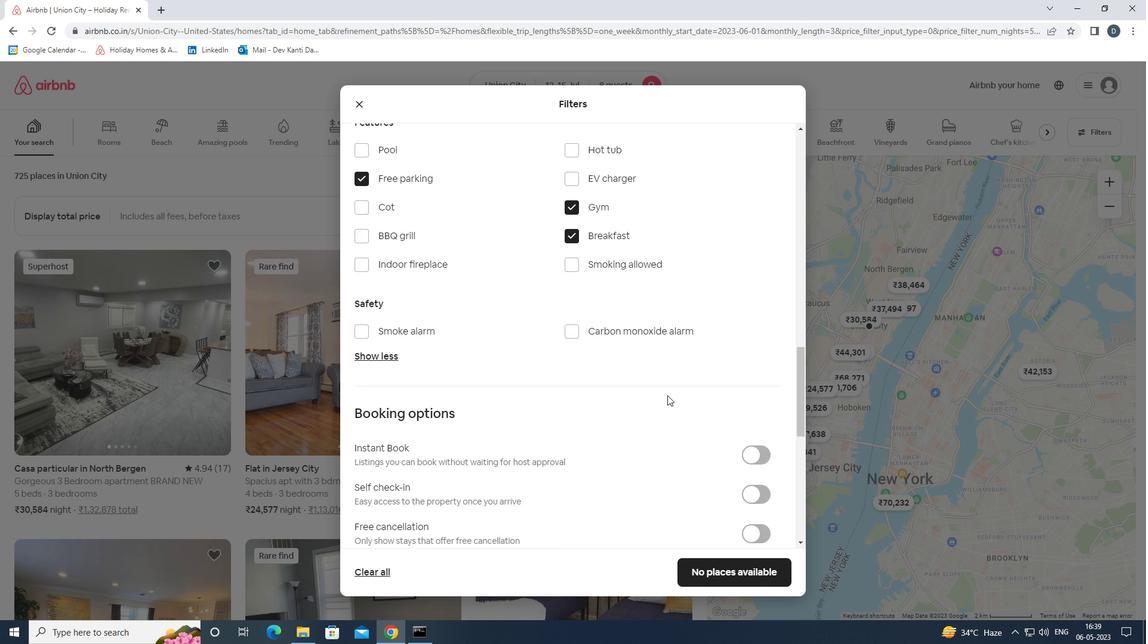 
Action: Mouse moved to (686, 398)
Screenshot: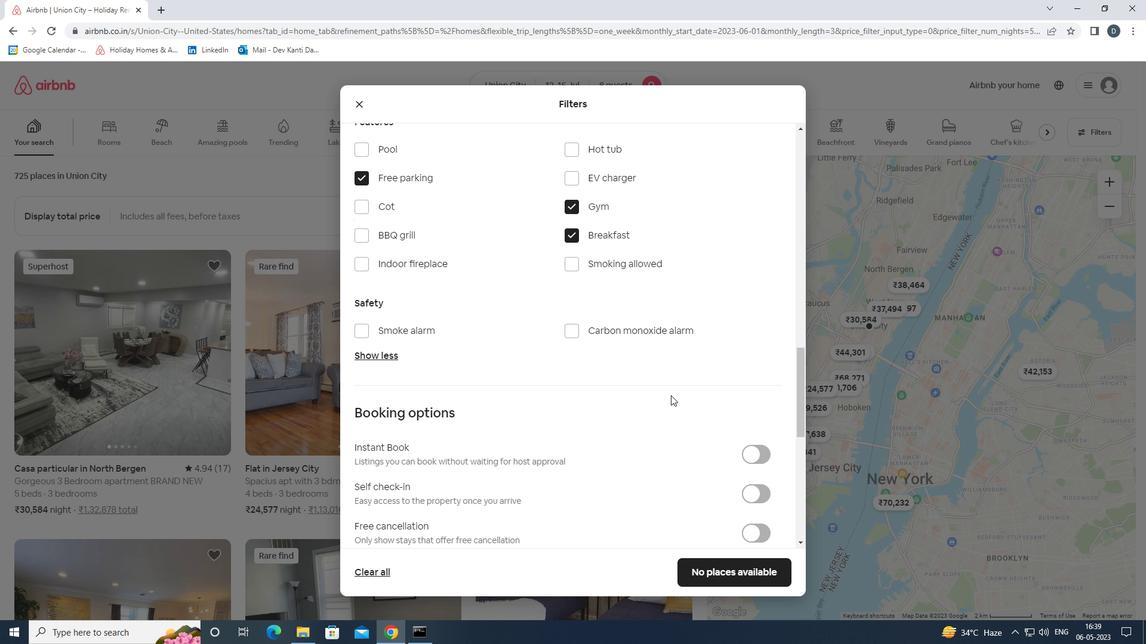 
Action: Mouse scrolled (686, 398) with delta (0, 0)
Screenshot: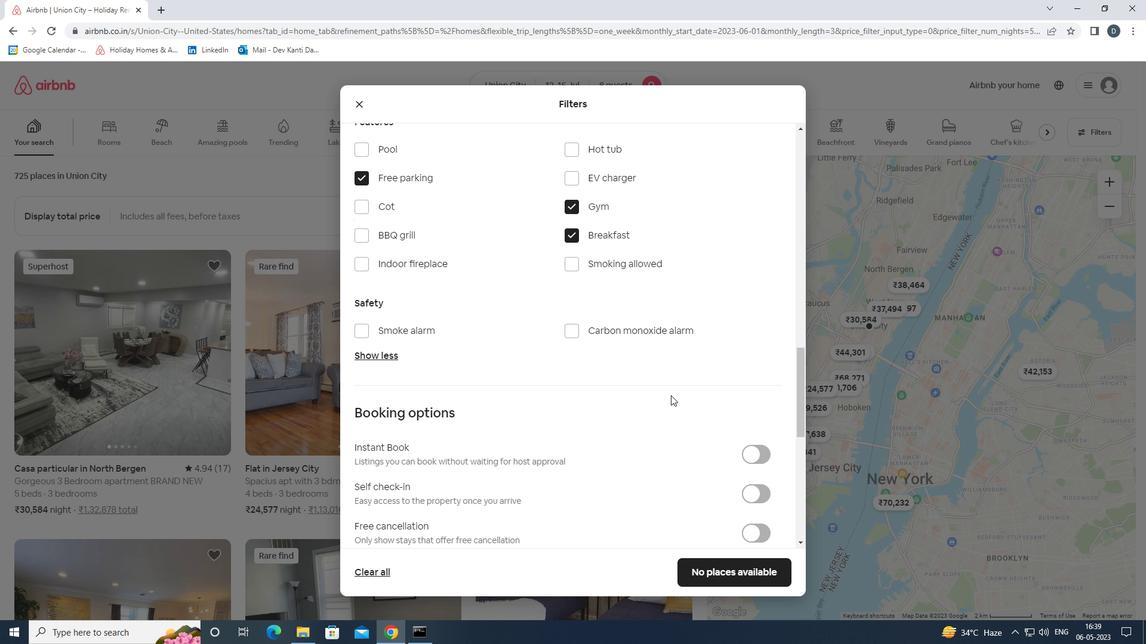 
Action: Mouse moved to (763, 373)
Screenshot: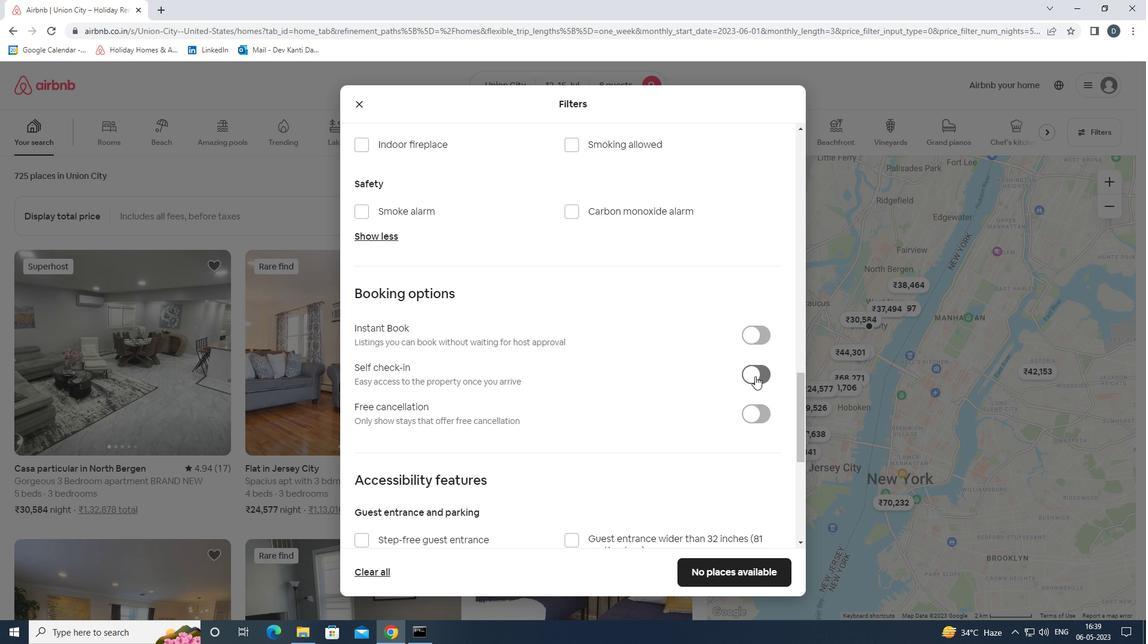 
Action: Mouse pressed left at (763, 373)
Screenshot: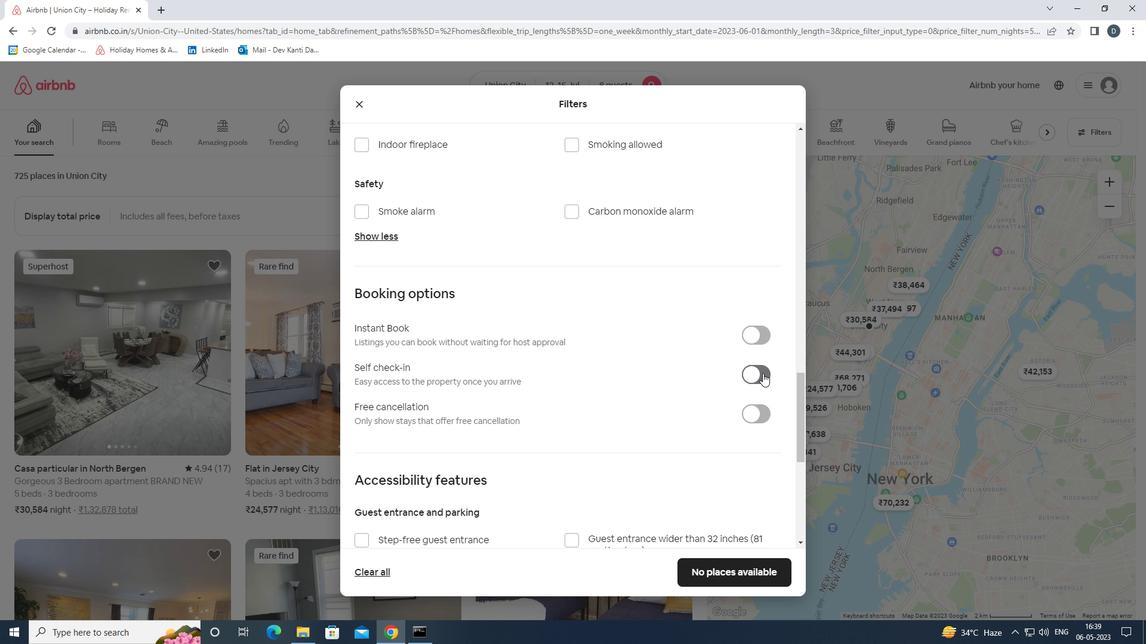 
Action: Mouse scrolled (763, 373) with delta (0, 0)
Screenshot: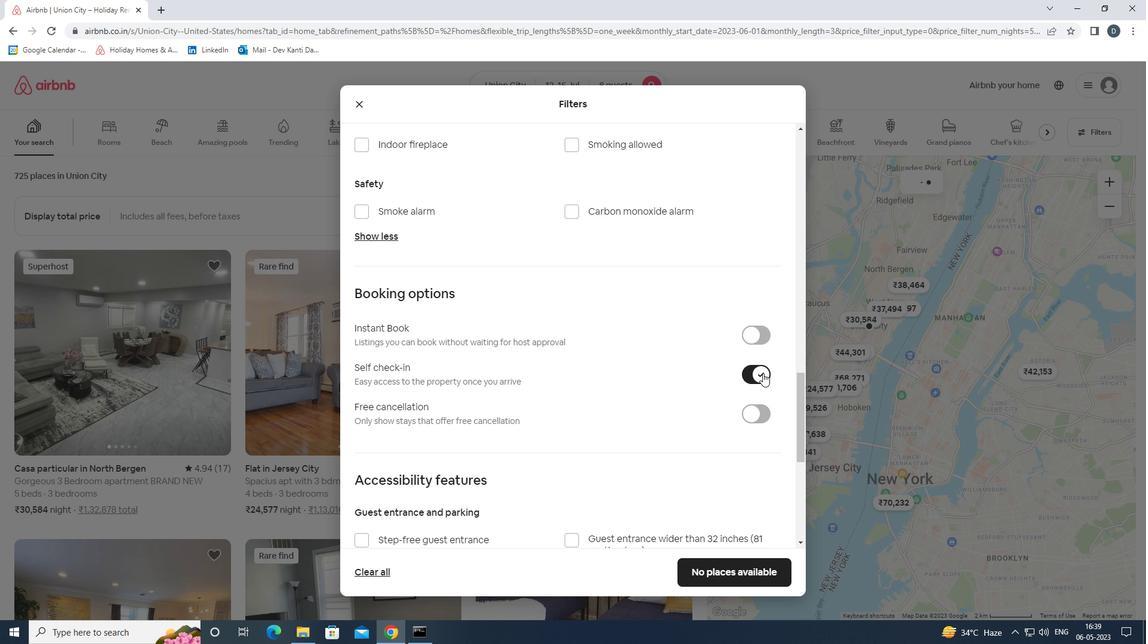 
Action: Mouse scrolled (763, 373) with delta (0, 0)
Screenshot: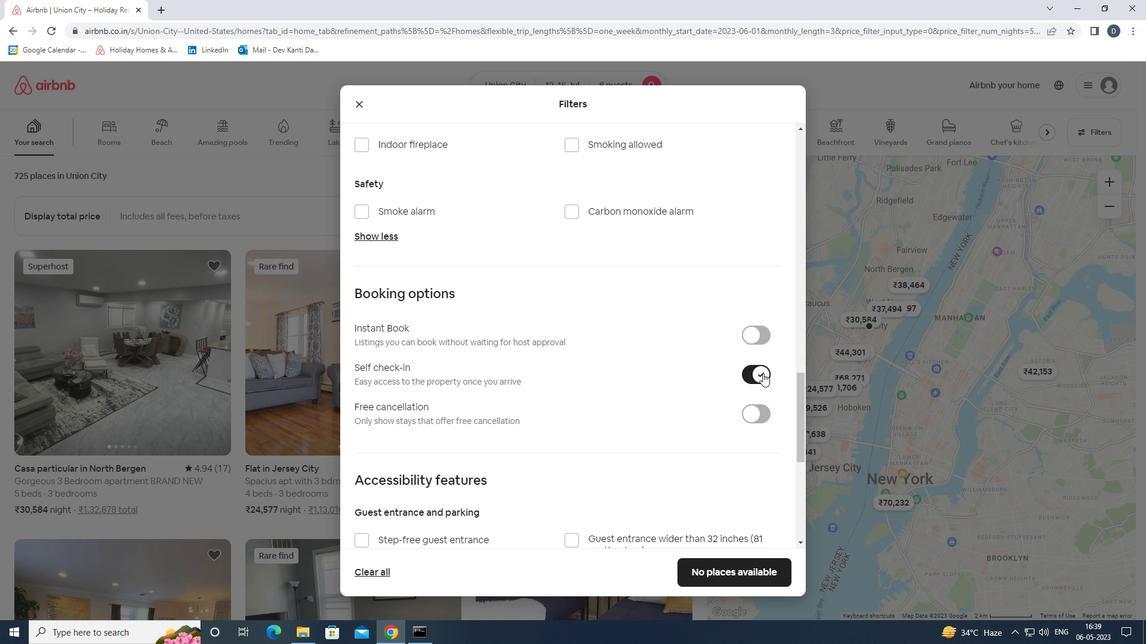 
Action: Mouse moved to (763, 374)
Screenshot: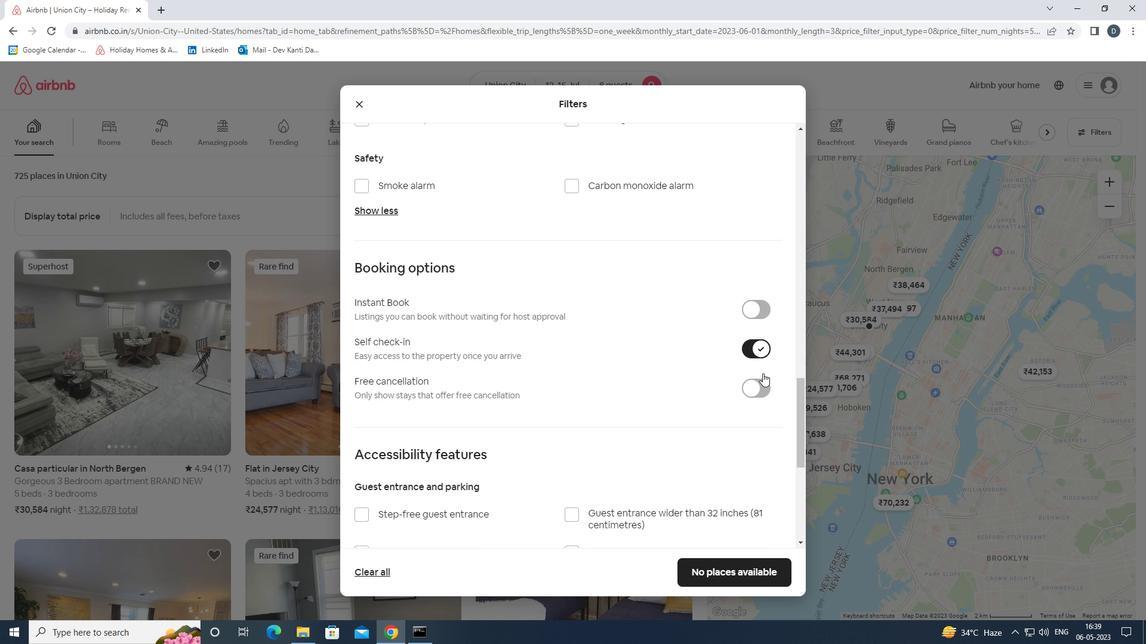 
Action: Mouse scrolled (763, 373) with delta (0, 0)
Screenshot: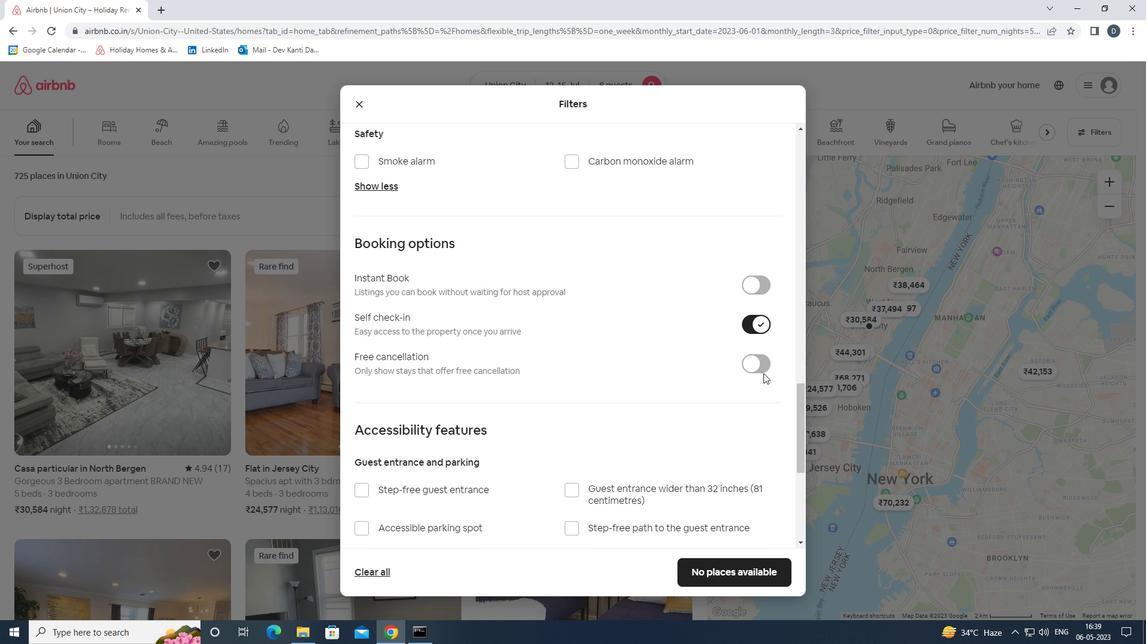 
Action: Mouse moved to (763, 375)
Screenshot: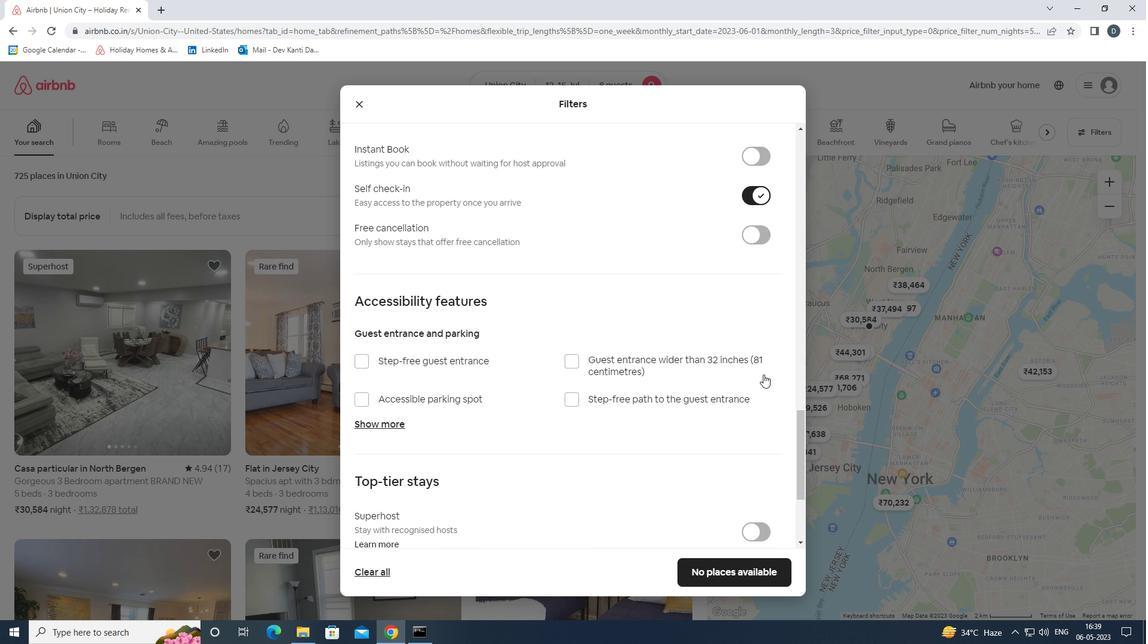 
Action: Mouse scrolled (763, 374) with delta (0, 0)
Screenshot: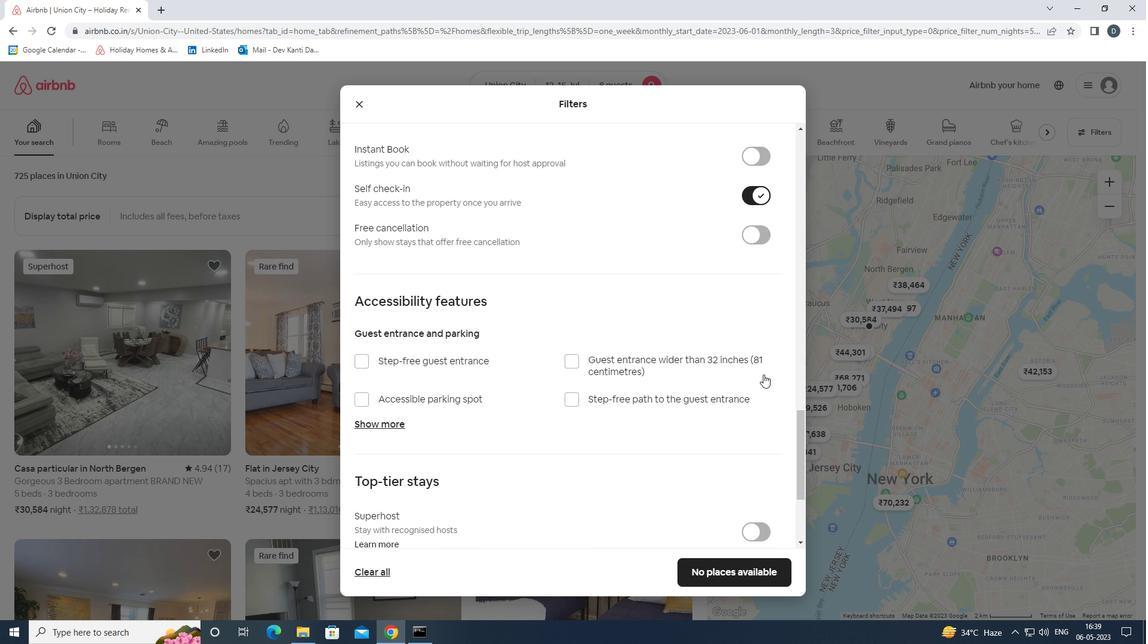
Action: Mouse moved to (761, 376)
Screenshot: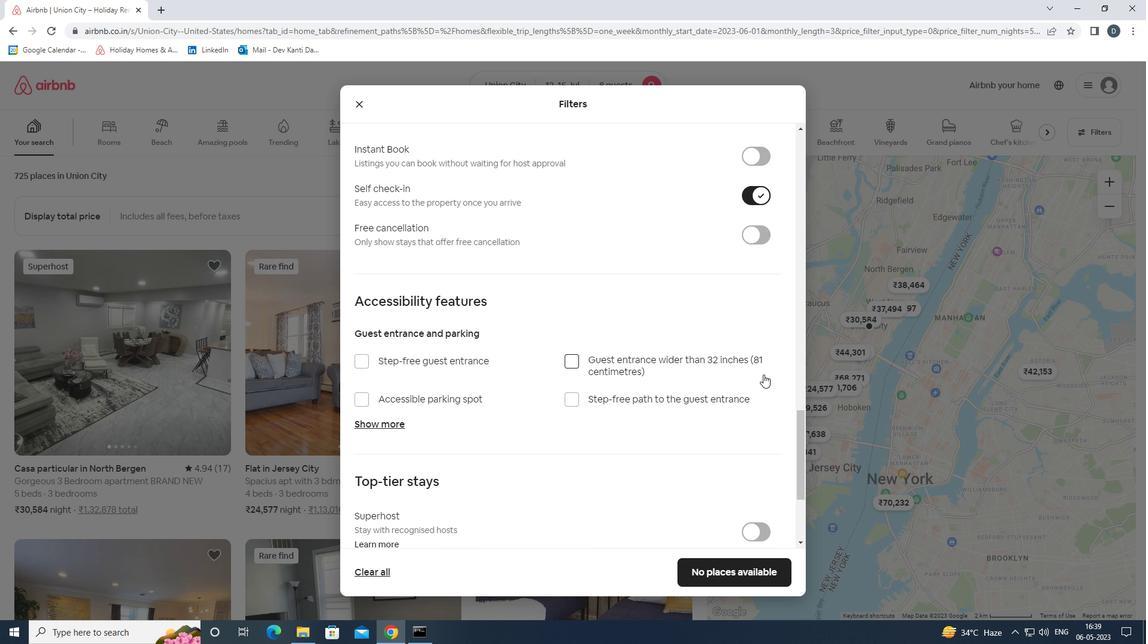 
Action: Mouse scrolled (761, 376) with delta (0, 0)
Screenshot: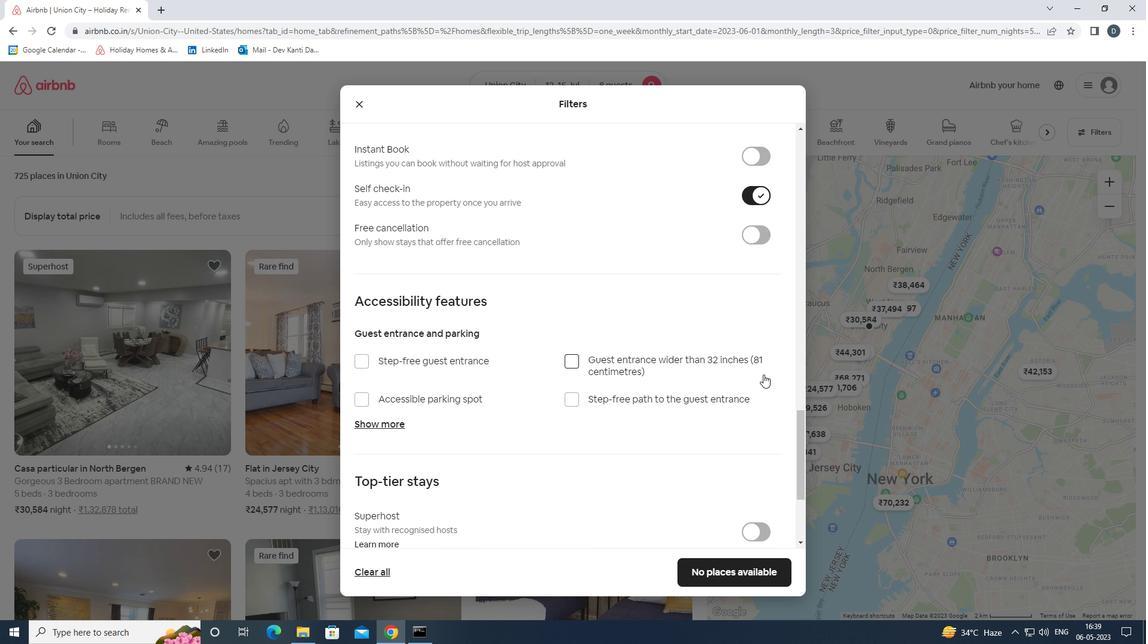 
Action: Mouse moved to (760, 376)
Screenshot: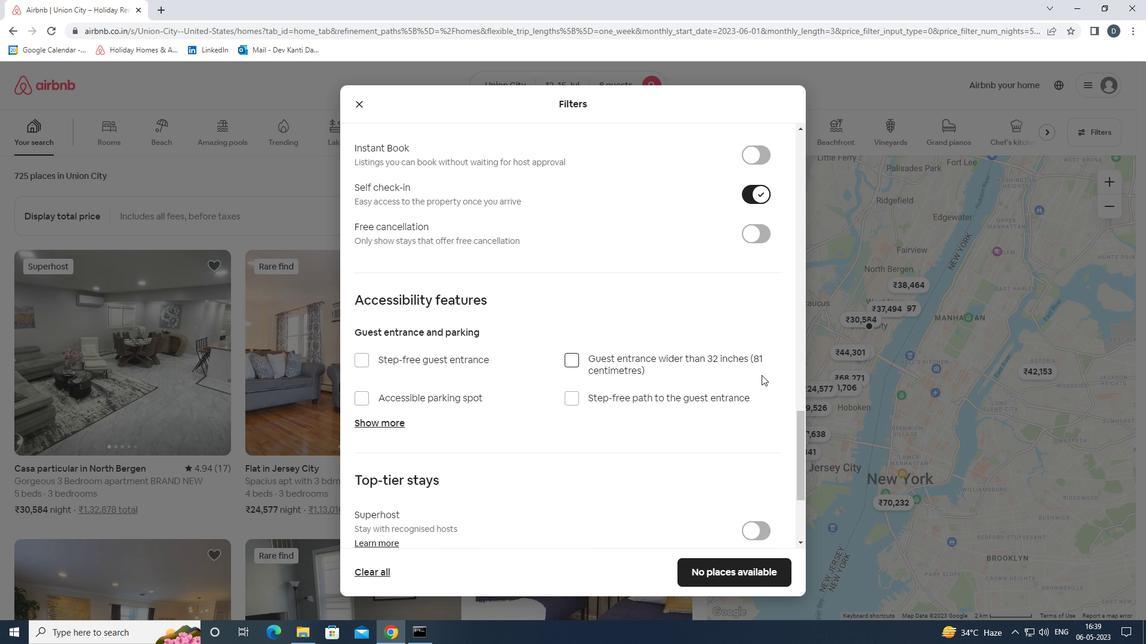 
Action: Mouse scrolled (760, 376) with delta (0, 0)
Screenshot: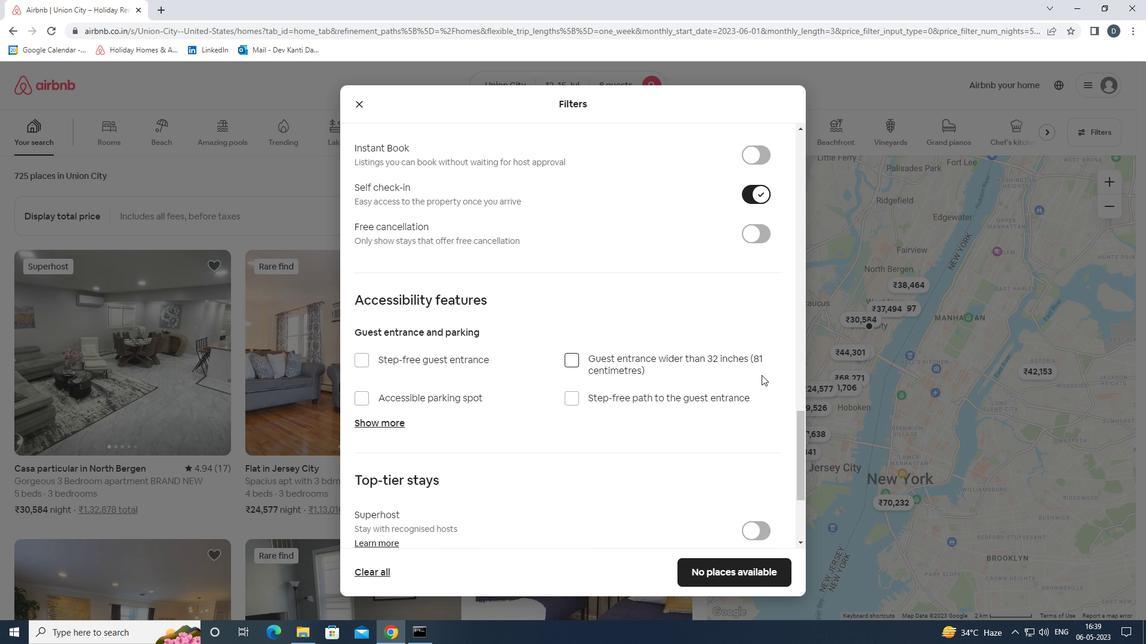 
Action: Mouse moved to (736, 378)
Screenshot: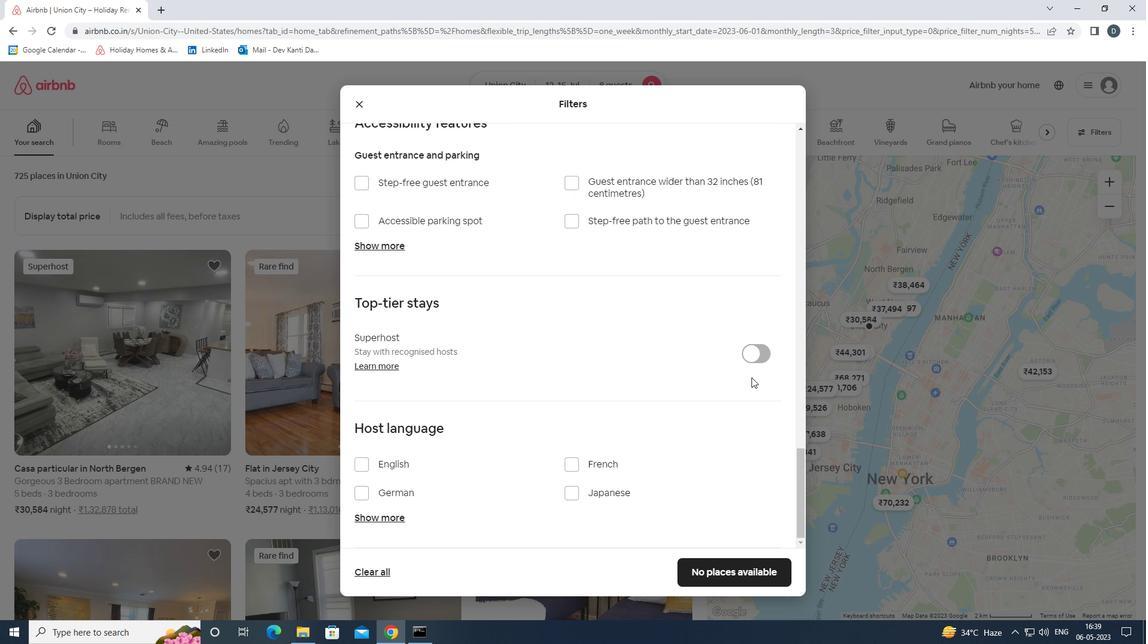 
Action: Mouse scrolled (736, 378) with delta (0, 0)
Screenshot: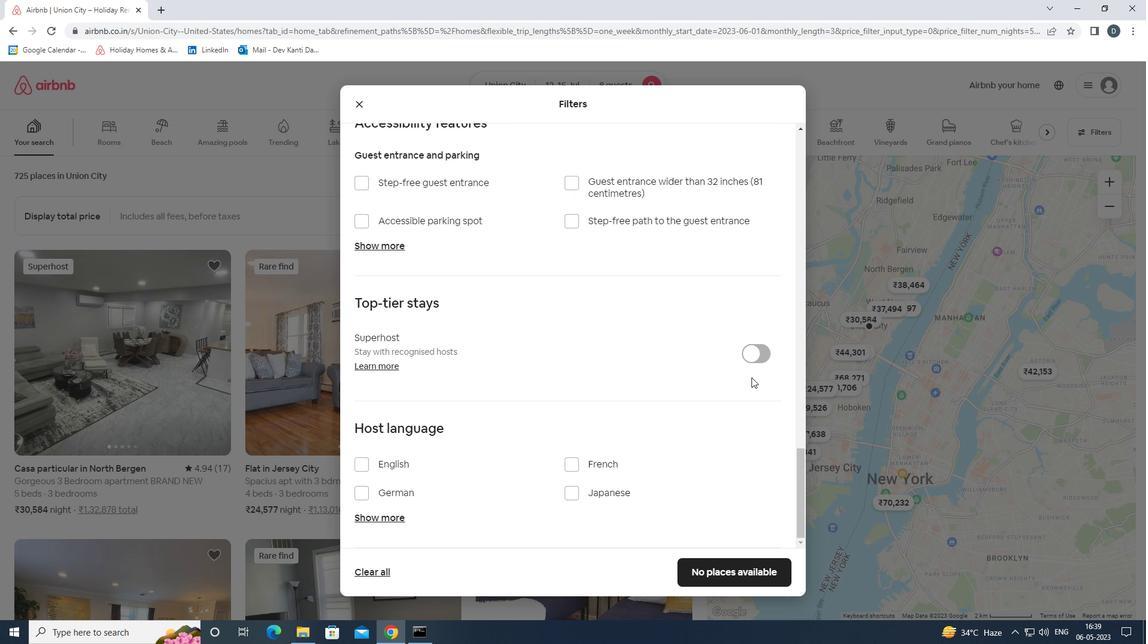 
Action: Mouse moved to (735, 379)
Screenshot: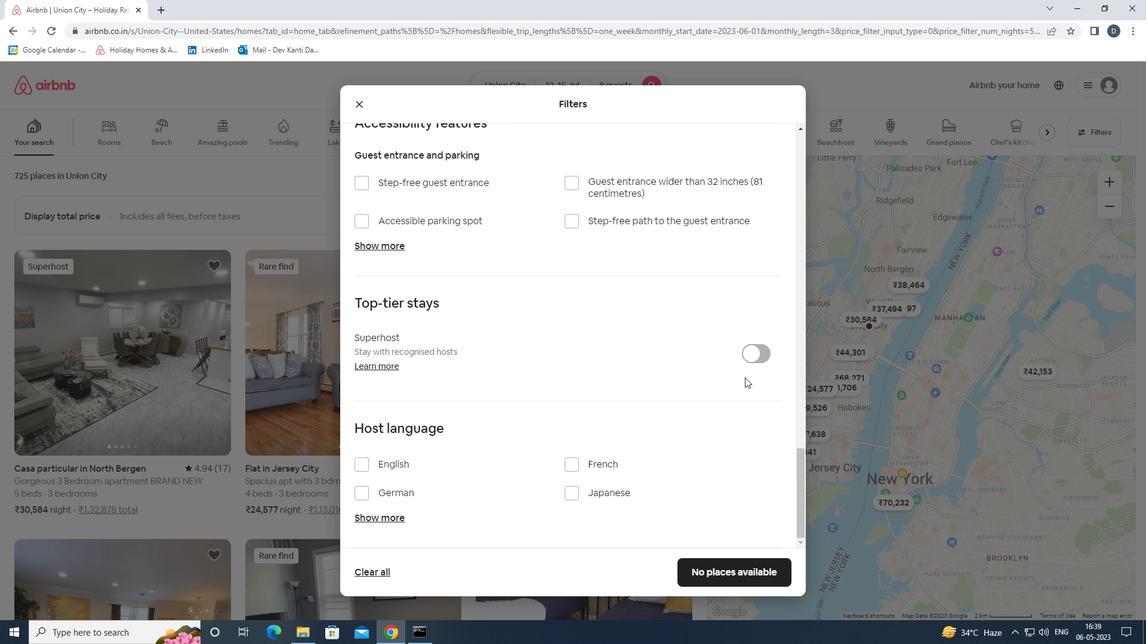 
Action: Mouse scrolled (735, 379) with delta (0, 0)
Screenshot: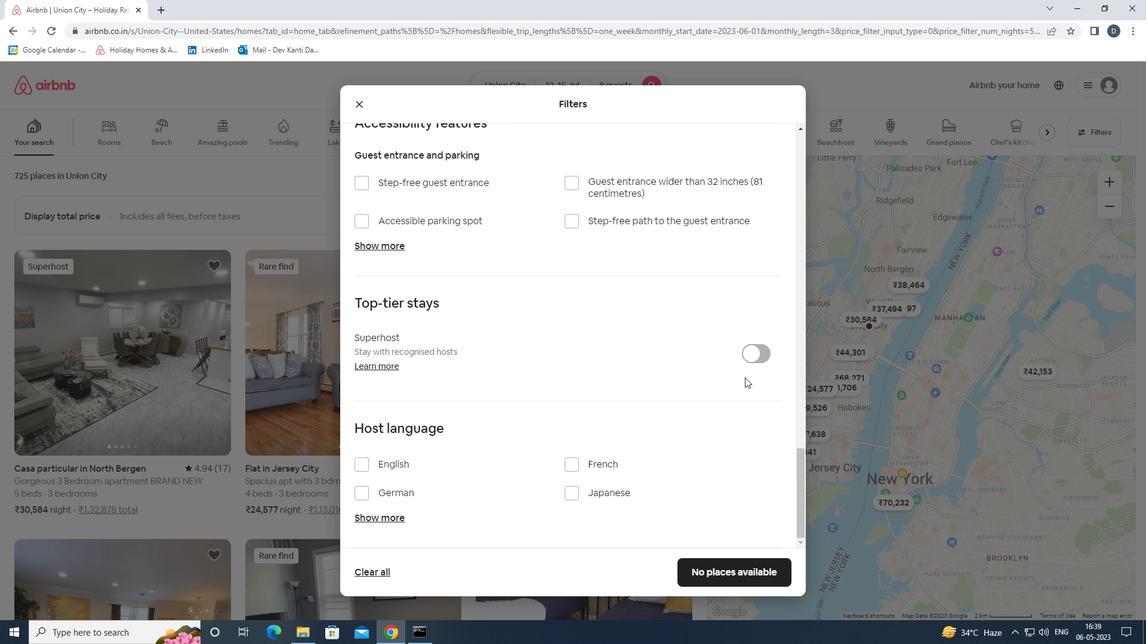 
Action: Mouse moved to (398, 463)
Screenshot: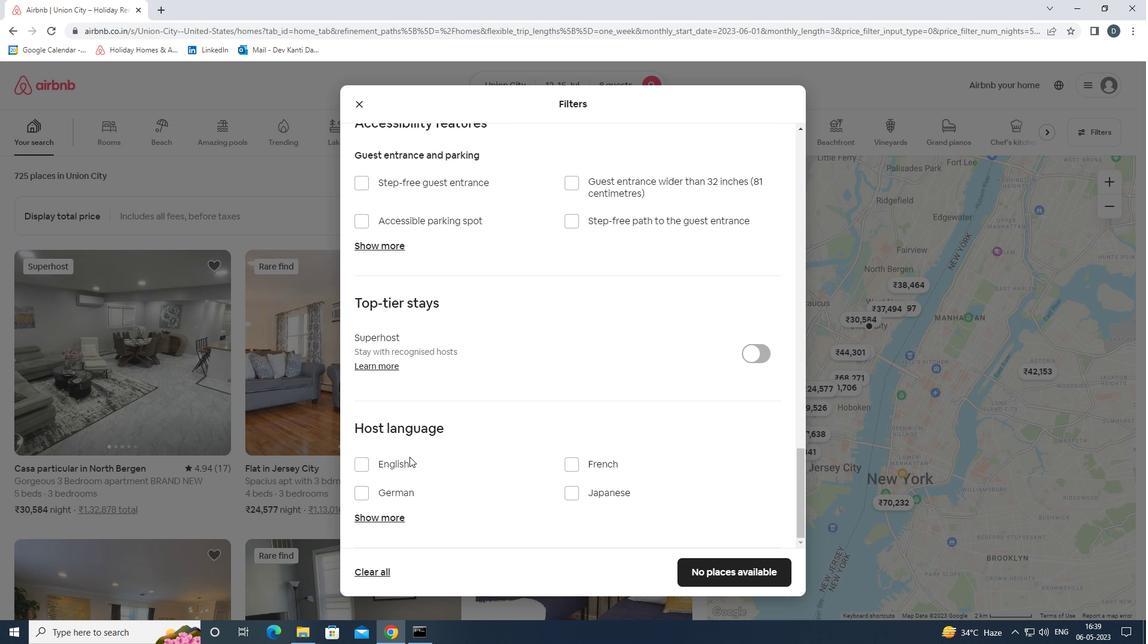 
Action: Mouse pressed left at (398, 463)
Screenshot: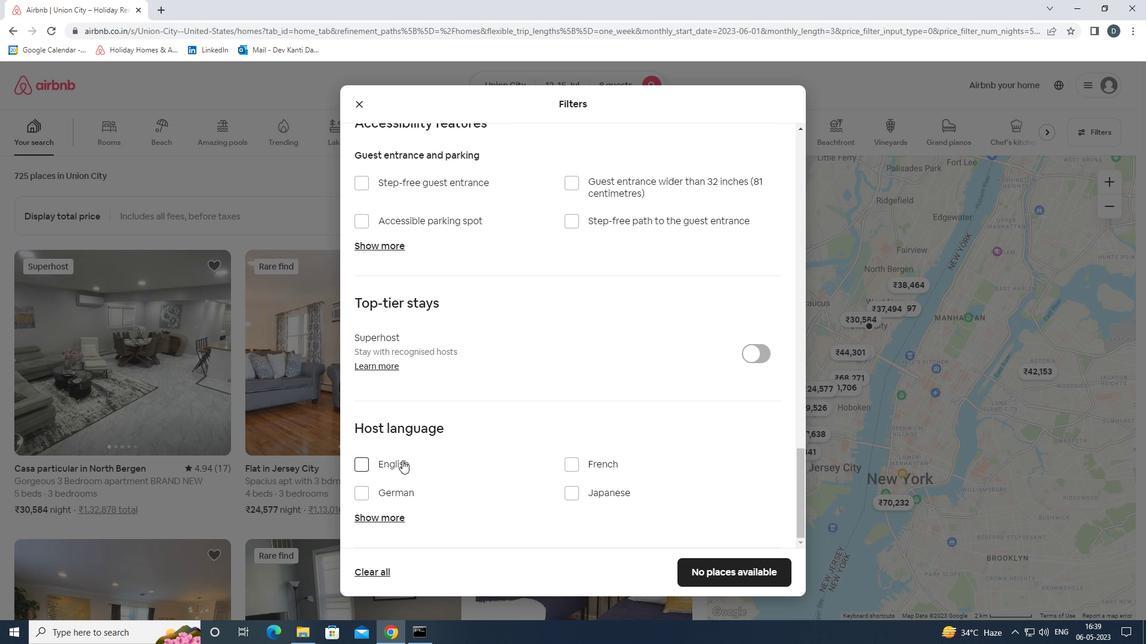 
Action: Mouse moved to (734, 567)
Screenshot: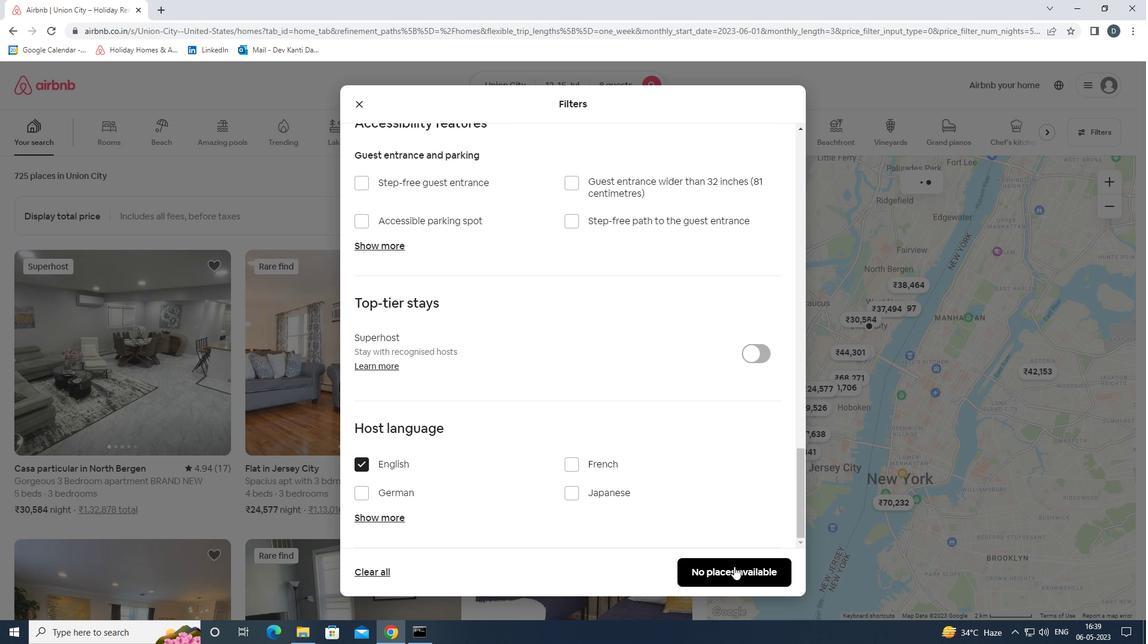 
Action: Mouse pressed left at (734, 567)
Screenshot: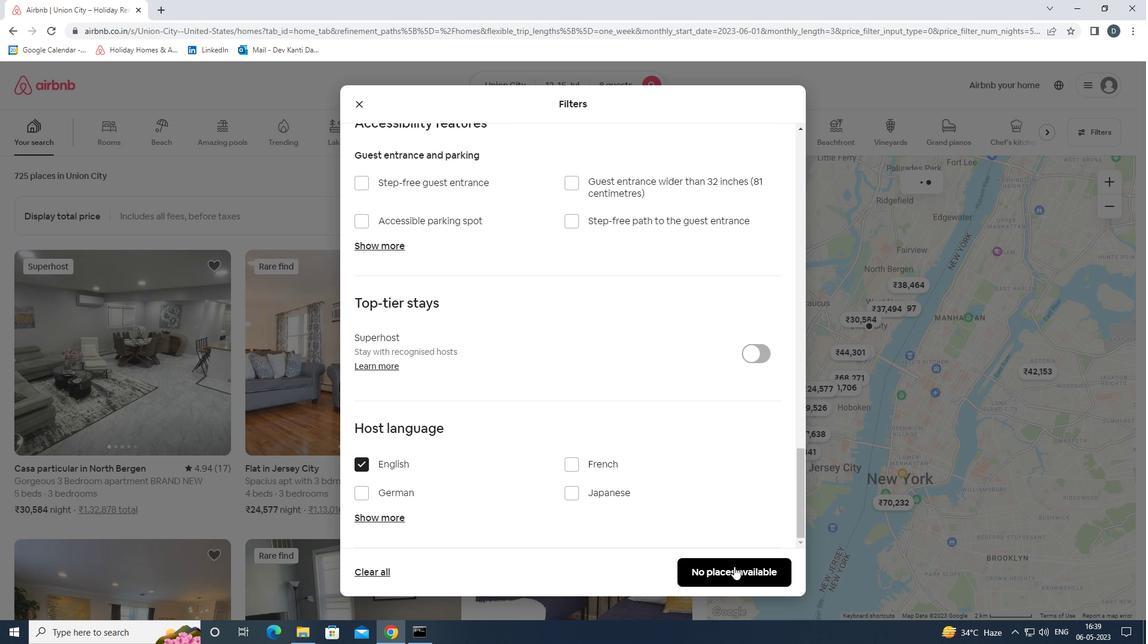 
Action: Mouse moved to (754, 424)
Screenshot: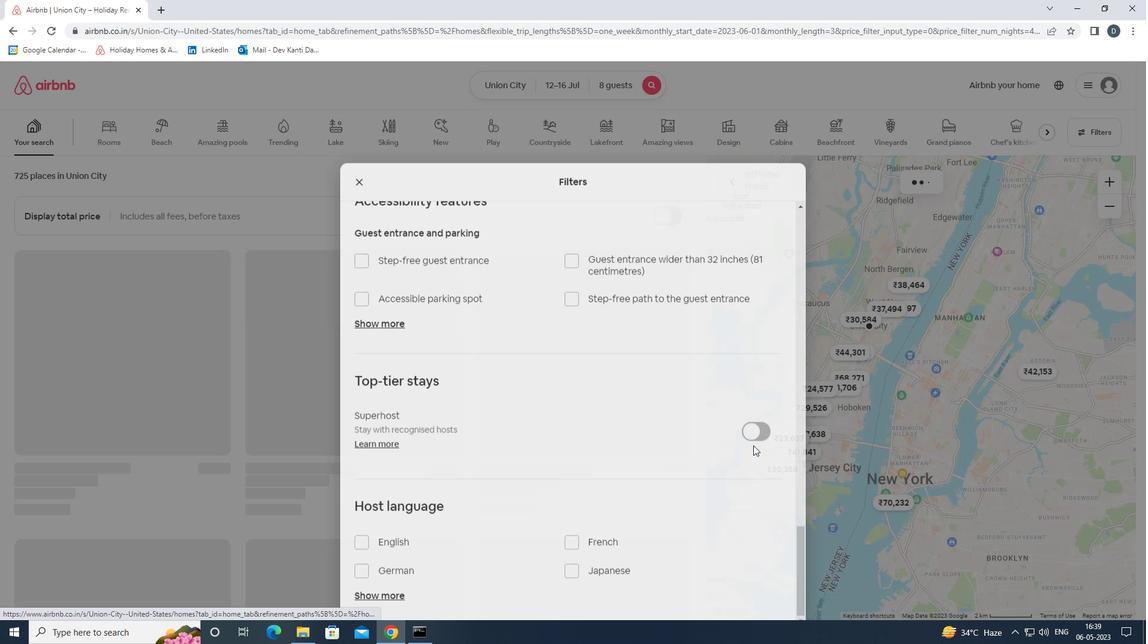 
